 Task: Send an email with the signature Isabella Collins with the subject Request for feedback on a thesis or dissertation and the message Could you please provide a breakdown of the pricing structure? from softage.2@softage.net to softage.1@softage.net with an attached image file Google_Adwords_image.jpg and move the email from Sent Items to the folder Games
Action: Mouse moved to (1096, 552)
Screenshot: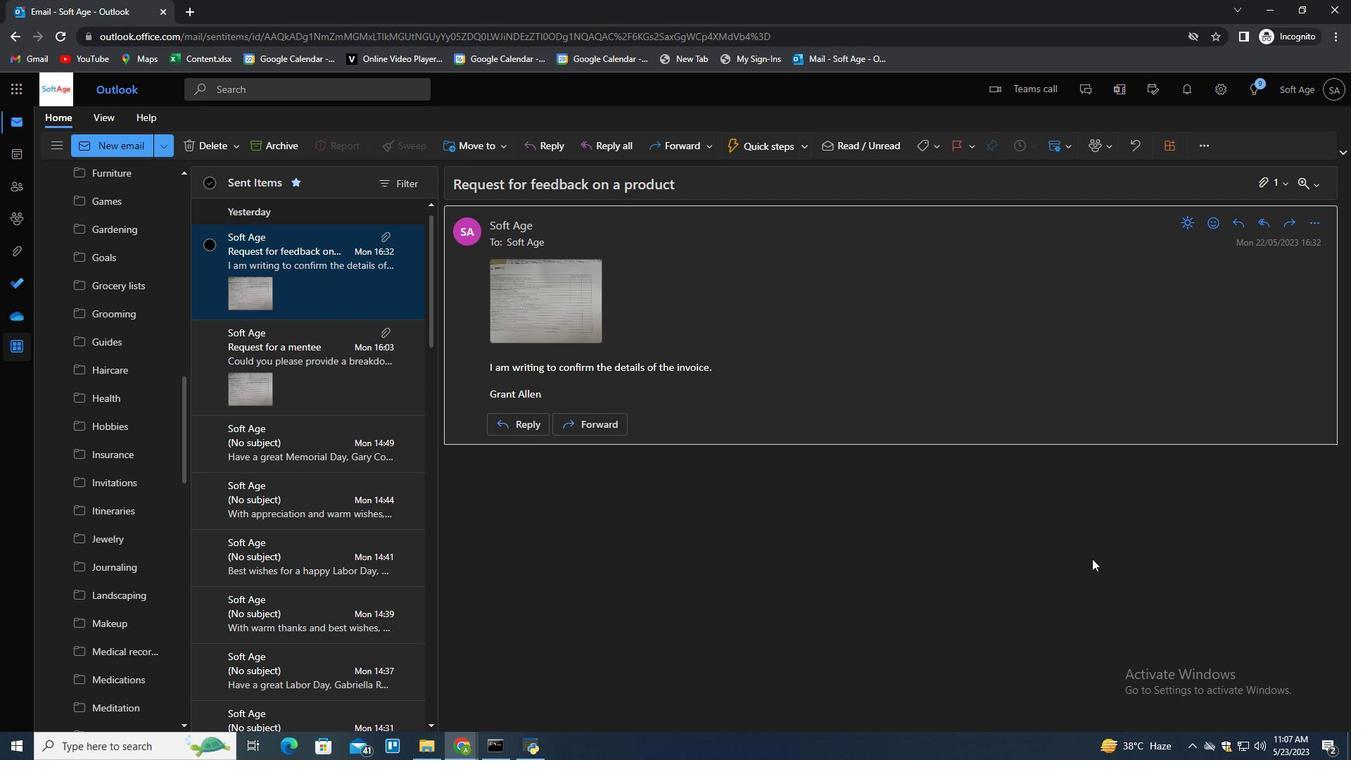 
Action: Mouse pressed left at (1096, 552)
Screenshot: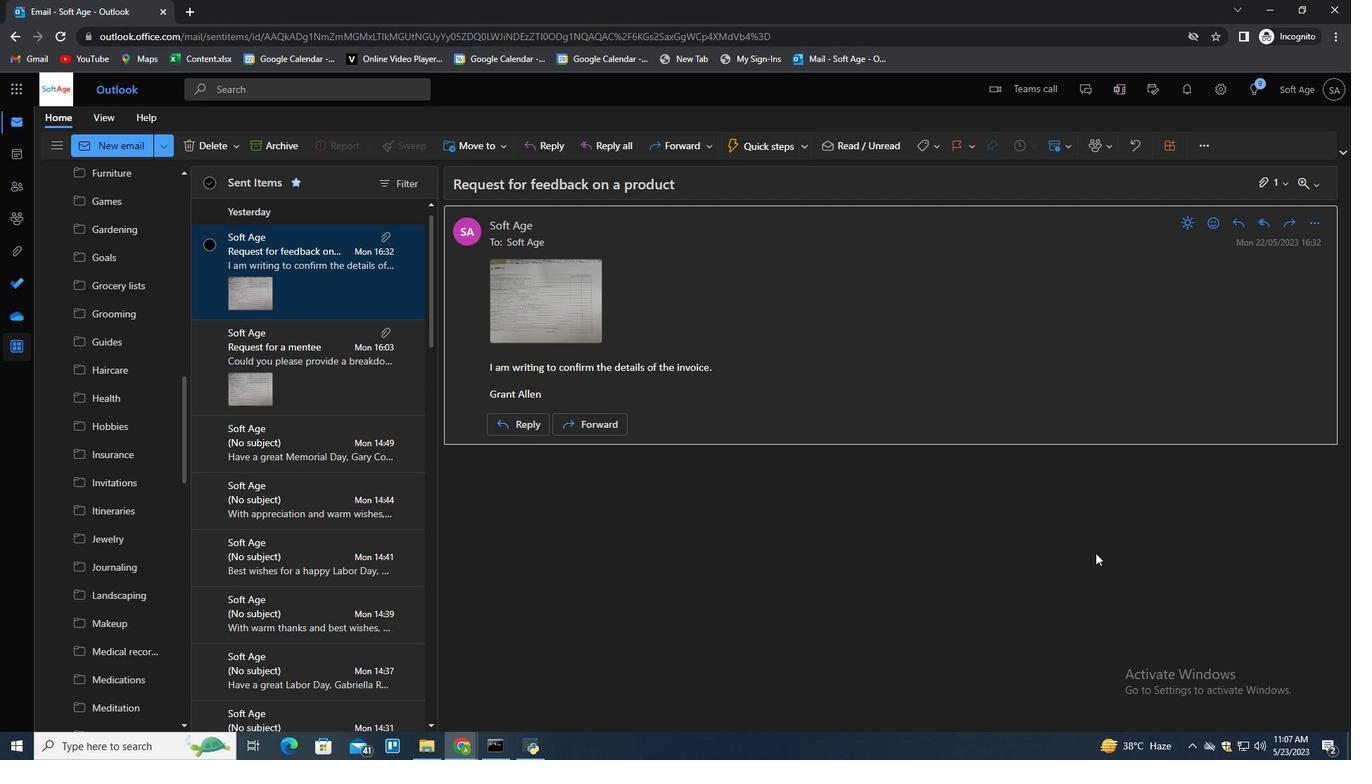 
Action: Mouse moved to (1004, 470)
Screenshot: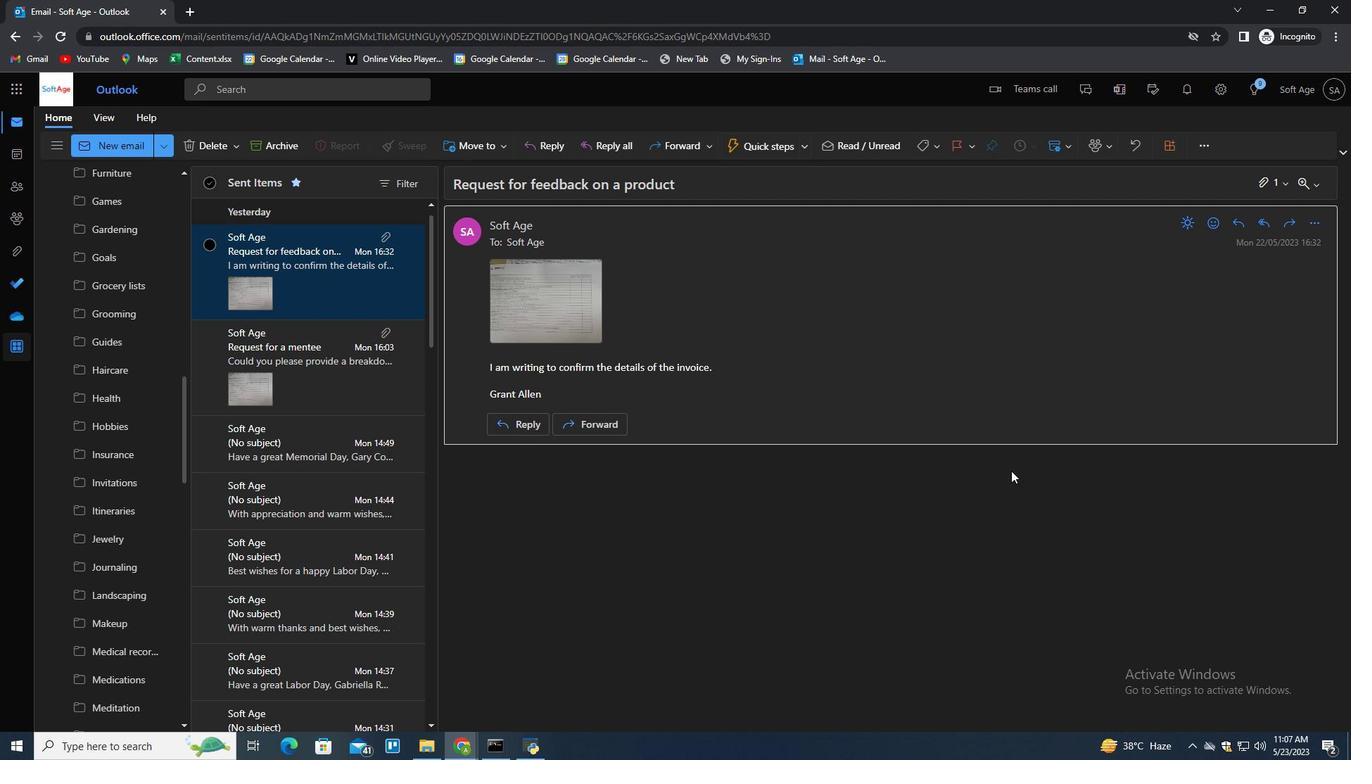 
Action: Key pressed n
Screenshot: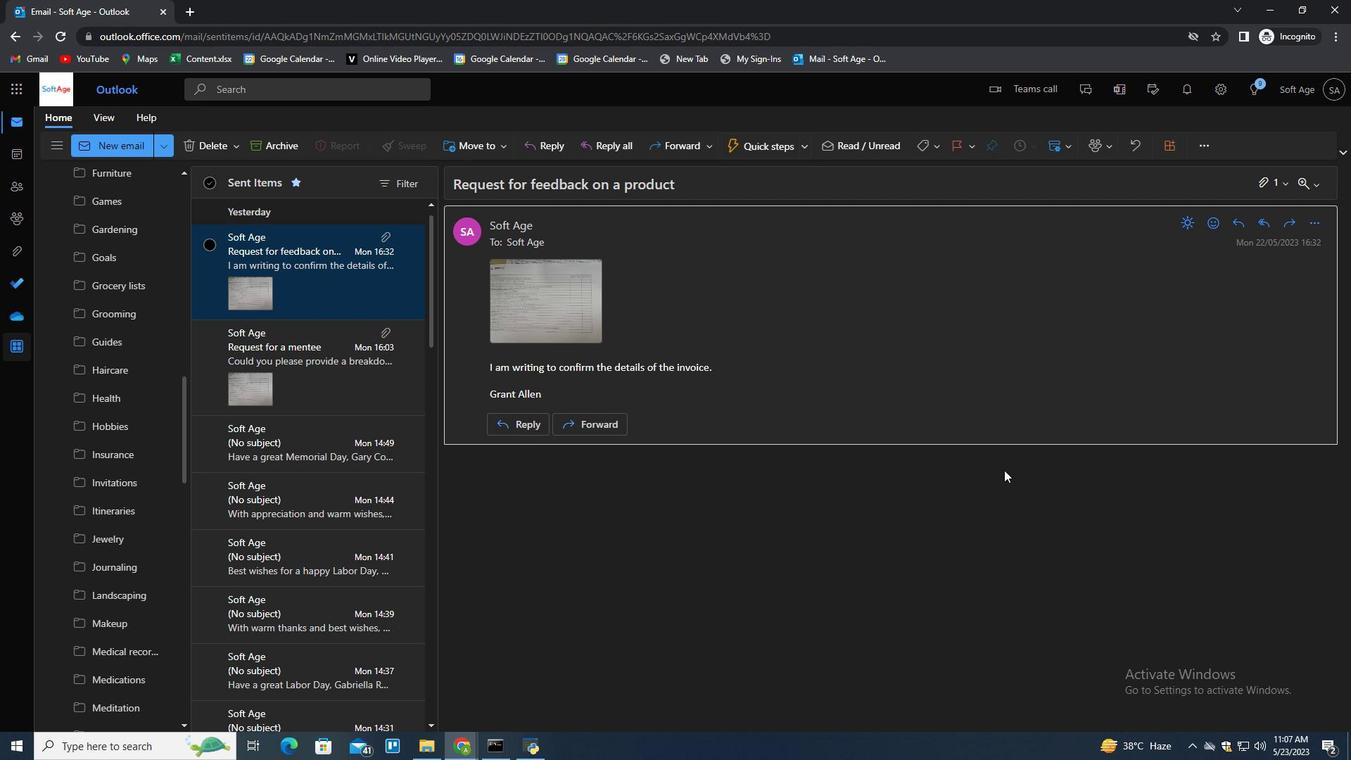 
Action: Mouse moved to (947, 149)
Screenshot: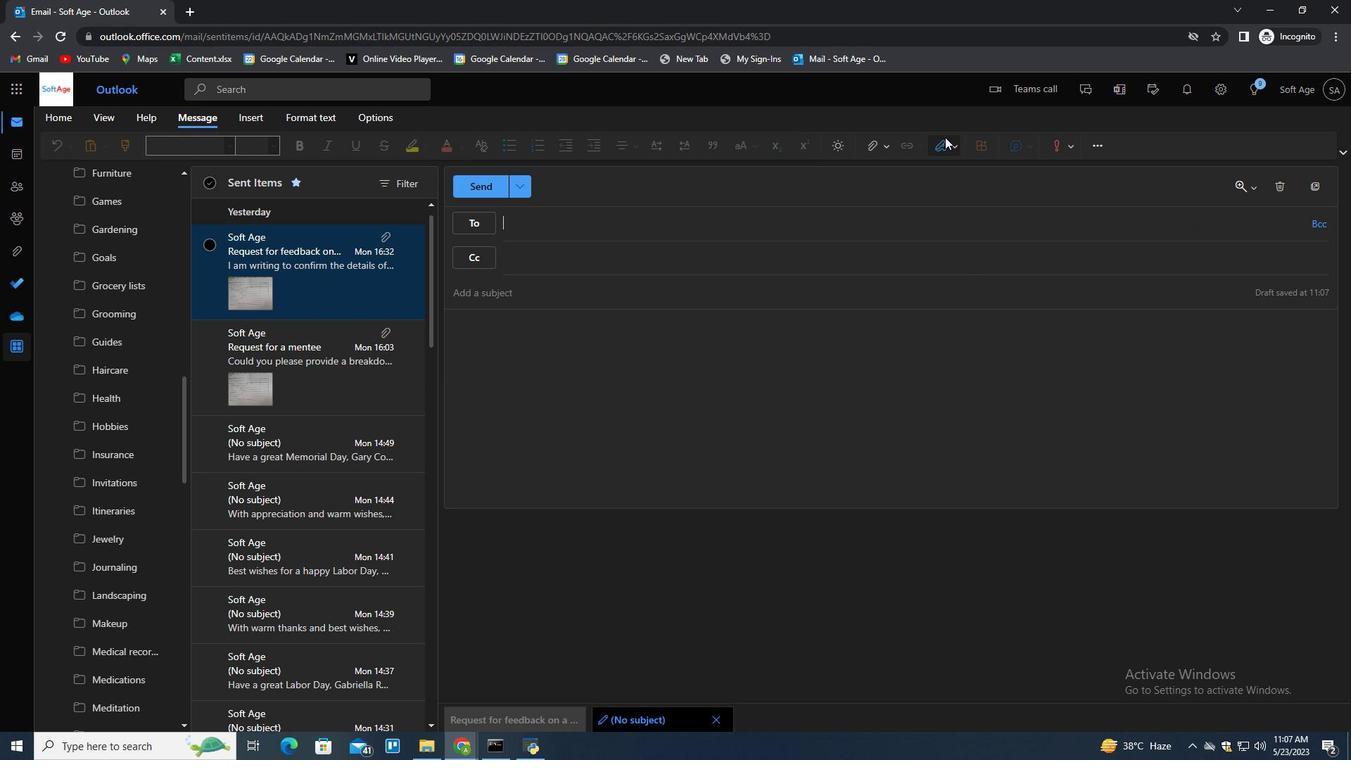 
Action: Mouse pressed left at (947, 149)
Screenshot: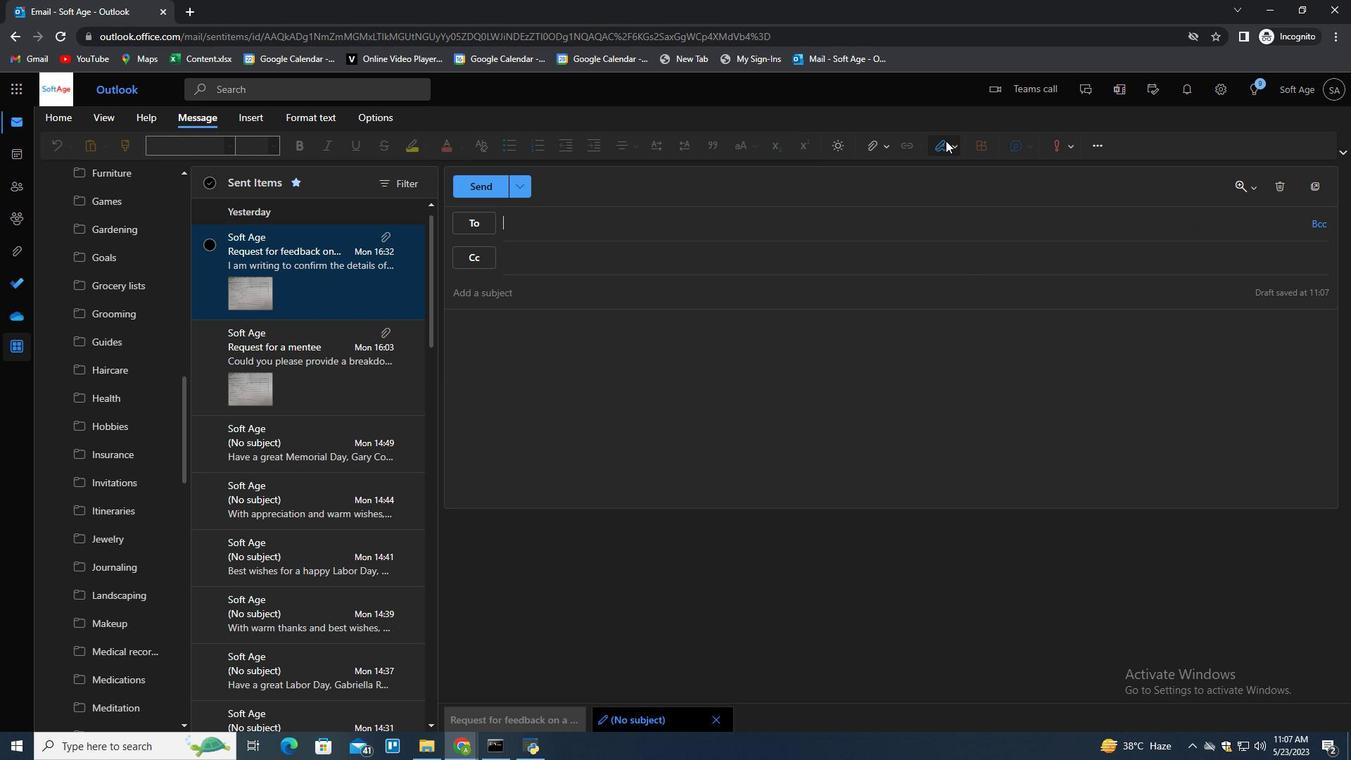 
Action: Mouse moved to (922, 199)
Screenshot: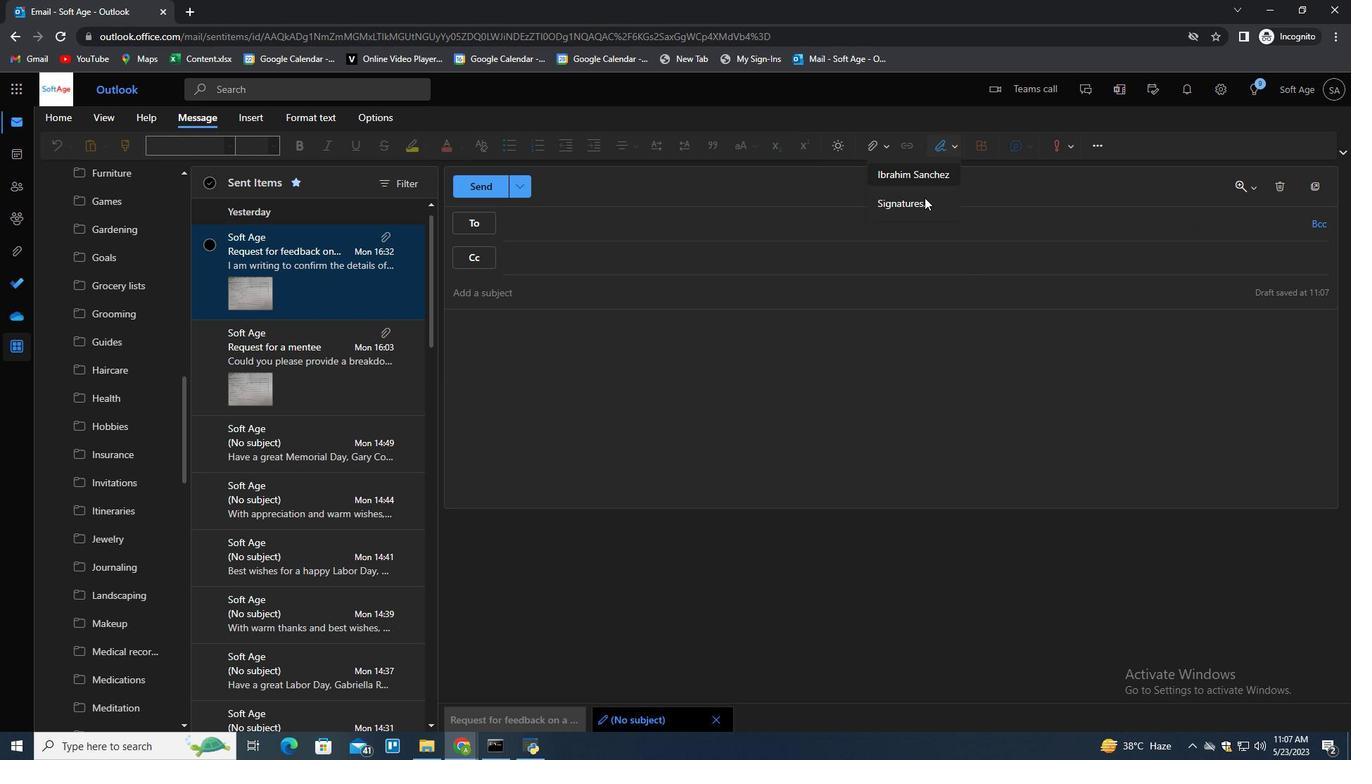 
Action: Mouse pressed left at (922, 199)
Screenshot: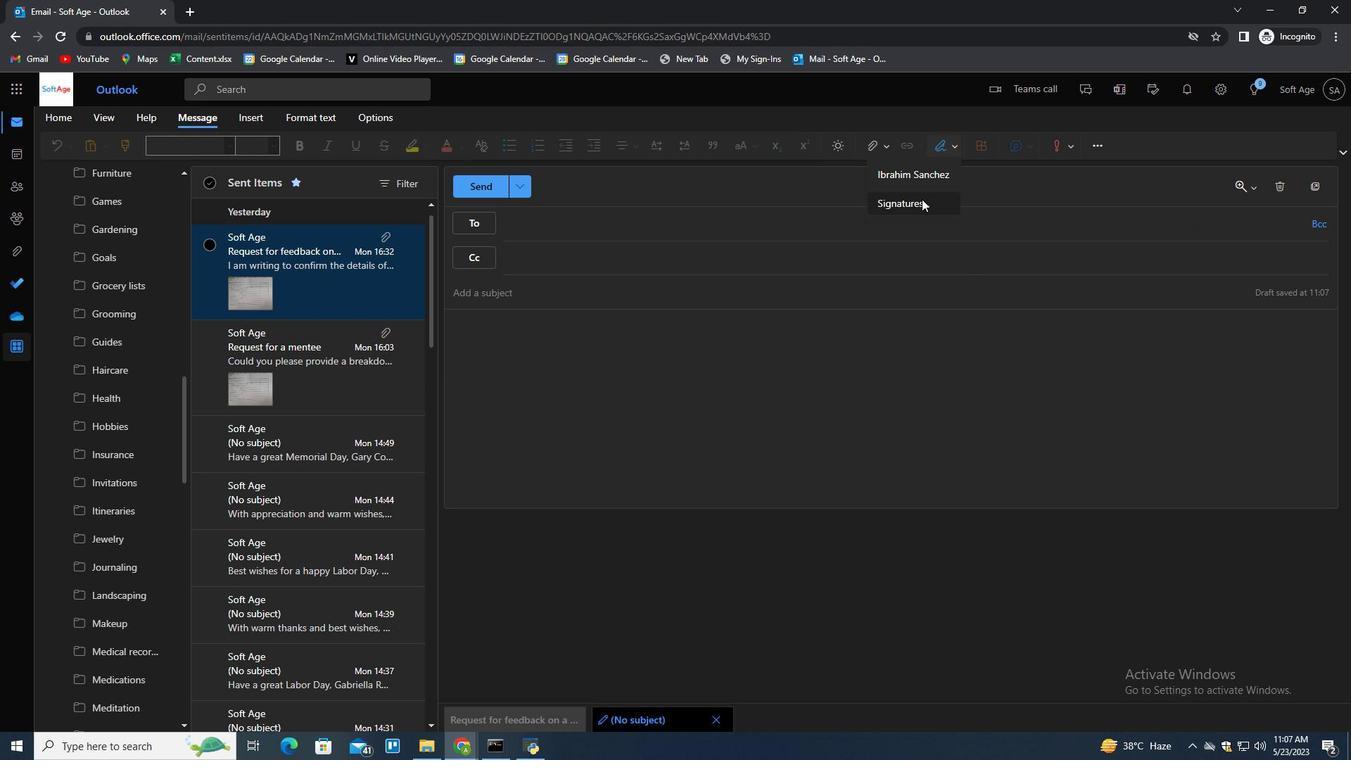 
Action: Mouse moved to (964, 257)
Screenshot: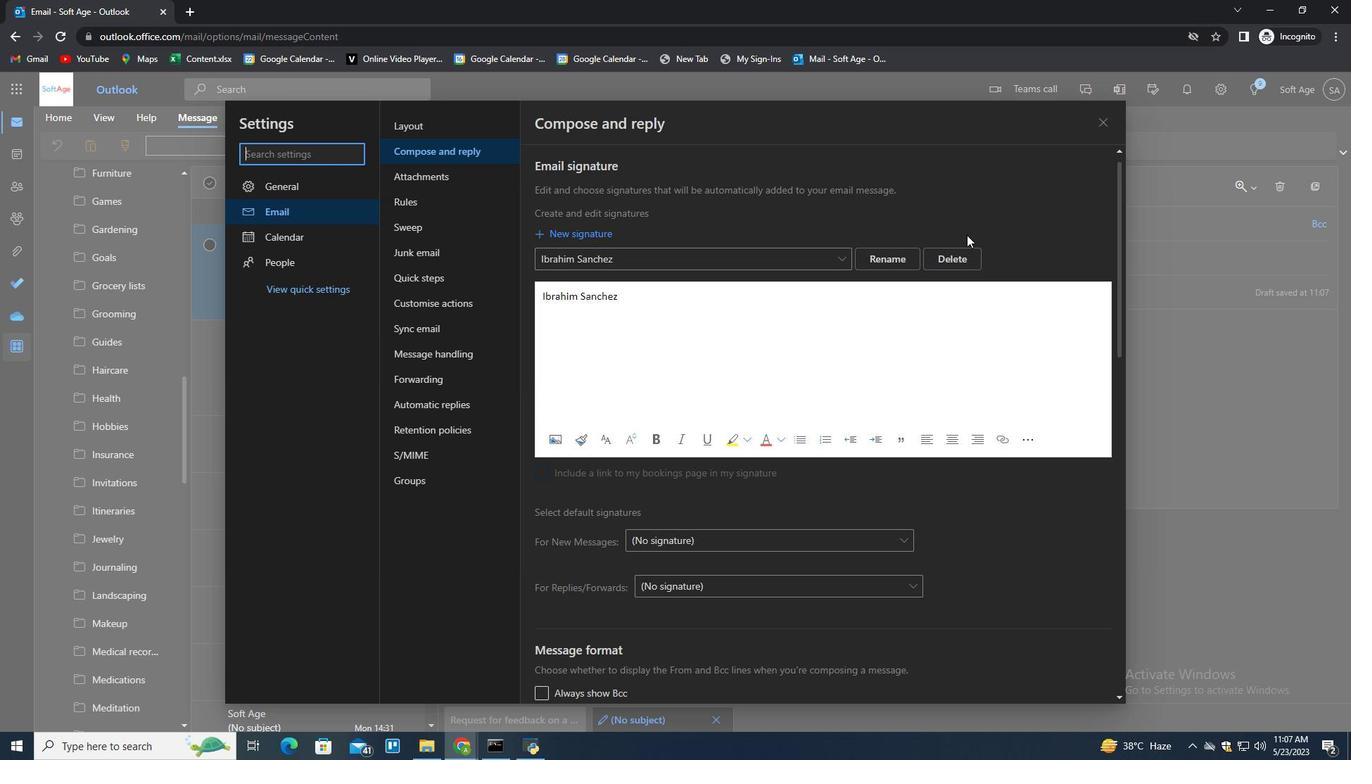 
Action: Mouse pressed left at (964, 257)
Screenshot: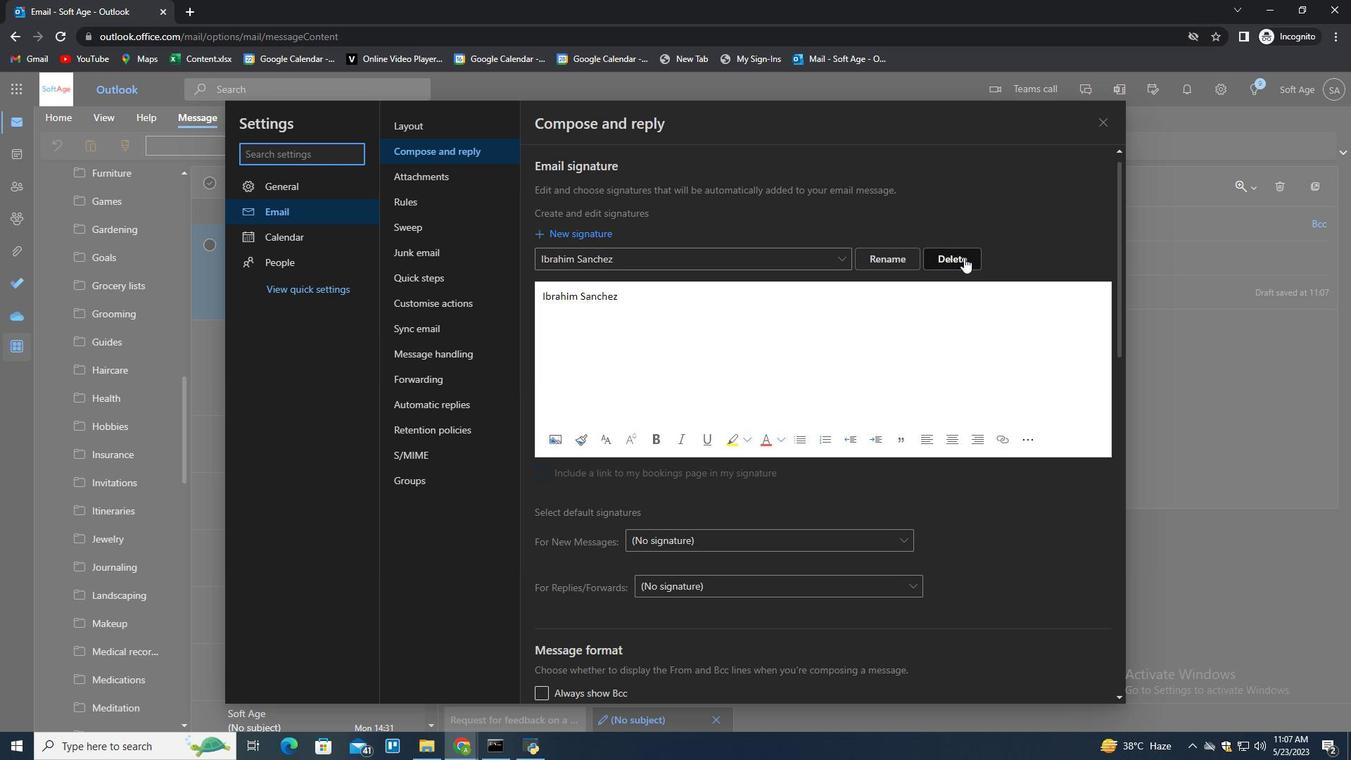 
Action: Mouse moved to (956, 259)
Screenshot: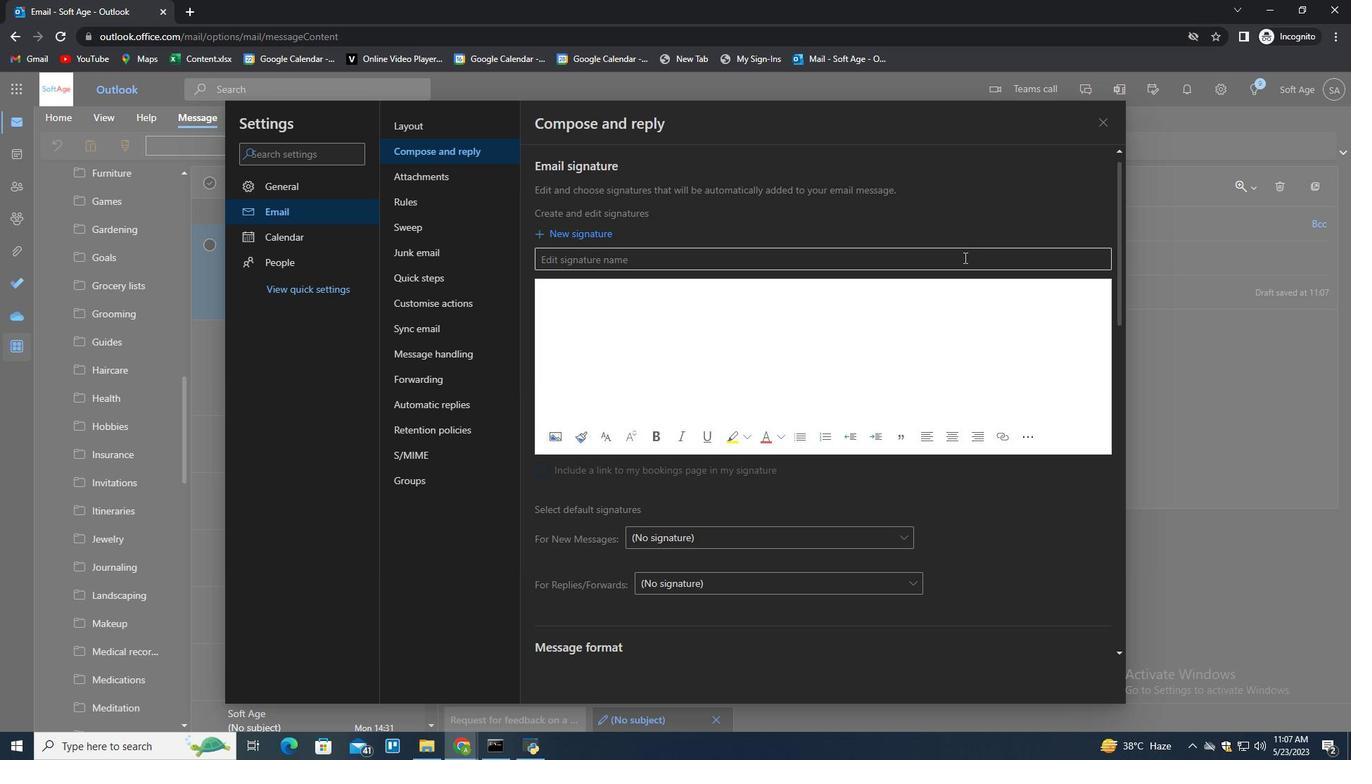 
Action: Mouse pressed left at (956, 259)
Screenshot: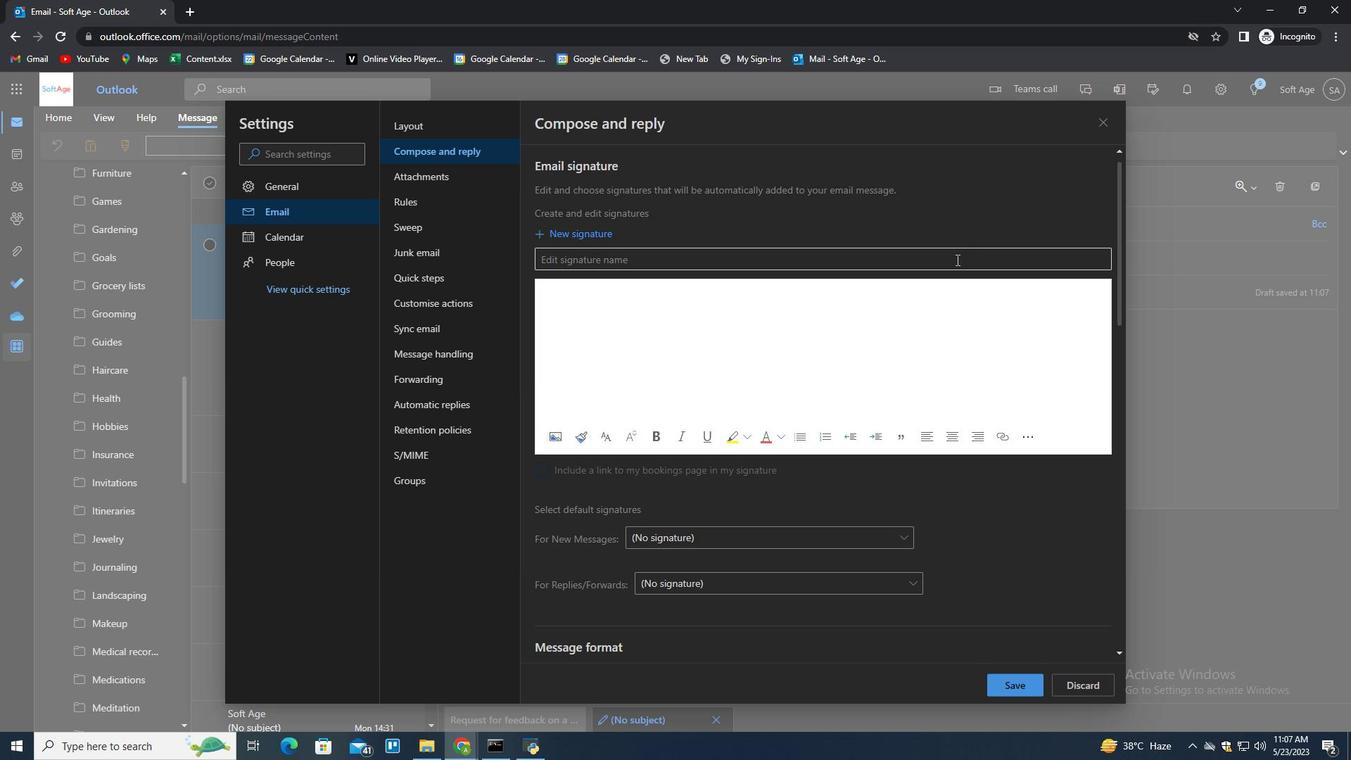 
Action: Key pressed <Key.shift>Isabella<Key.space><Key.shift>V<Key.backspace>Collins<Key.tab><Key.shift>Isabella<Key.space><Key.shift>COlli<Key.backspace><Key.backspace><Key.backspace><Key.backspace>ollings<Key.backspace><Key.backspace>s
Screenshot: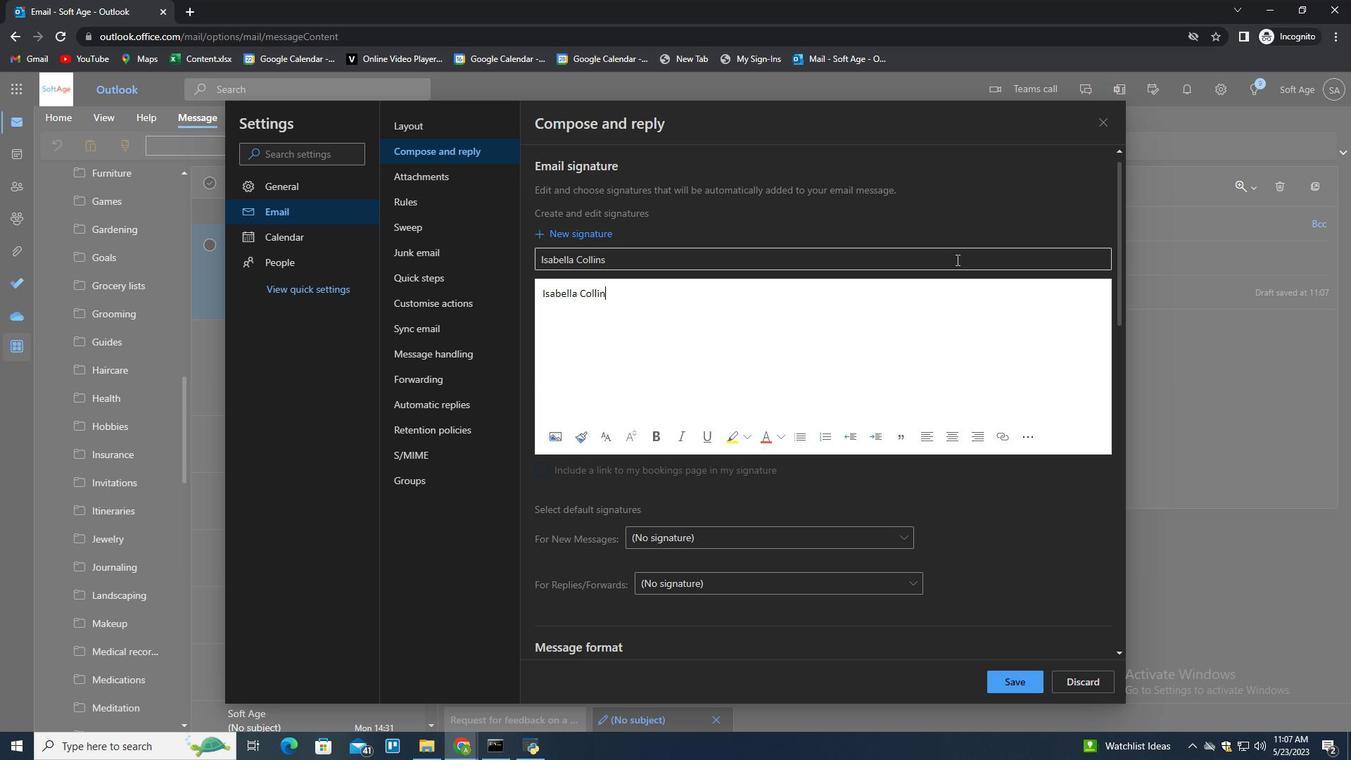 
Action: Mouse moved to (1039, 671)
Screenshot: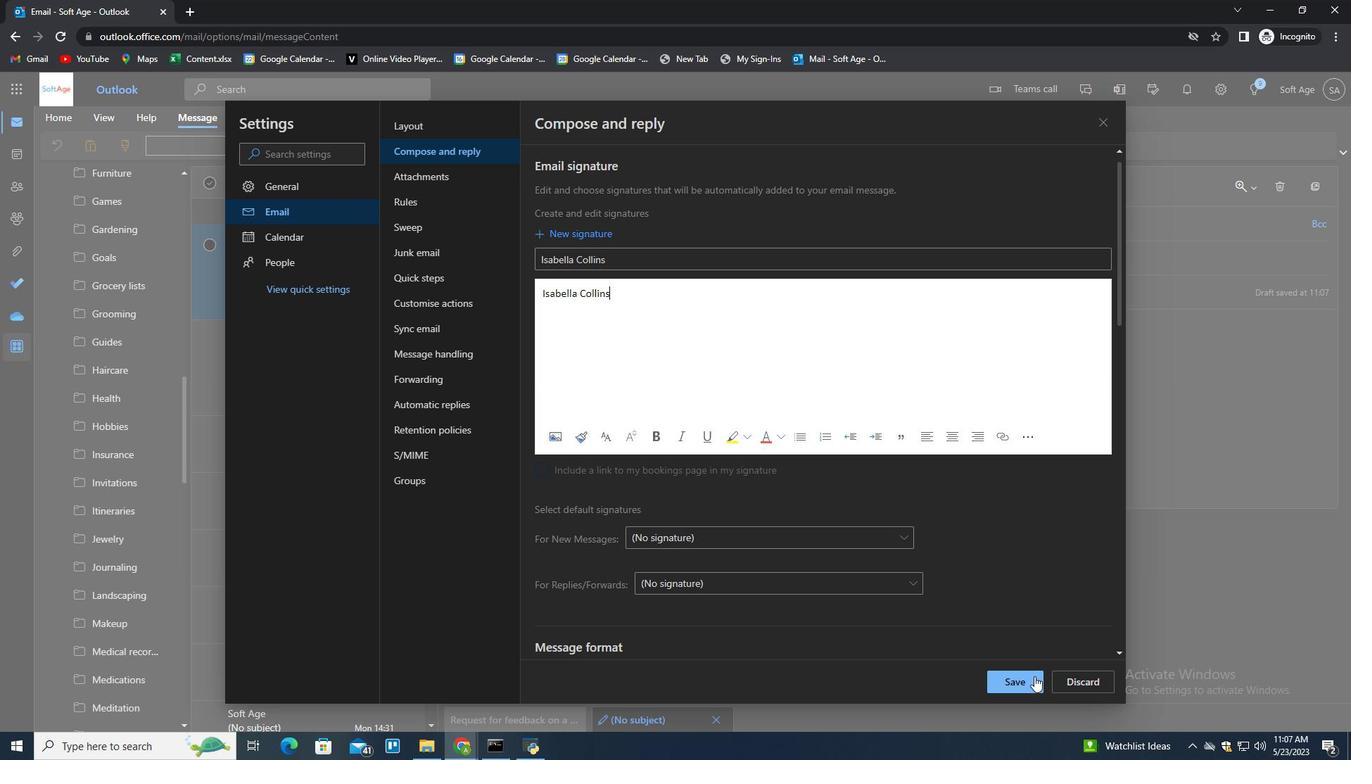 
Action: Mouse pressed left at (1039, 671)
Screenshot: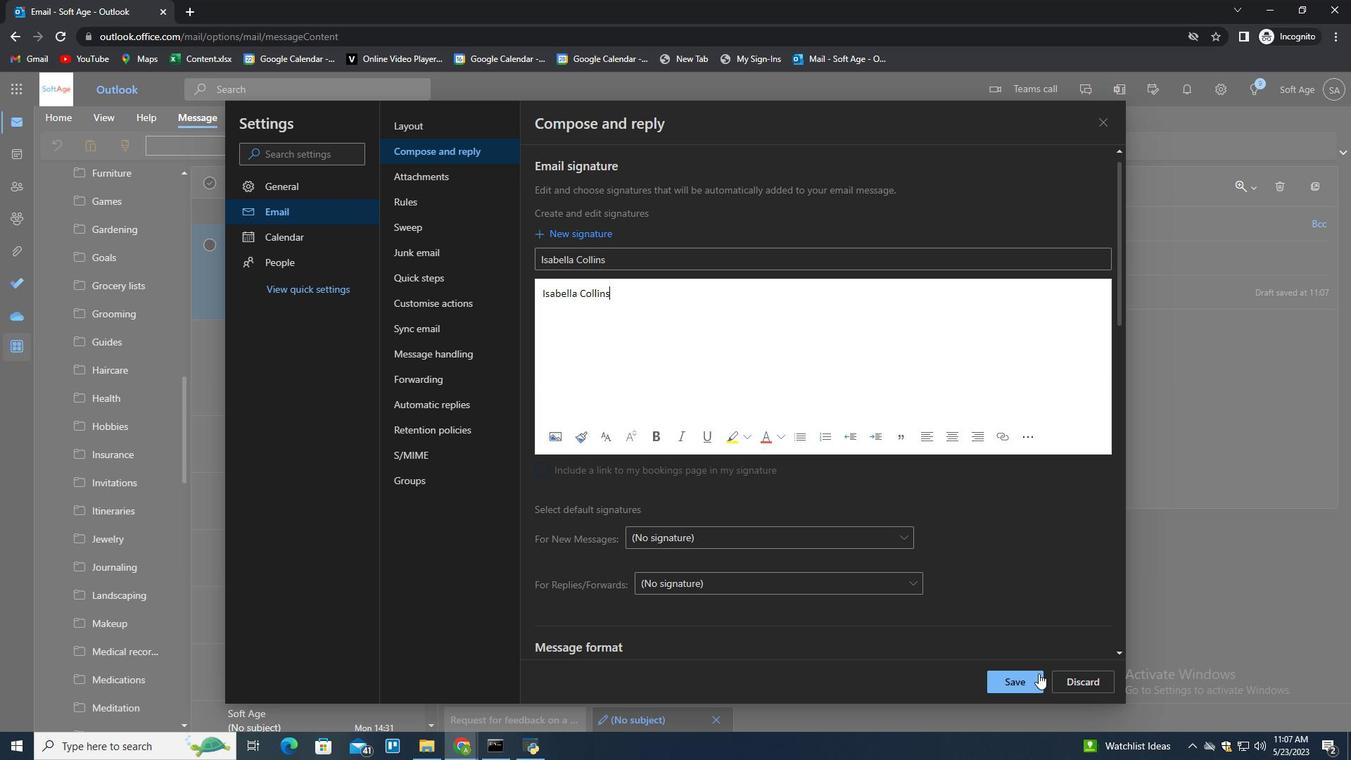 
Action: Mouse moved to (1241, 347)
Screenshot: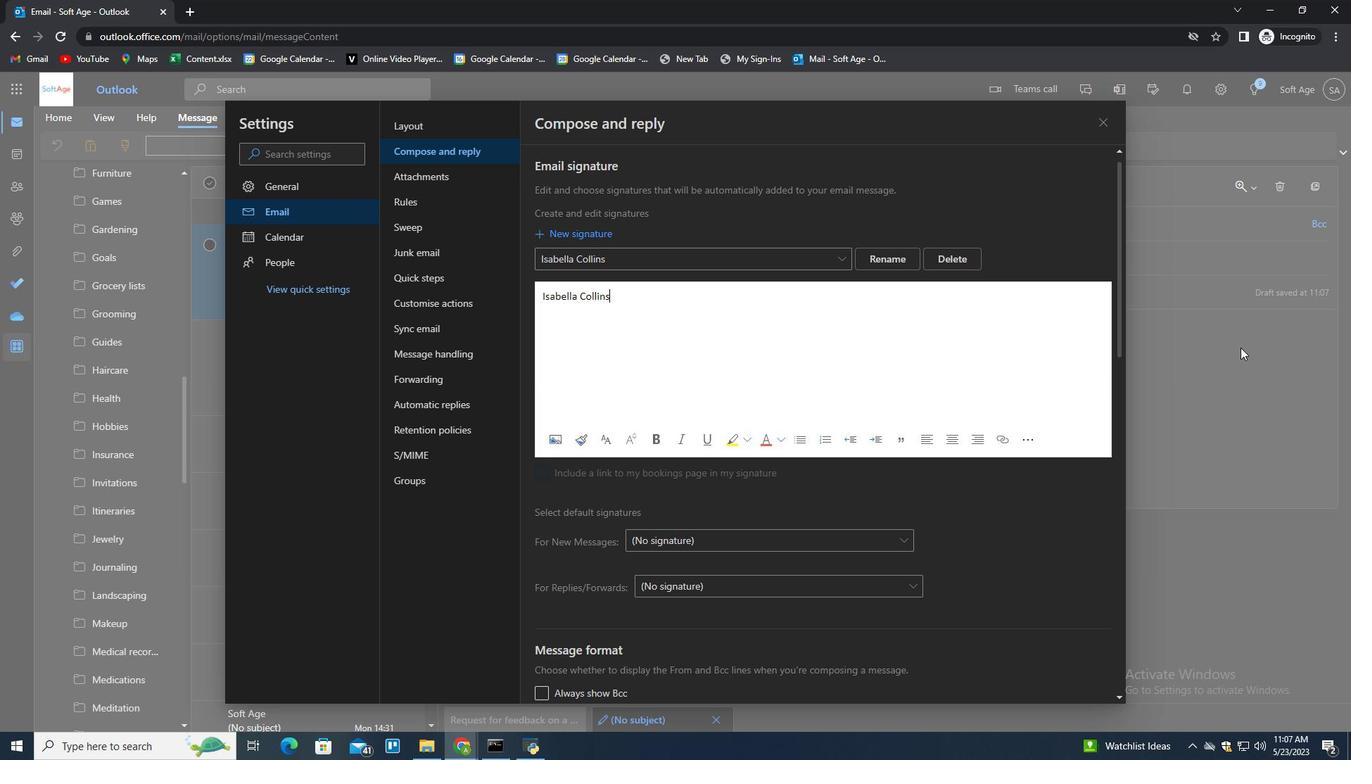 
Action: Mouse pressed left at (1241, 347)
Screenshot: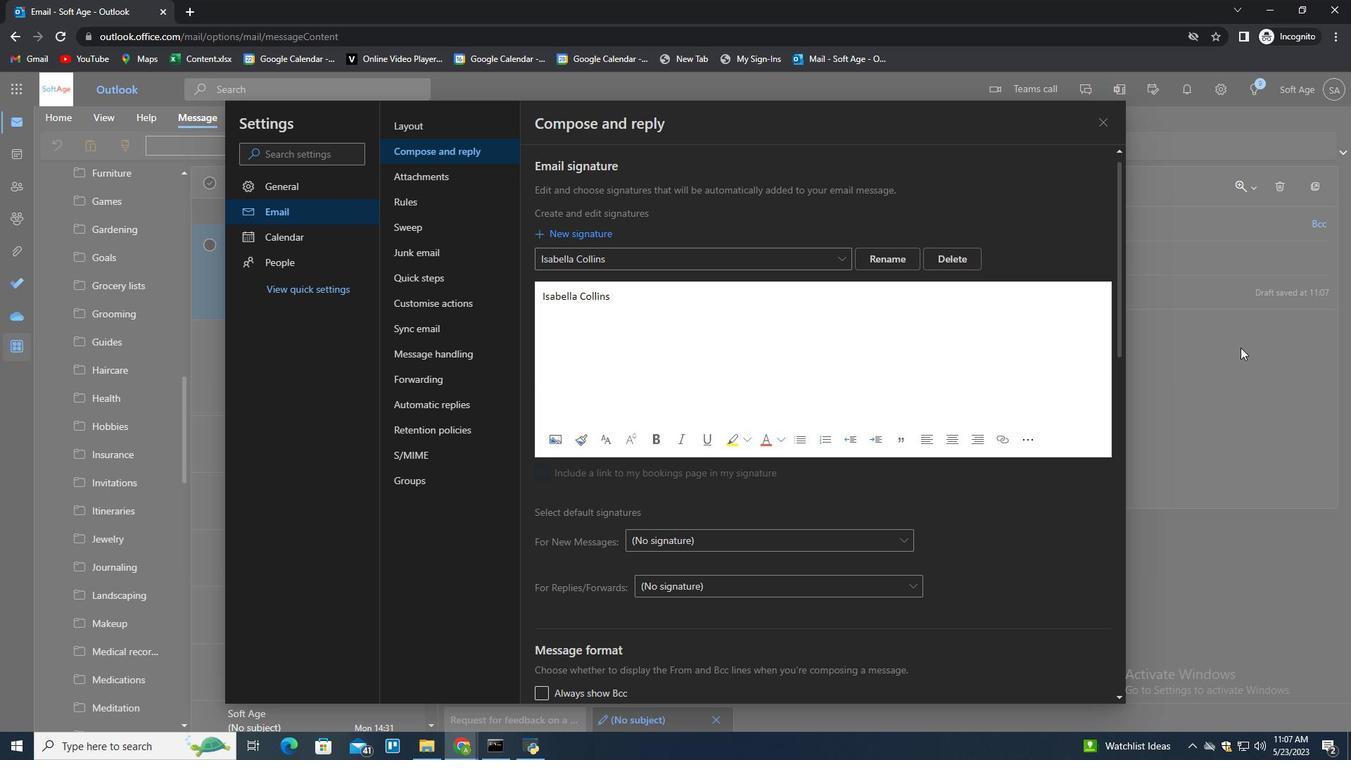 
Action: Mouse moved to (946, 152)
Screenshot: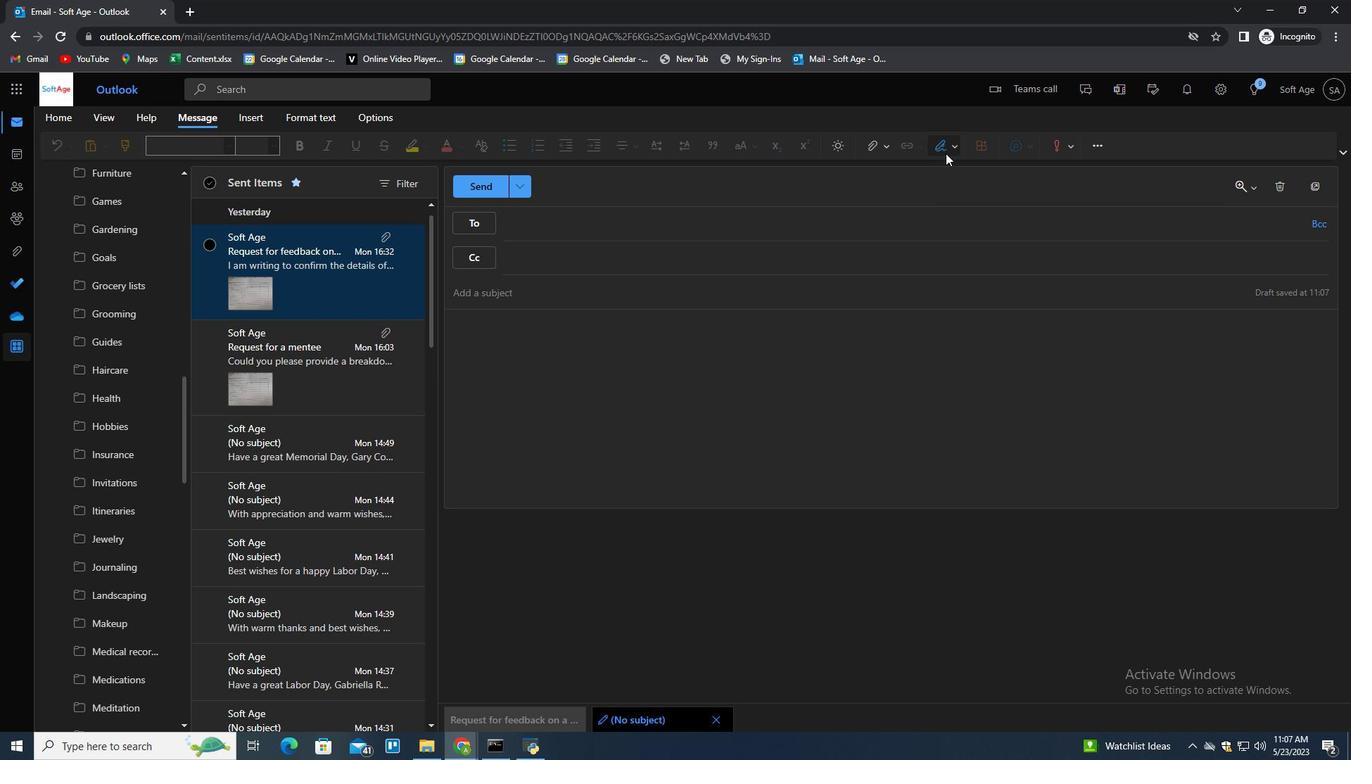 
Action: Mouse pressed left at (946, 152)
Screenshot: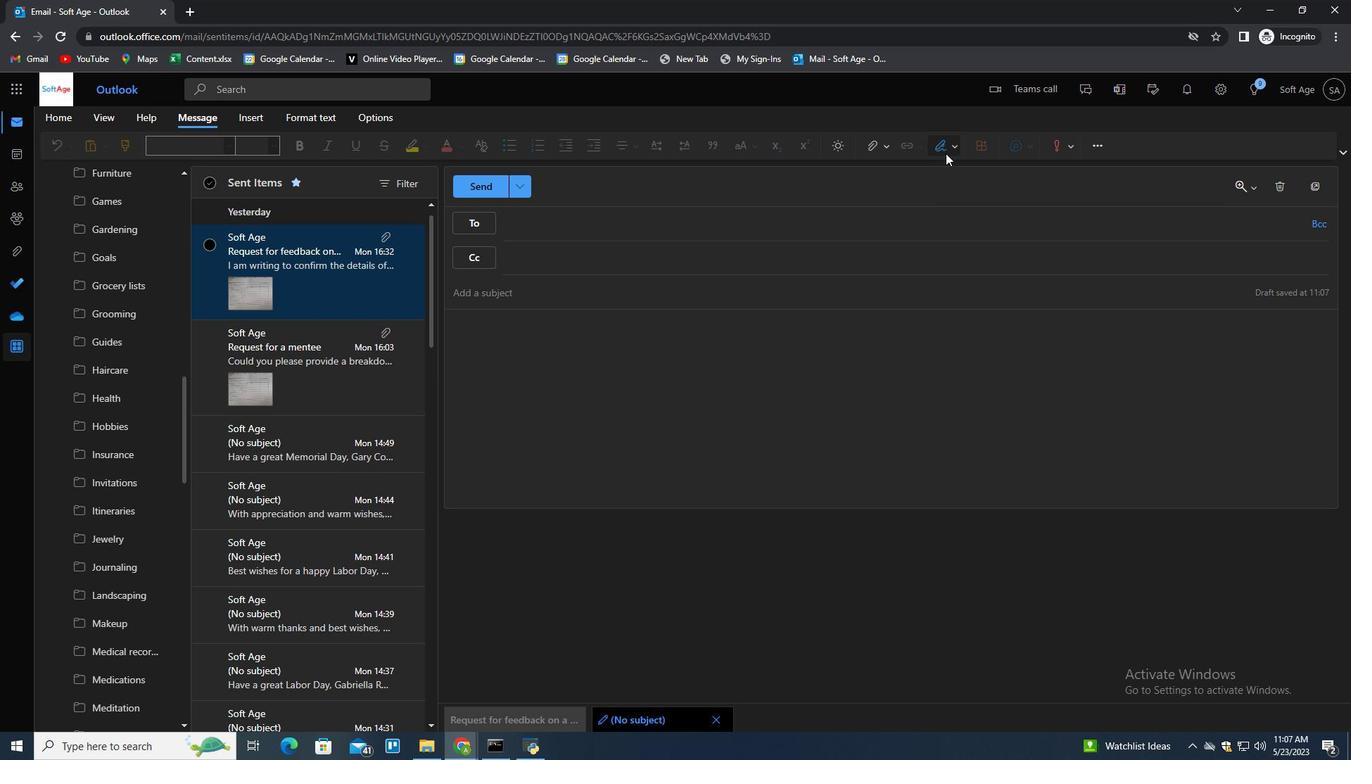 
Action: Mouse moved to (918, 171)
Screenshot: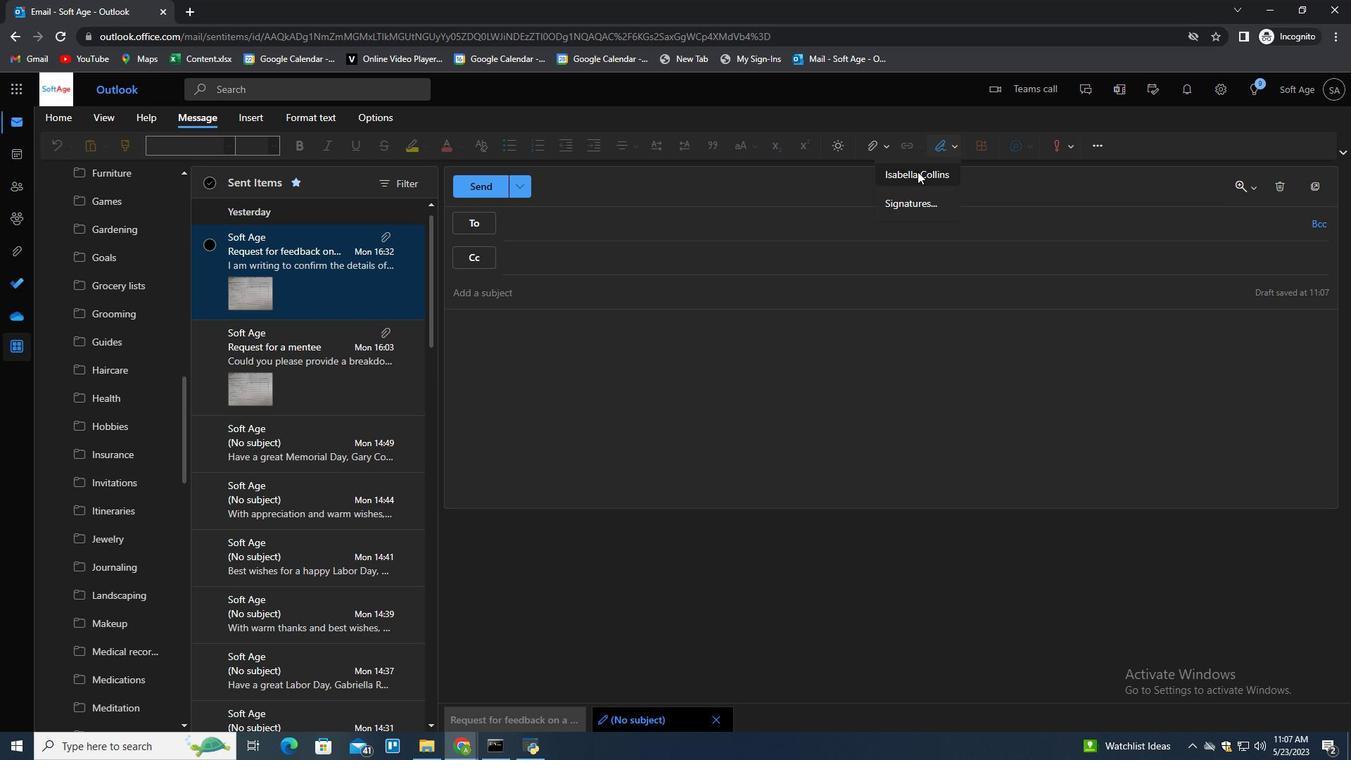 
Action: Mouse pressed left at (918, 171)
Screenshot: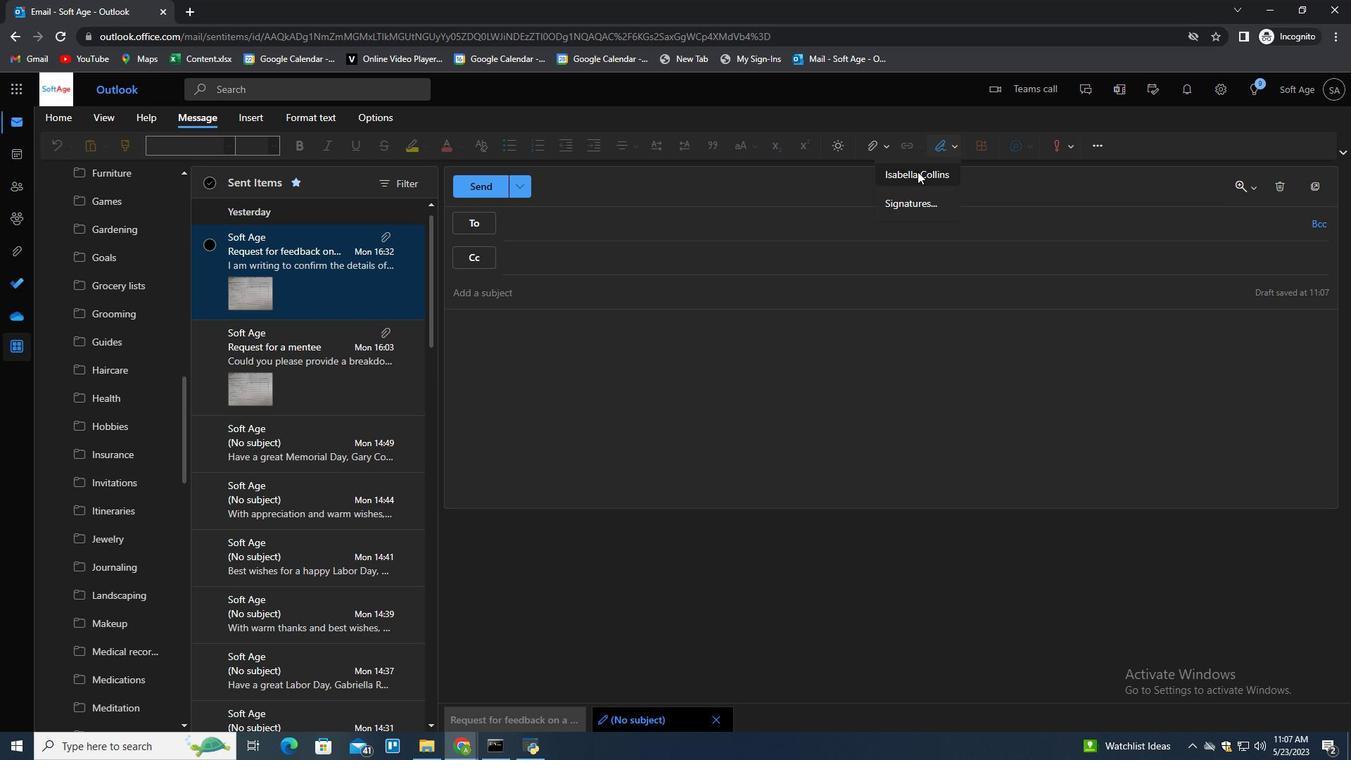 
Action: Mouse moved to (511, 299)
Screenshot: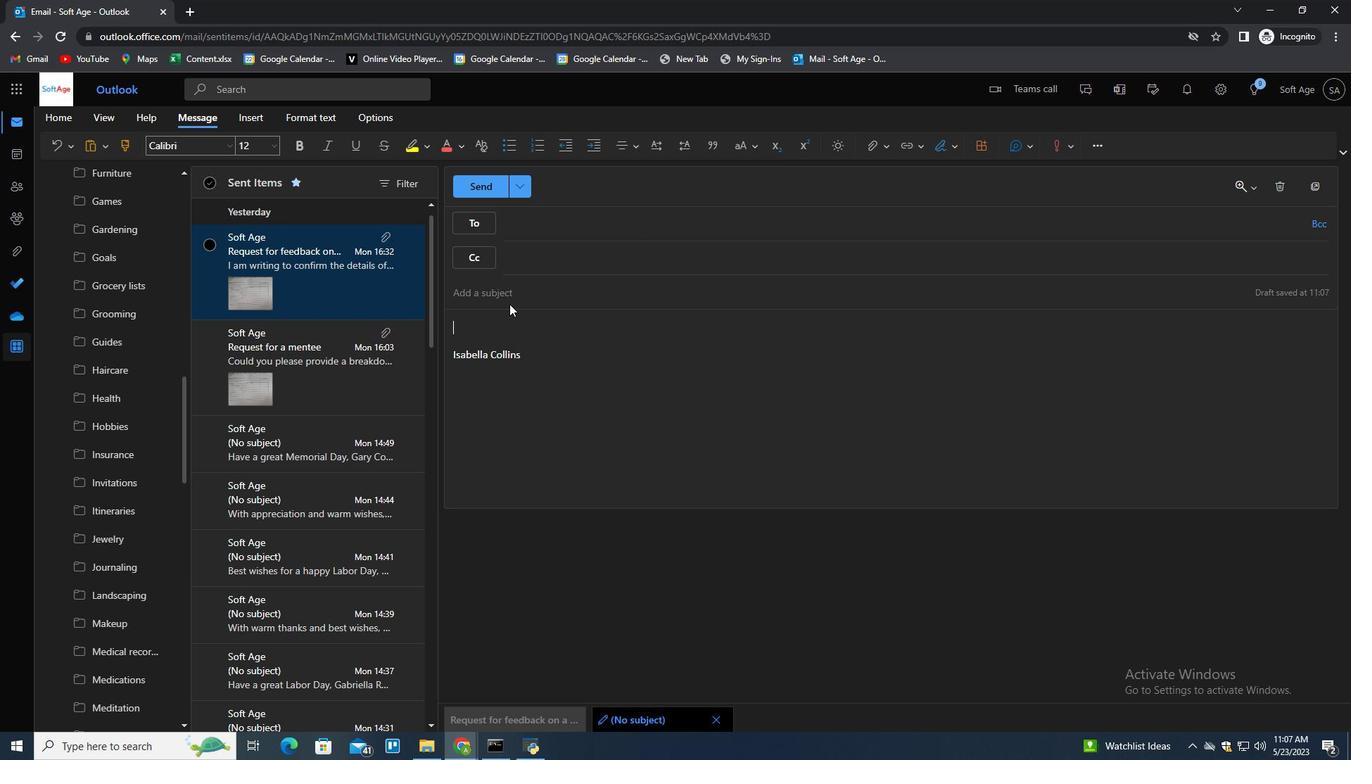 
Action: Mouse pressed left at (511, 299)
Screenshot: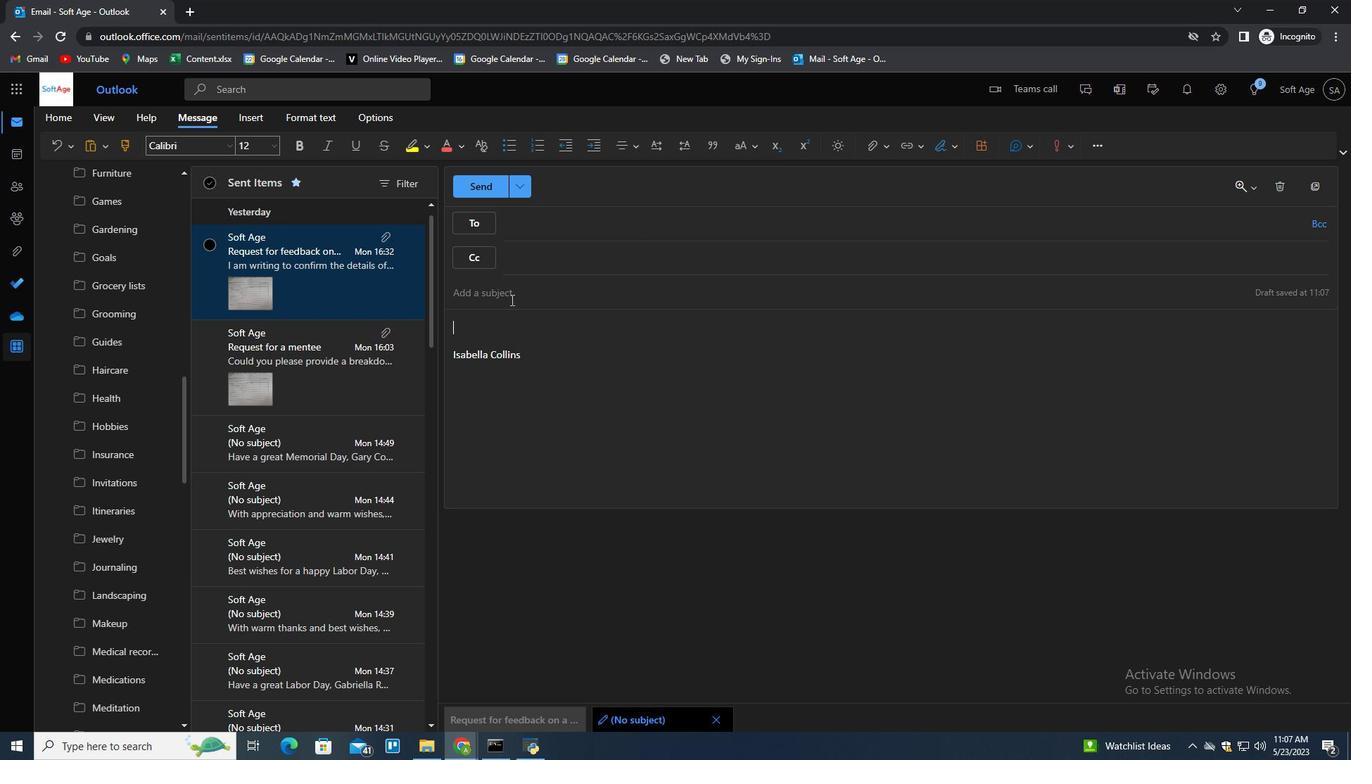 
Action: Key pressed <Key.shift>Request<Key.space>for<Key.space>feedback<Key.space>on<Key.space>a<Key.space>thess<Key.backspace>is<Key.space>or<Key.space>dissera<Key.backspace>tation<Key.space><Key.tab><Key.shift>Could<Key.space>uou<Key.backspace><Key.backspace><Key.backspace>you<Key.space>please<Key.space>provide<Key.space>a<Key.space>d<Key.backspace>bread<Key.backspace>kdoen<Key.backspace><Key.backspace>wn<Key.space>an<Key.backspace><Key.backspace>of<Key.space>the<Key.space>pricing<Key.space><Key.backspace><Key.space>stt<Key.backspace>ructure<Key.shift>?
Screenshot: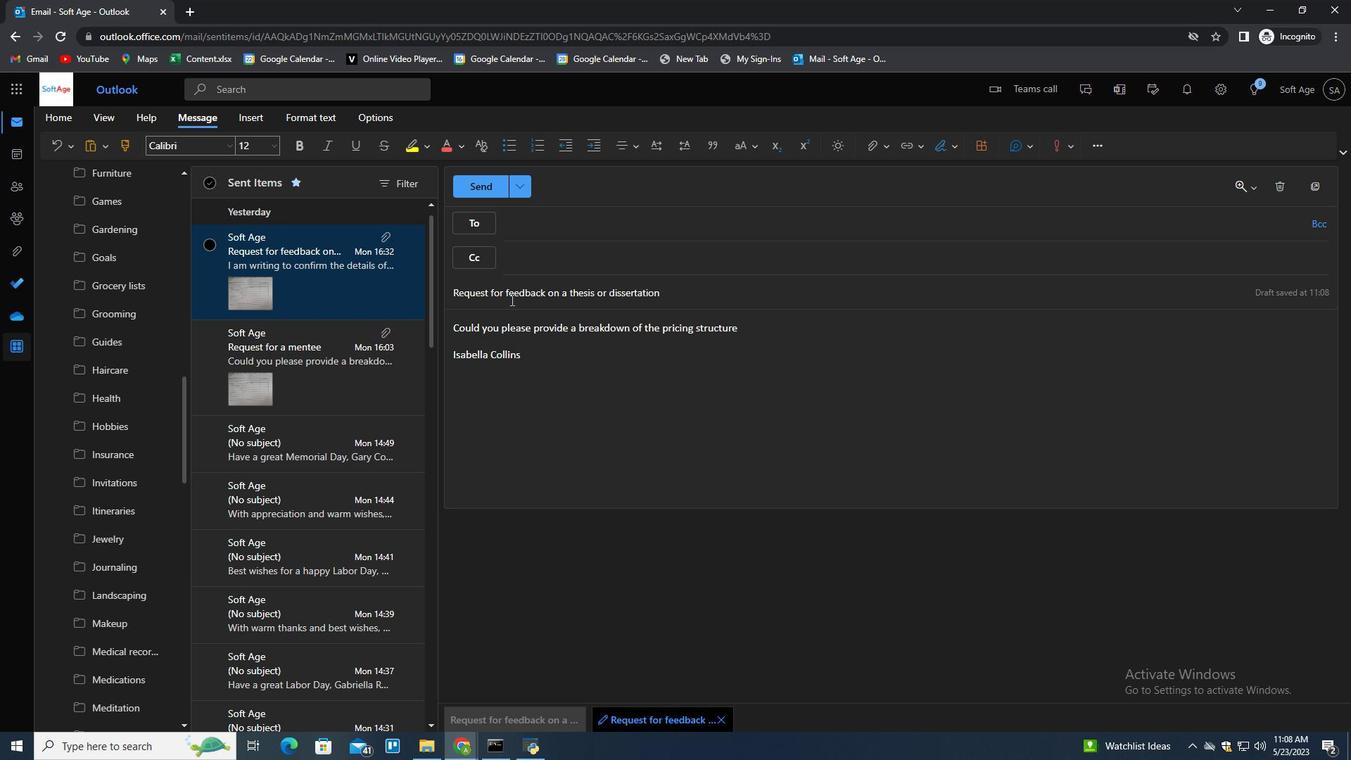
Action: Mouse moved to (579, 211)
Screenshot: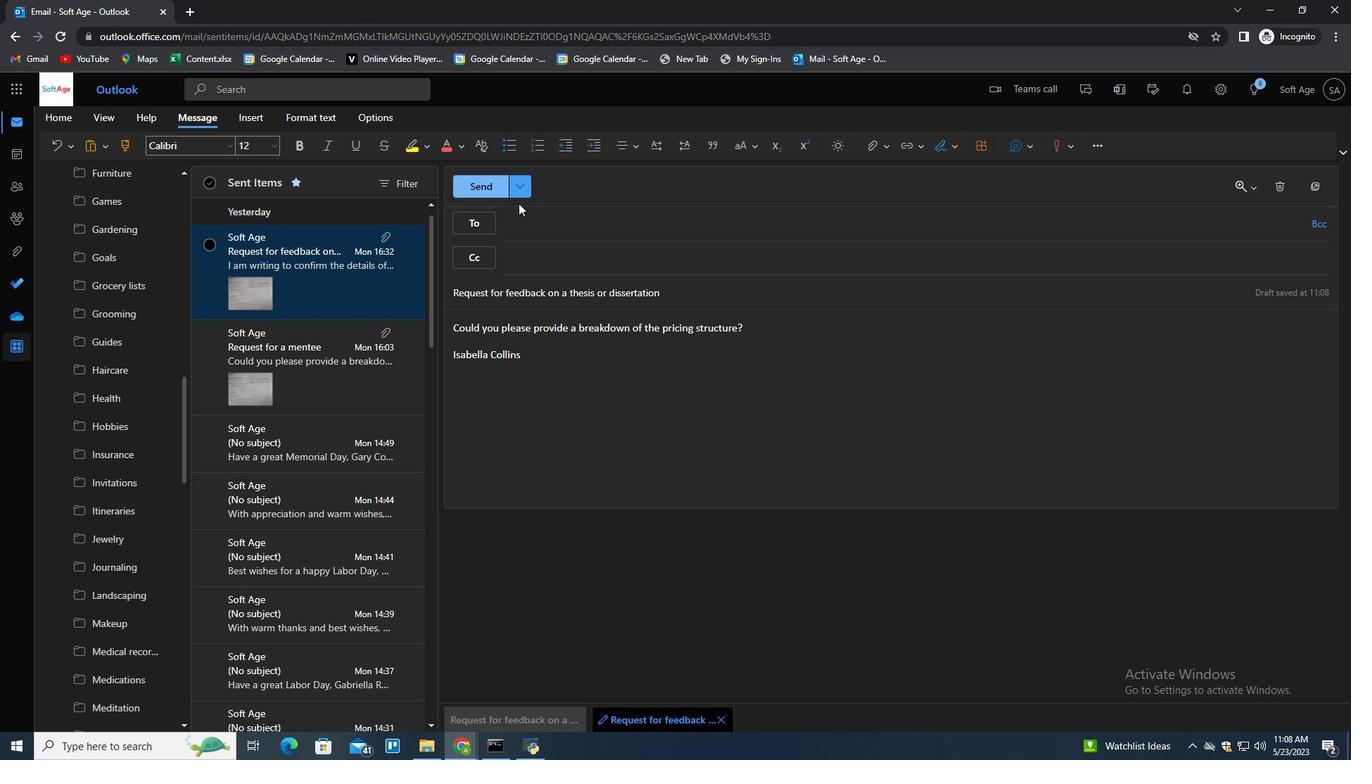 
Action: Mouse pressed left at (579, 211)
Screenshot: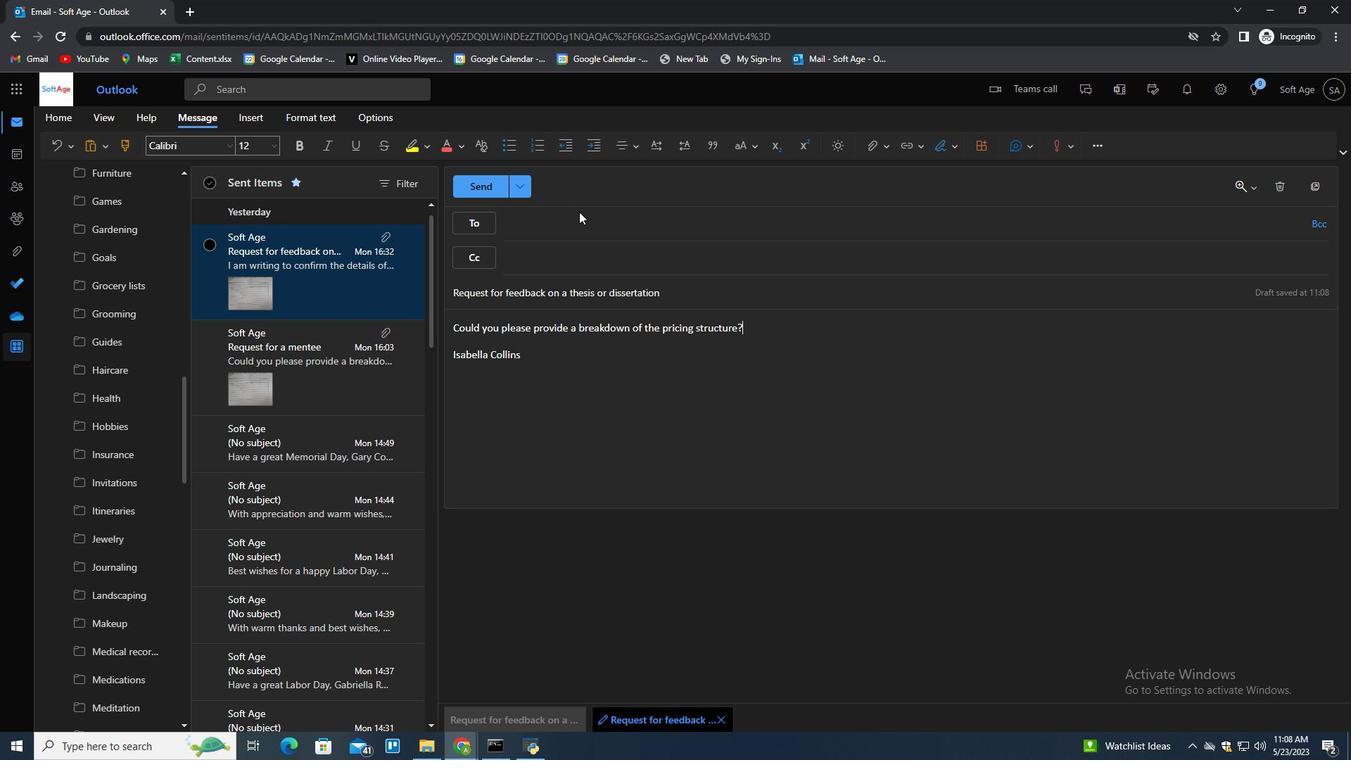 
Action: Mouse moved to (584, 229)
Screenshot: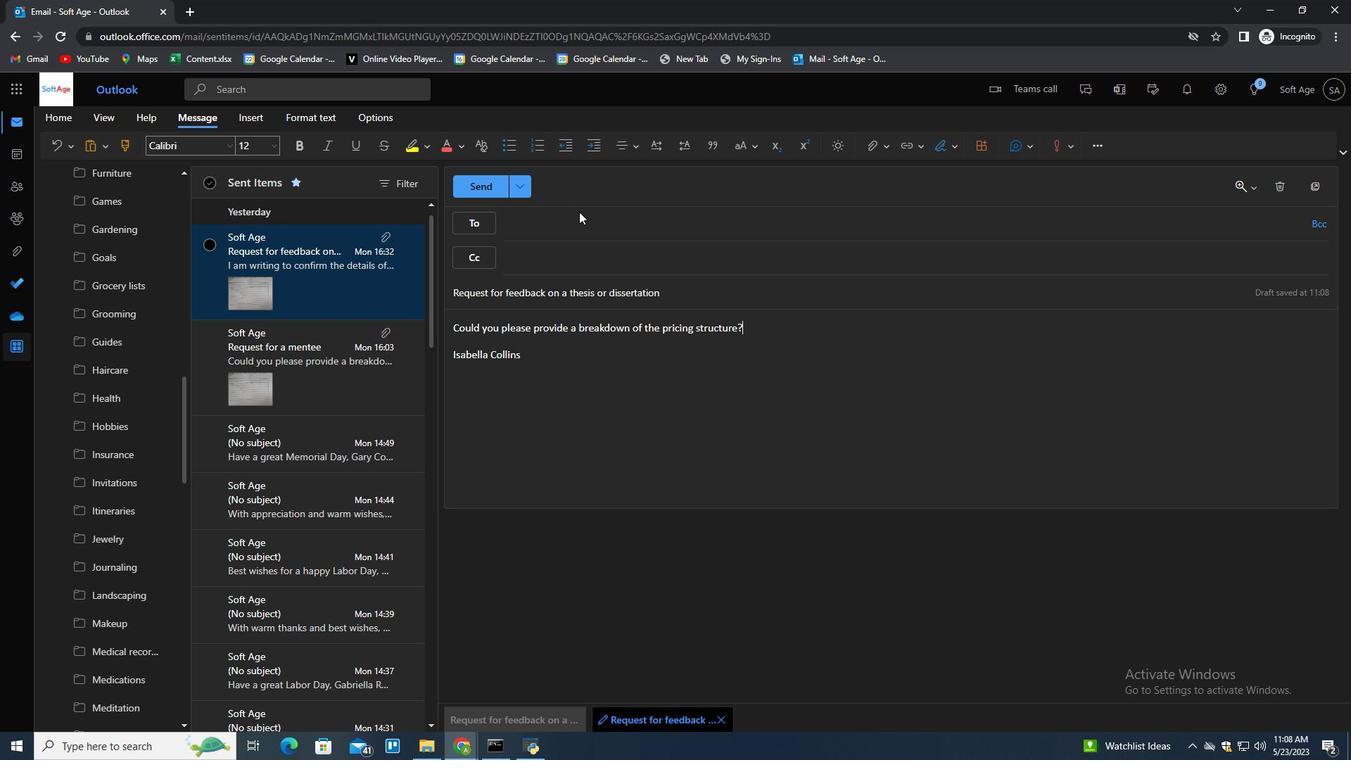 
Action: Mouse pressed left at (584, 229)
Screenshot: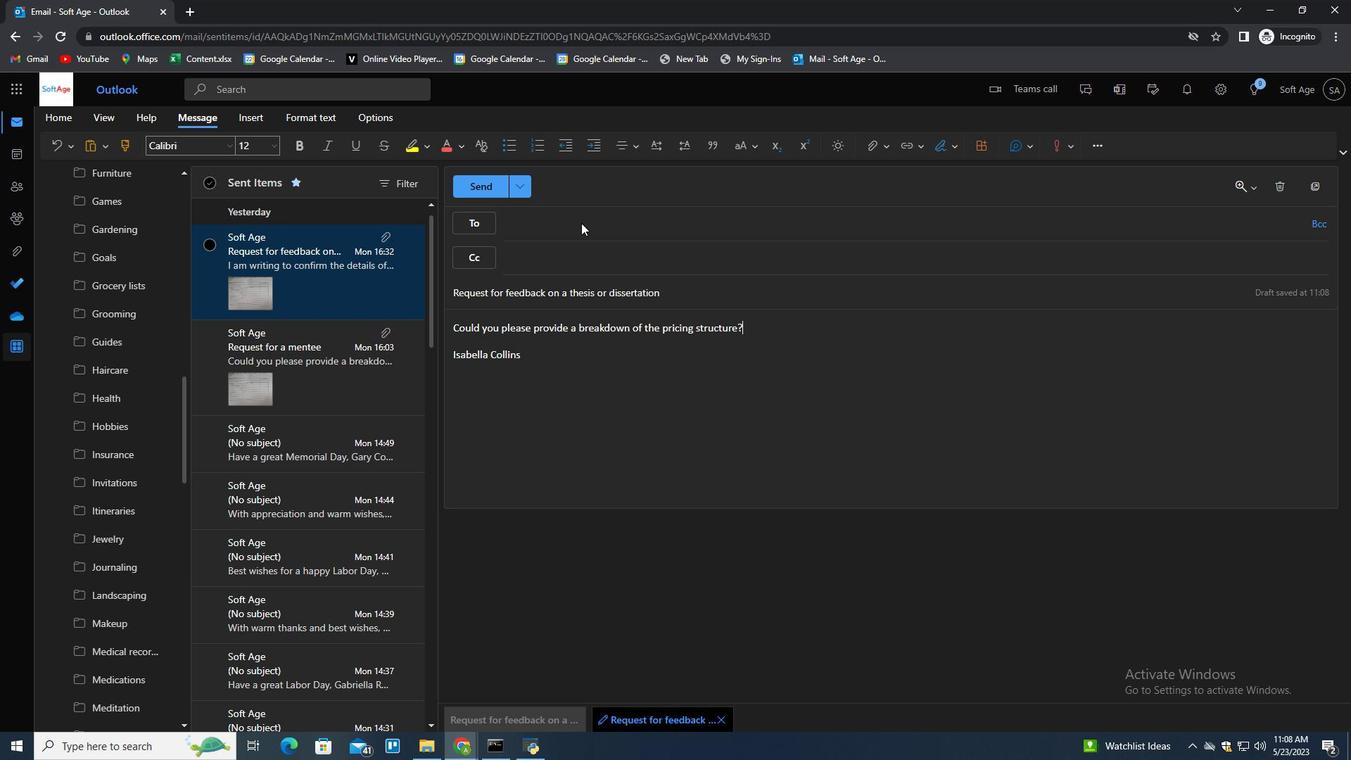
Action: Key pressed softage.1<Key.shift>@softage.net<Key.enter>
Screenshot: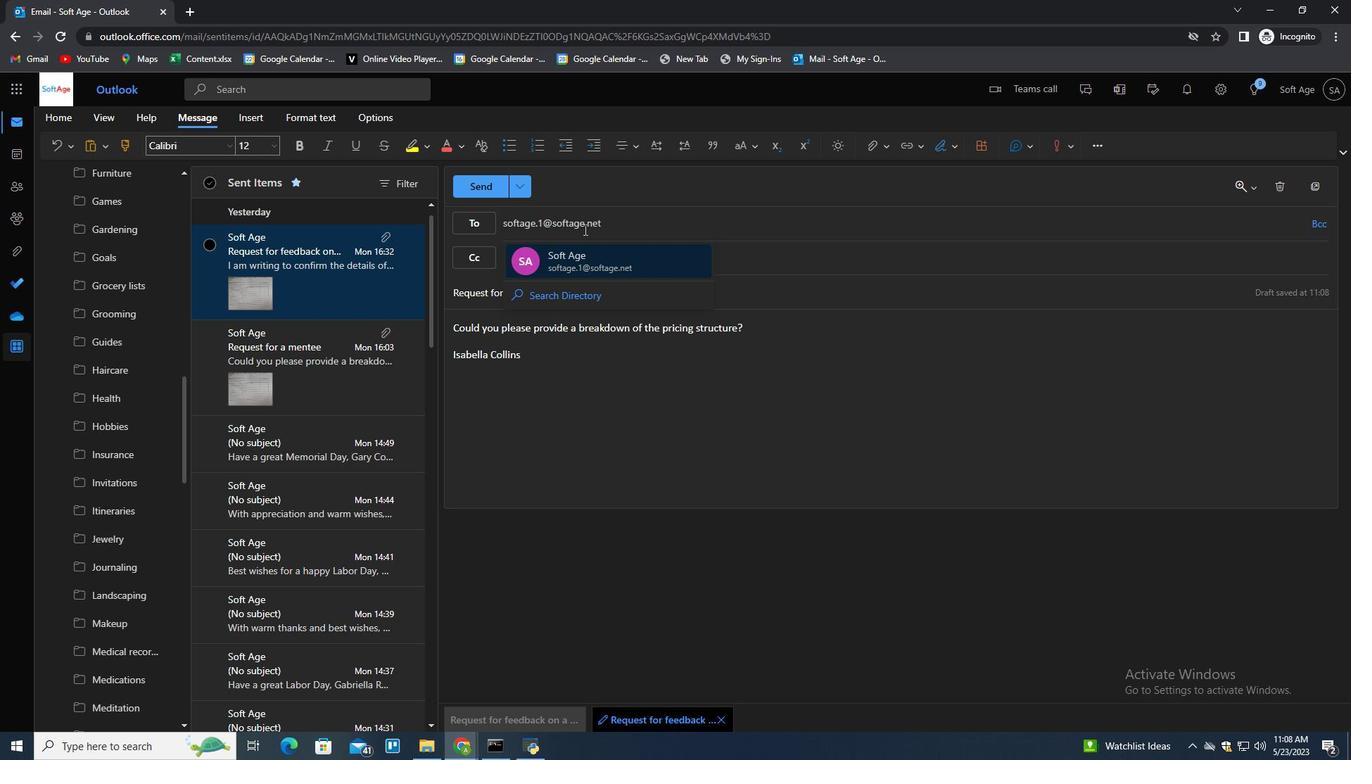 
Action: Mouse moved to (871, 143)
Screenshot: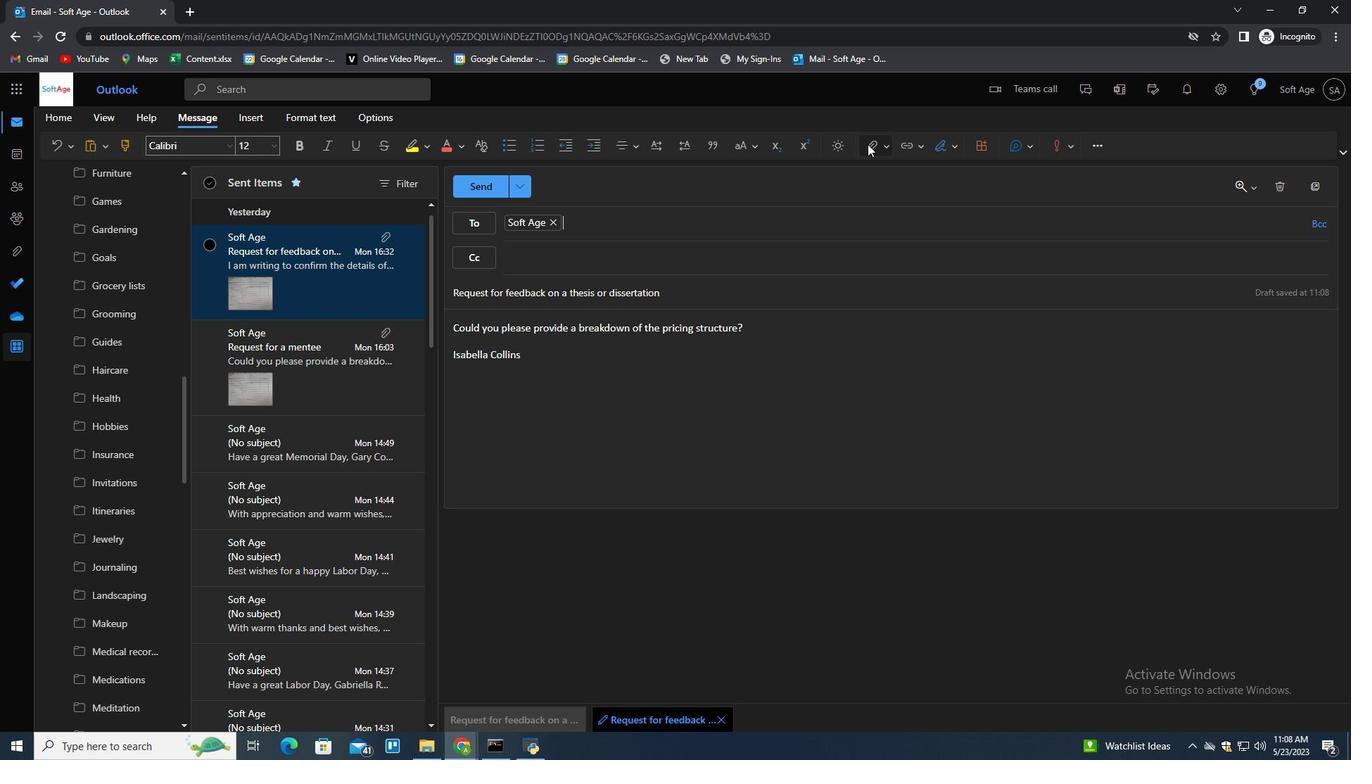 
Action: Mouse pressed left at (871, 143)
Screenshot: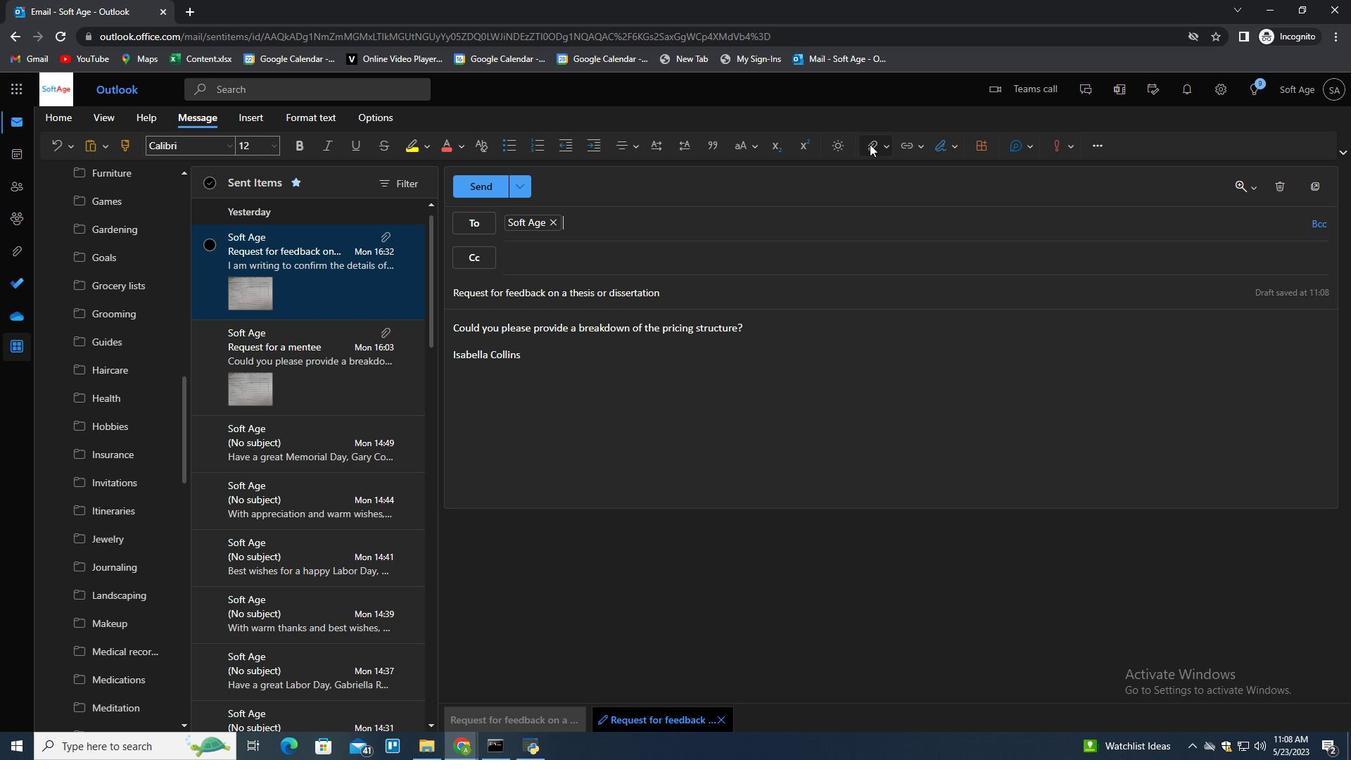 
Action: Mouse moved to (830, 171)
Screenshot: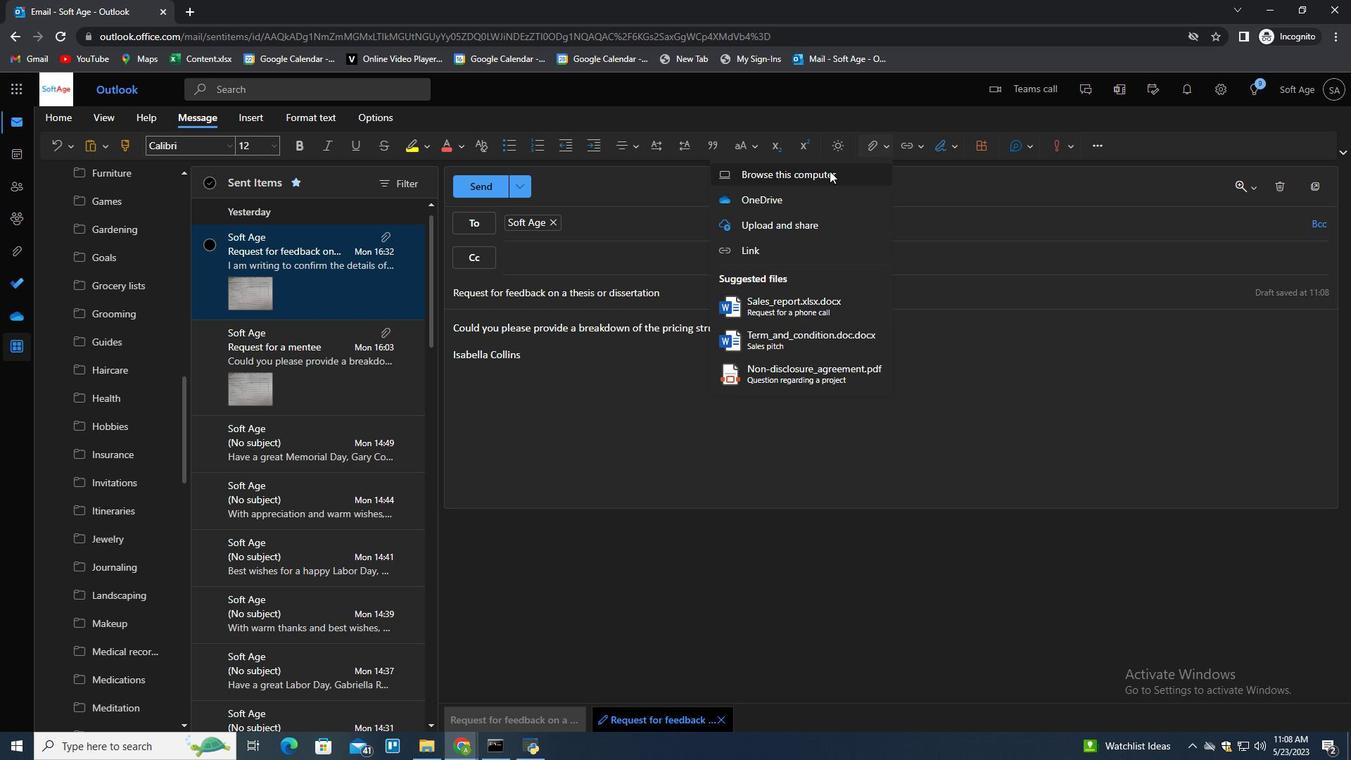 
Action: Mouse pressed left at (830, 171)
Screenshot: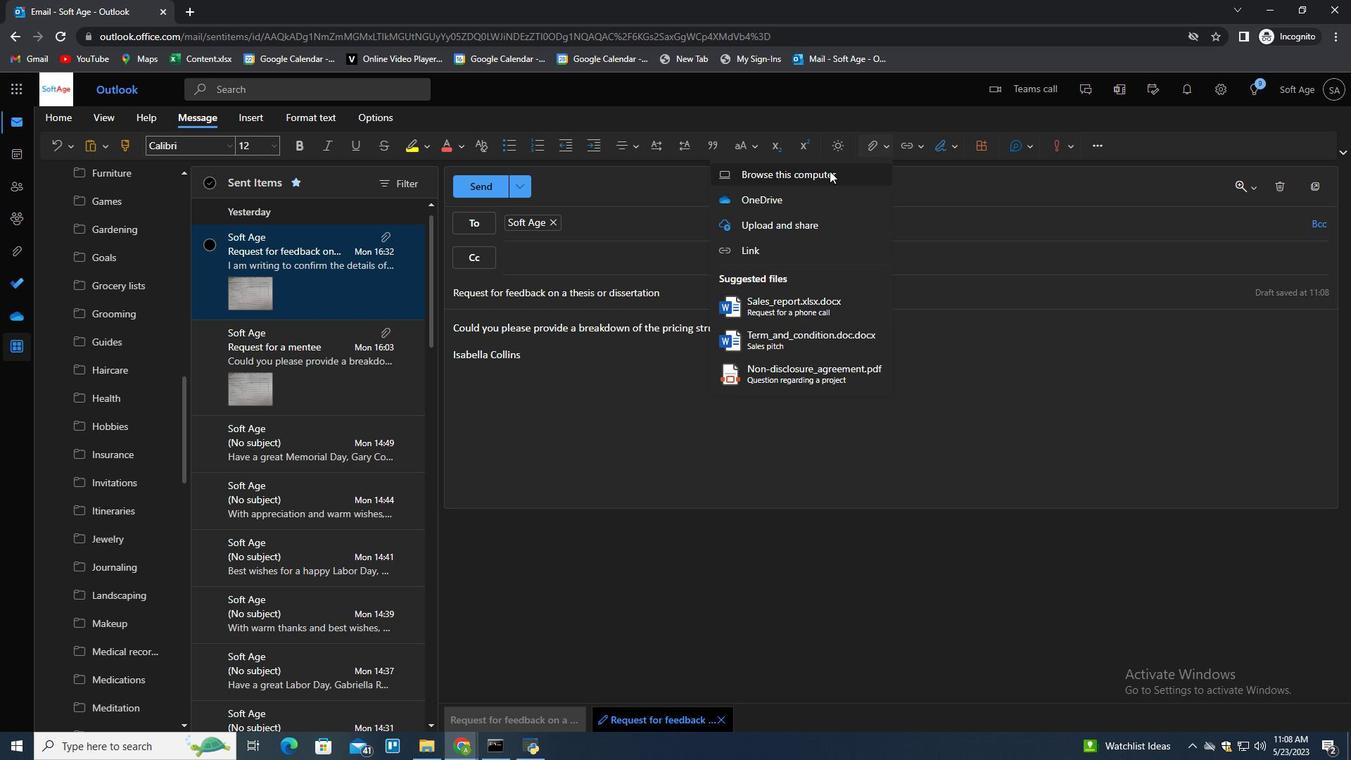 
Action: Mouse moved to (309, 209)
Screenshot: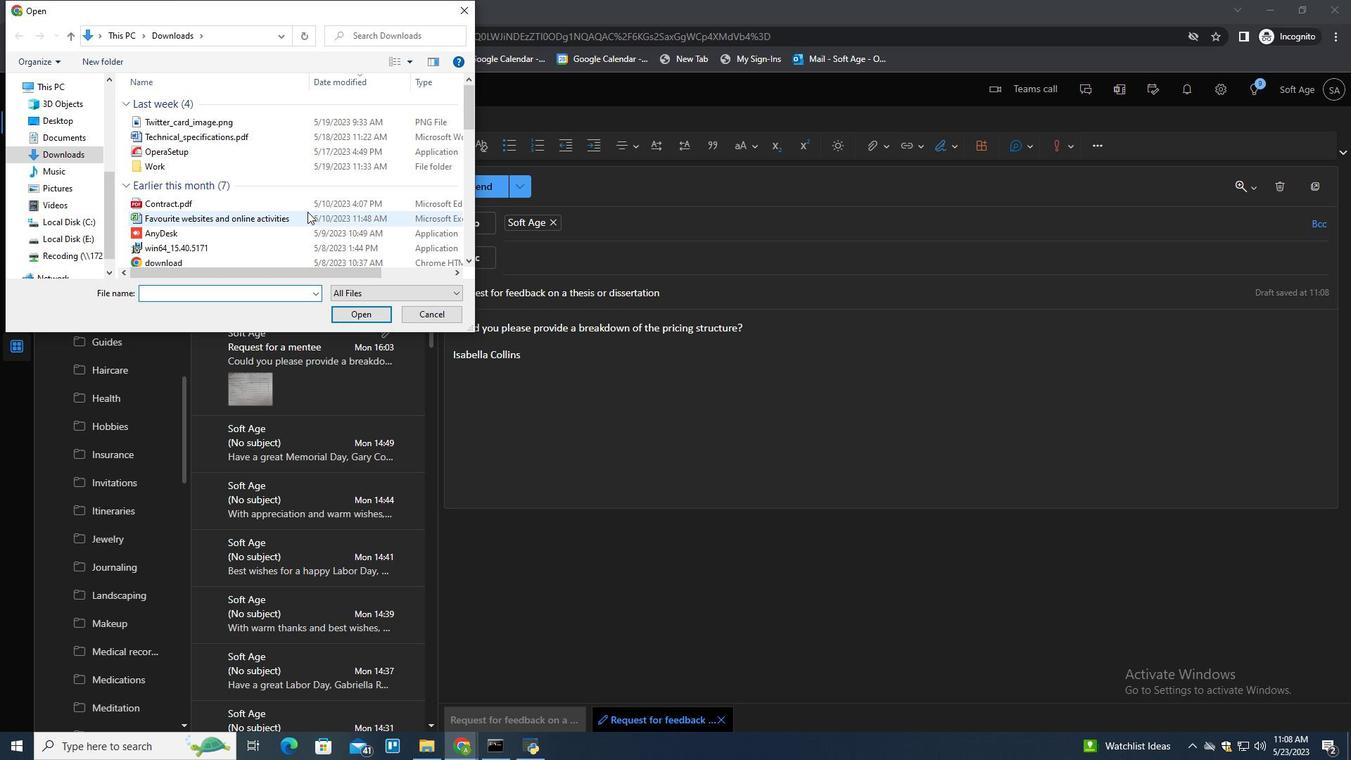 
Action: Mouse scrolled (307, 209) with delta (0, 0)
Screenshot: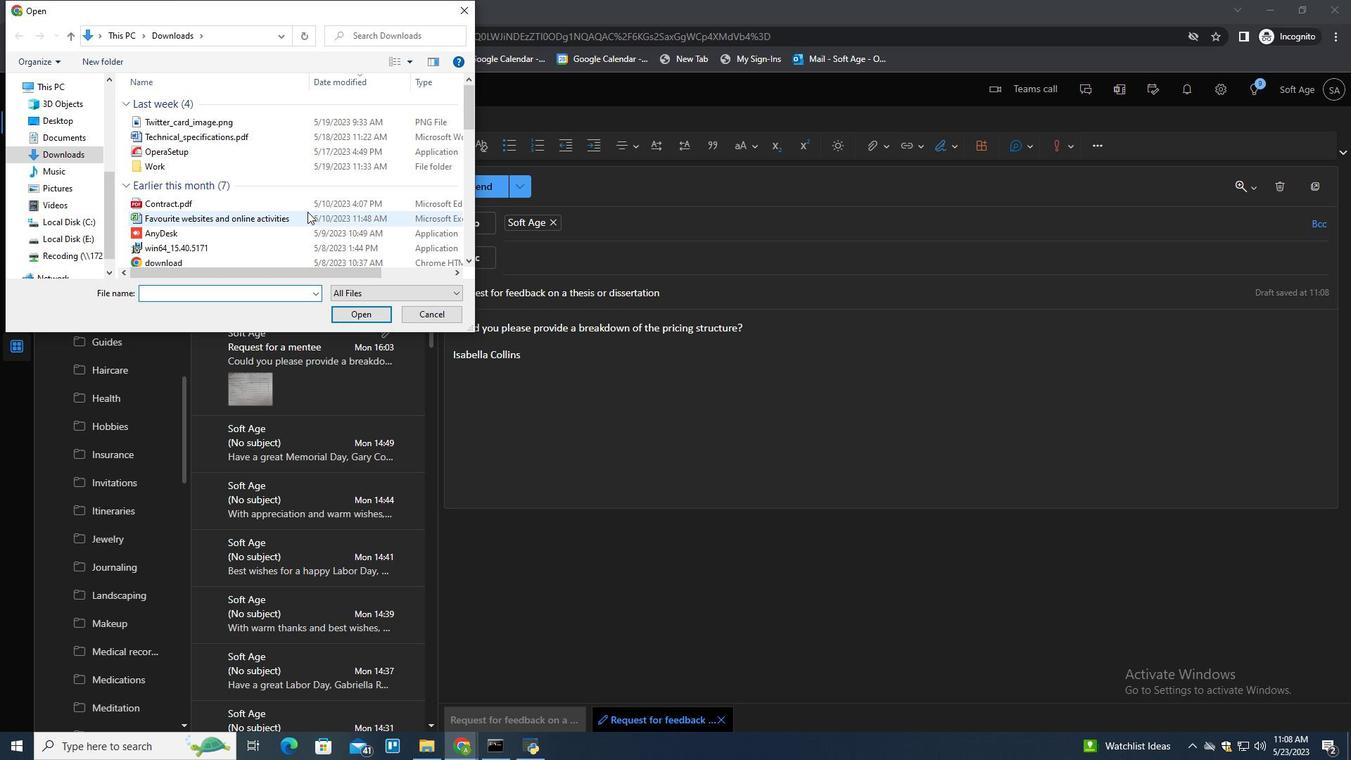 
Action: Mouse scrolled (307, 209) with delta (0, 0)
Screenshot: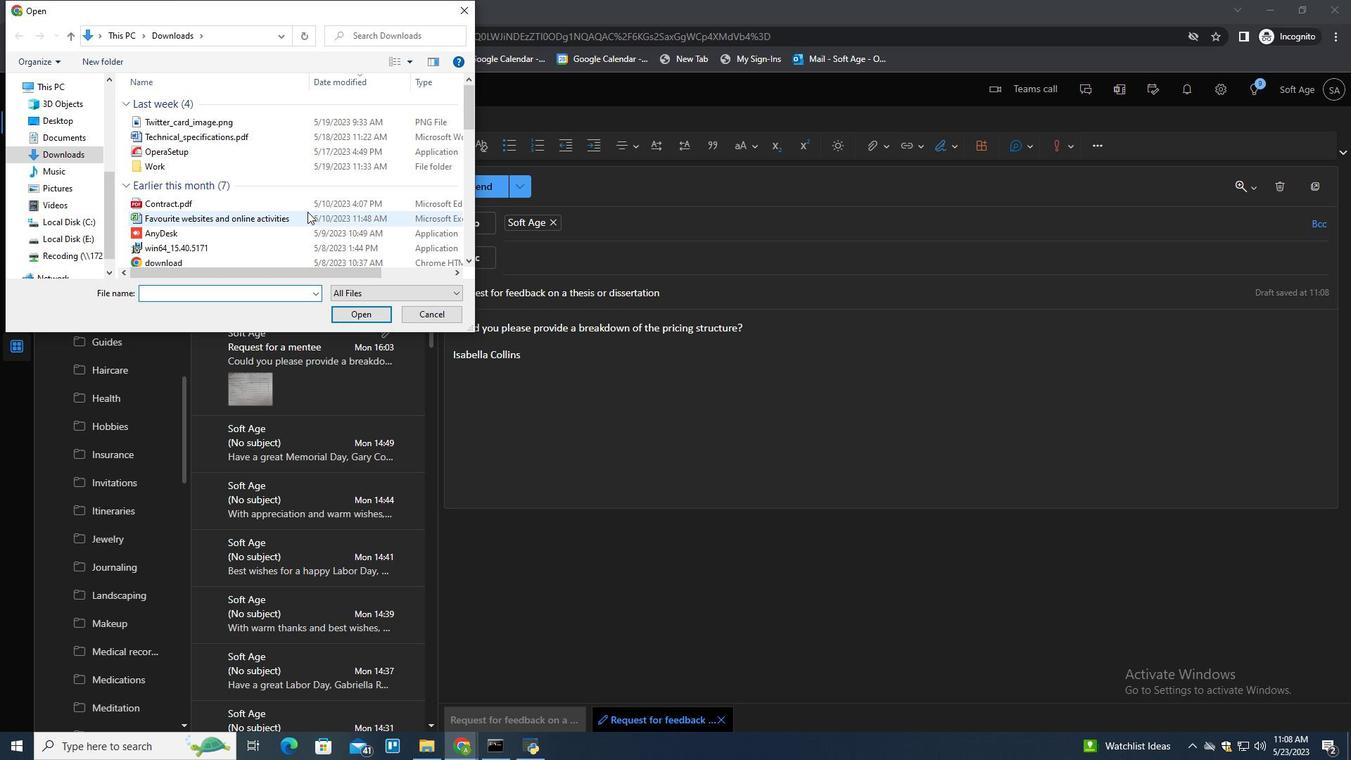 
Action: Mouse scrolled (307, 209) with delta (0, 0)
Screenshot: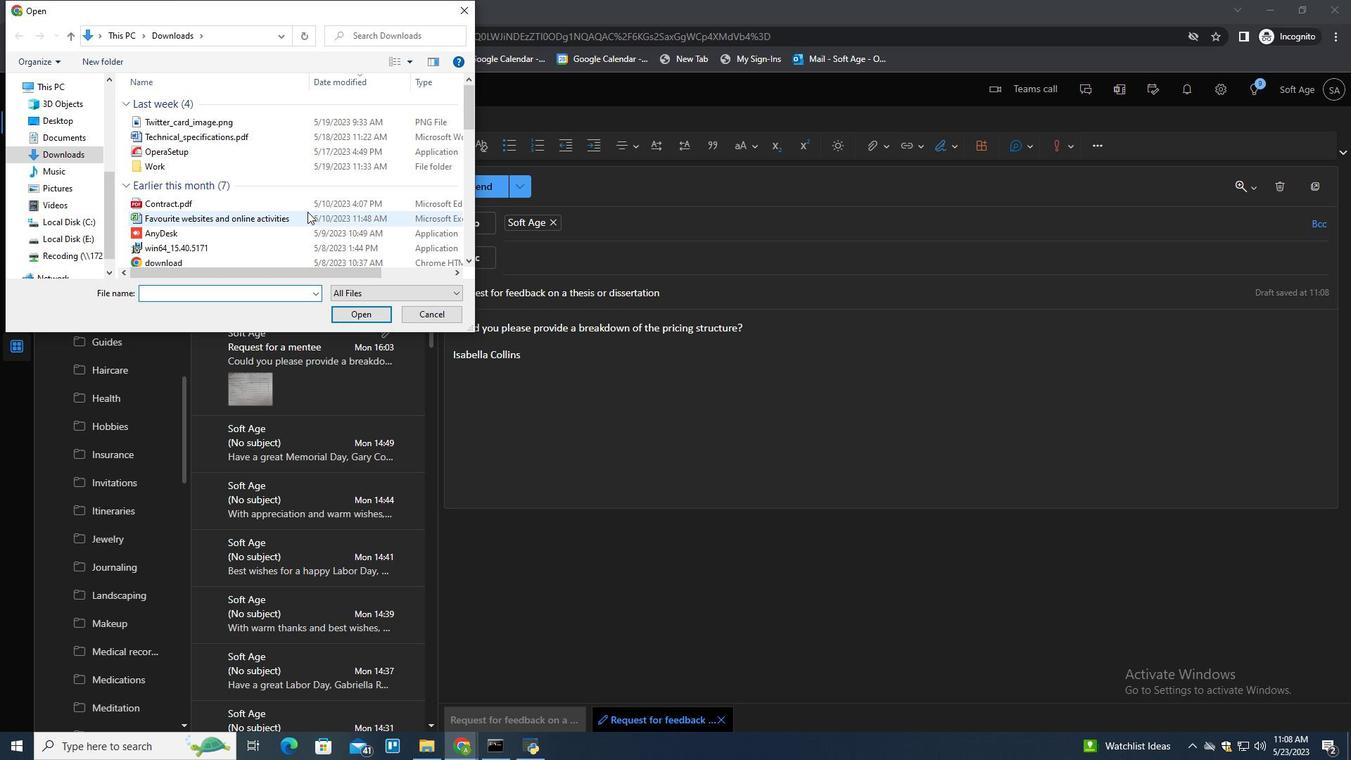 
Action: Mouse scrolled (308, 209) with delta (0, 0)
Screenshot: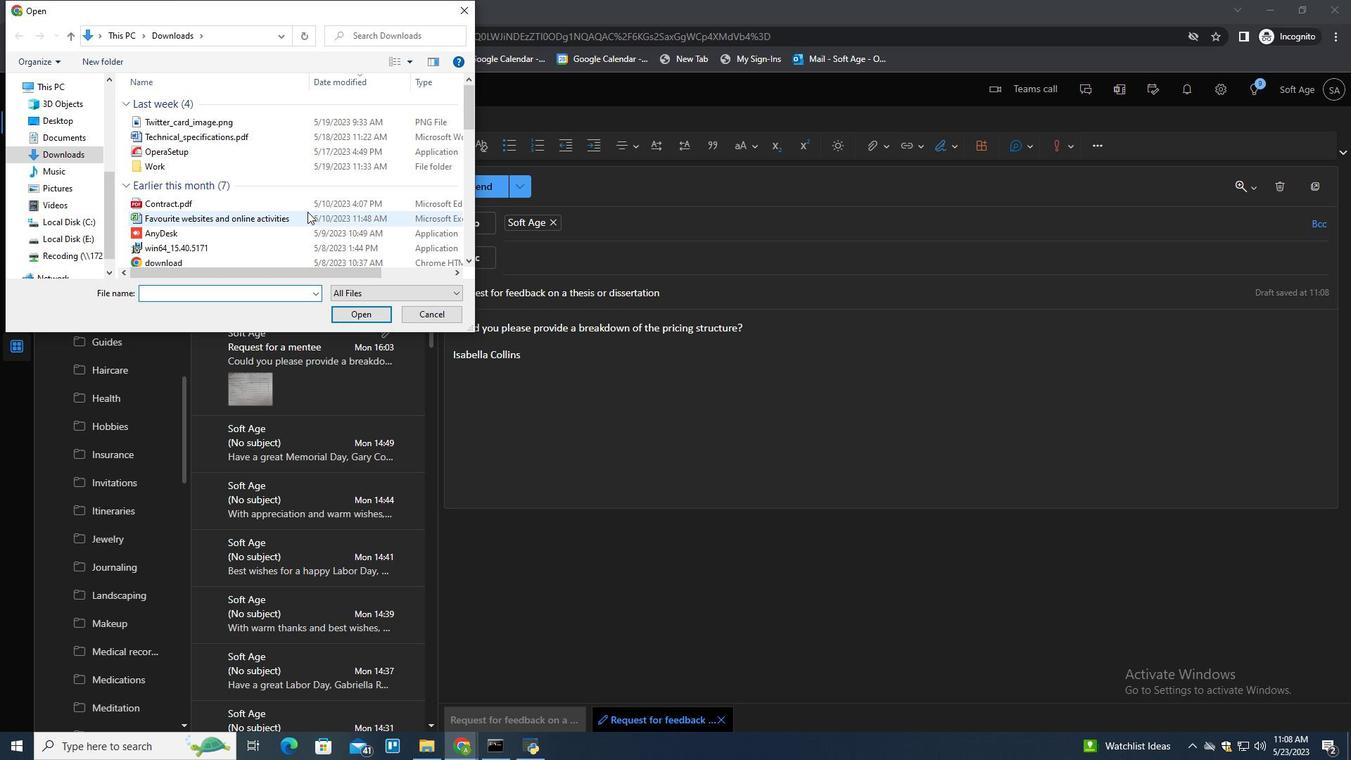 
Action: Mouse scrolled (309, 208) with delta (0, 0)
Screenshot: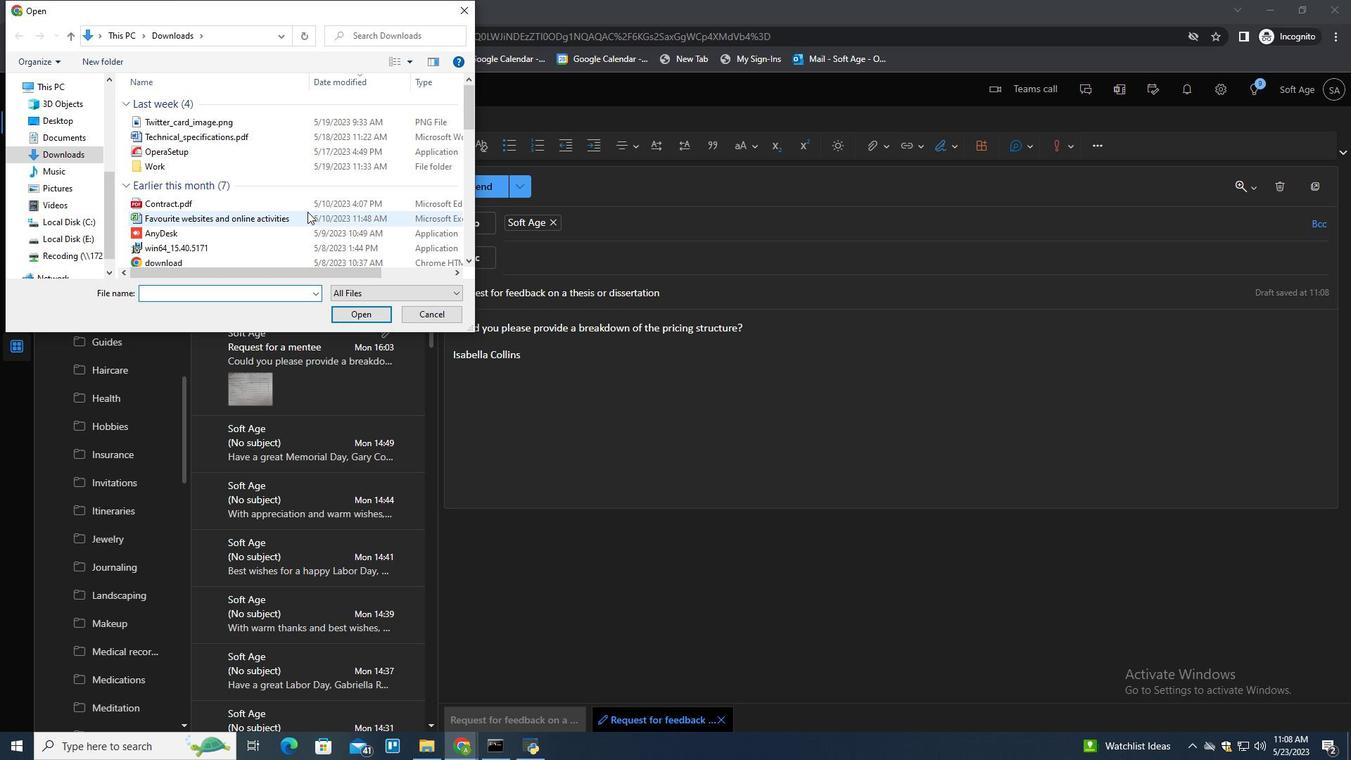 
Action: Mouse scrolled (309, 208) with delta (0, 0)
Screenshot: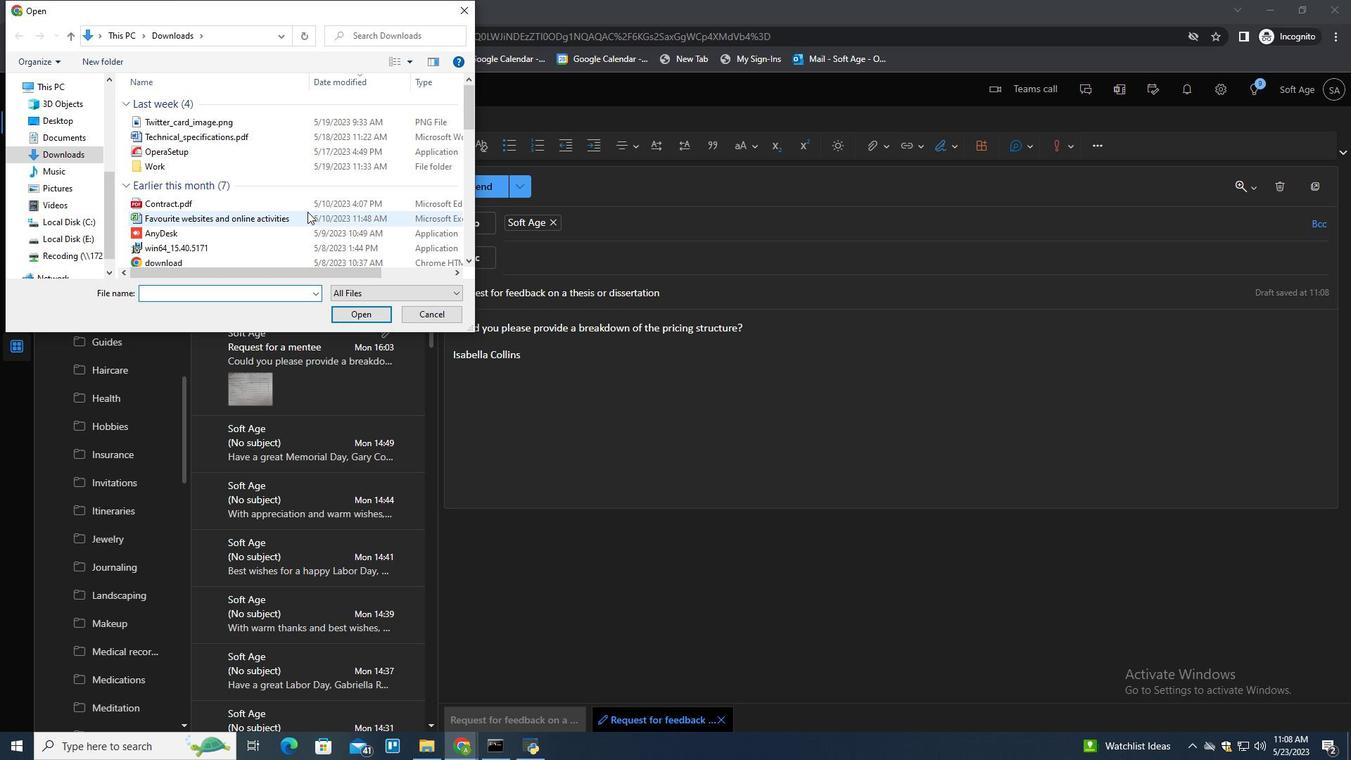 
Action: Mouse scrolled (309, 208) with delta (0, 0)
Screenshot: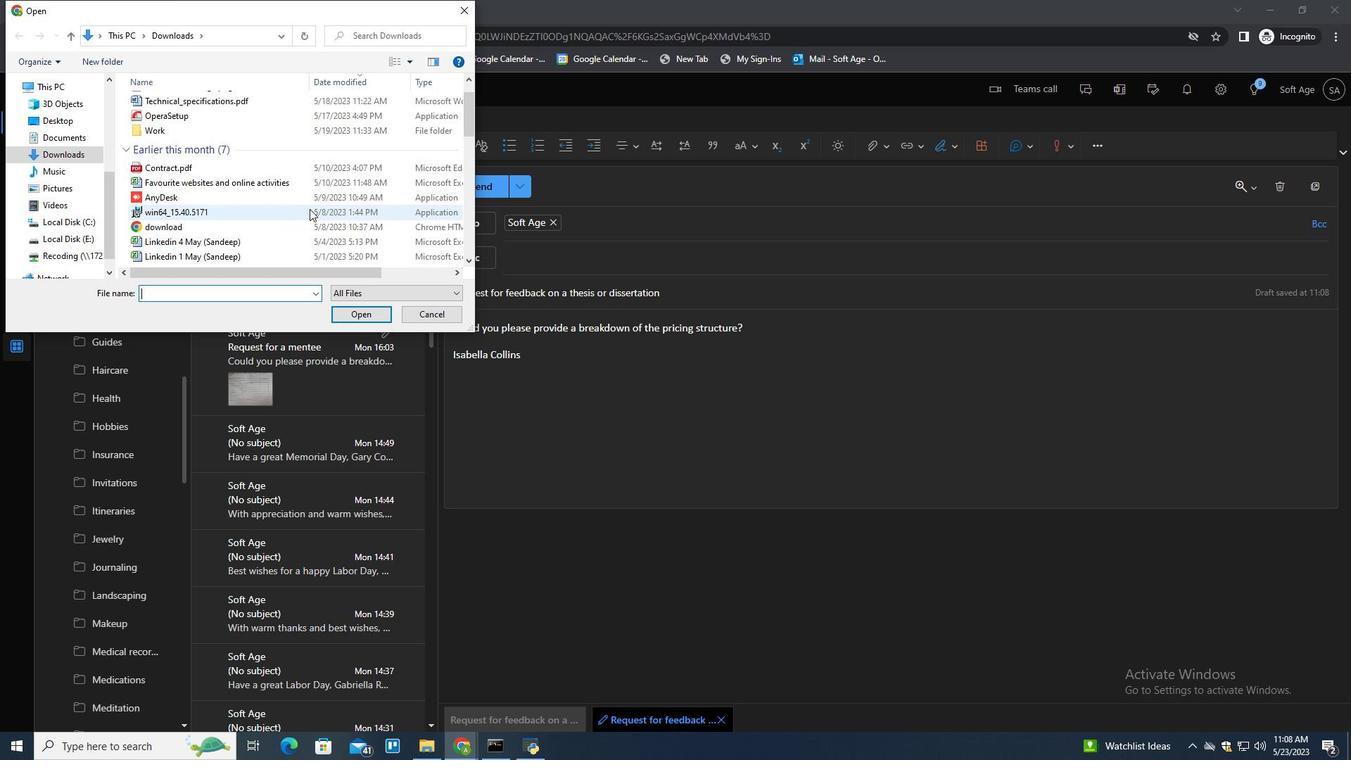 
Action: Mouse scrolled (309, 208) with delta (0, 0)
Screenshot: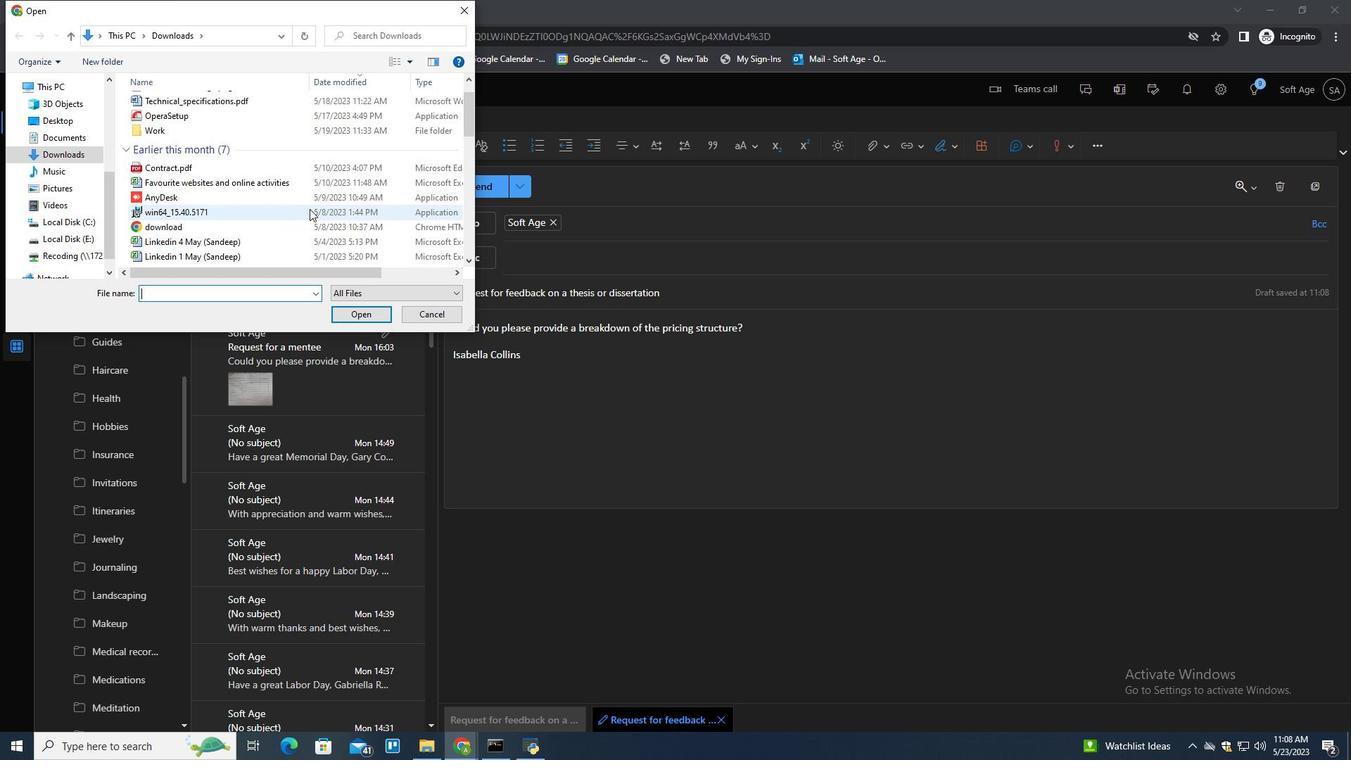 
Action: Mouse scrolled (309, 208) with delta (0, 0)
Screenshot: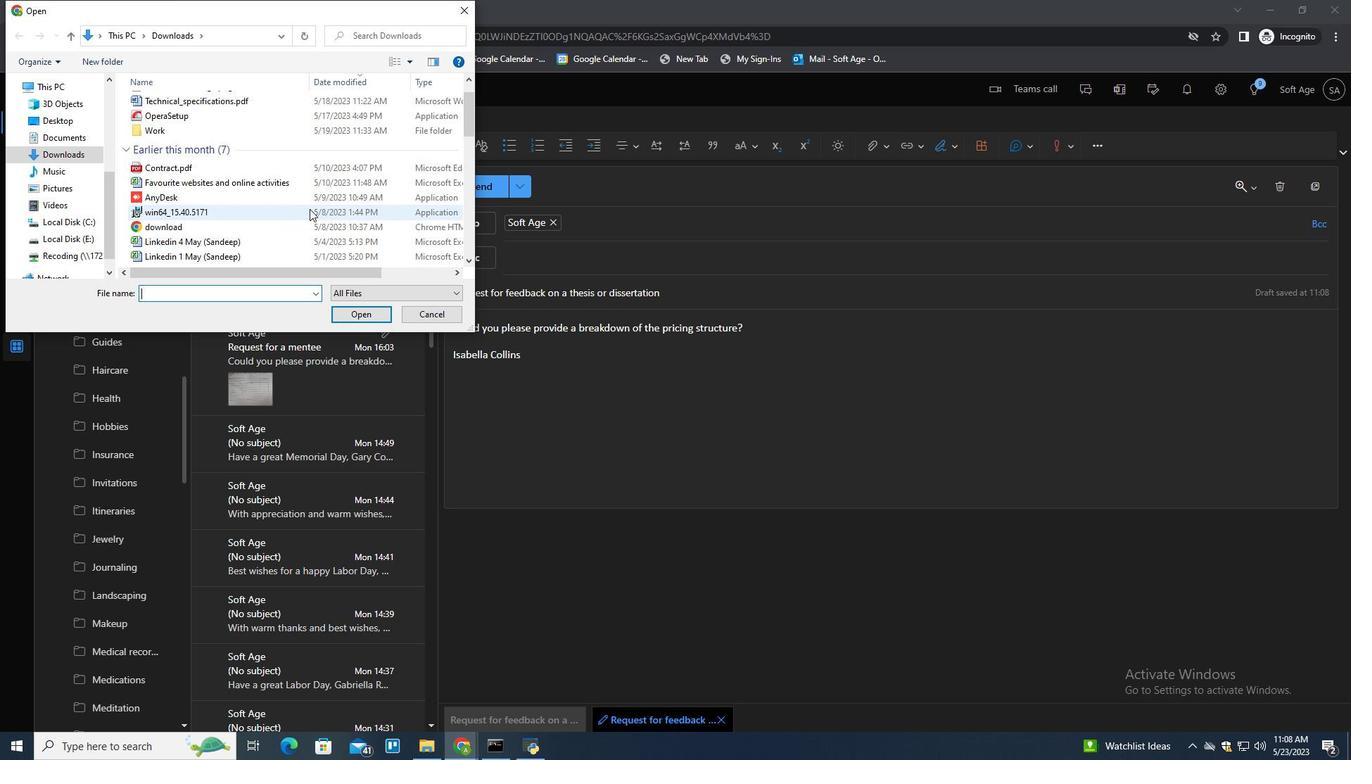 
Action: Mouse scrolled (309, 207) with delta (0, -1)
Screenshot: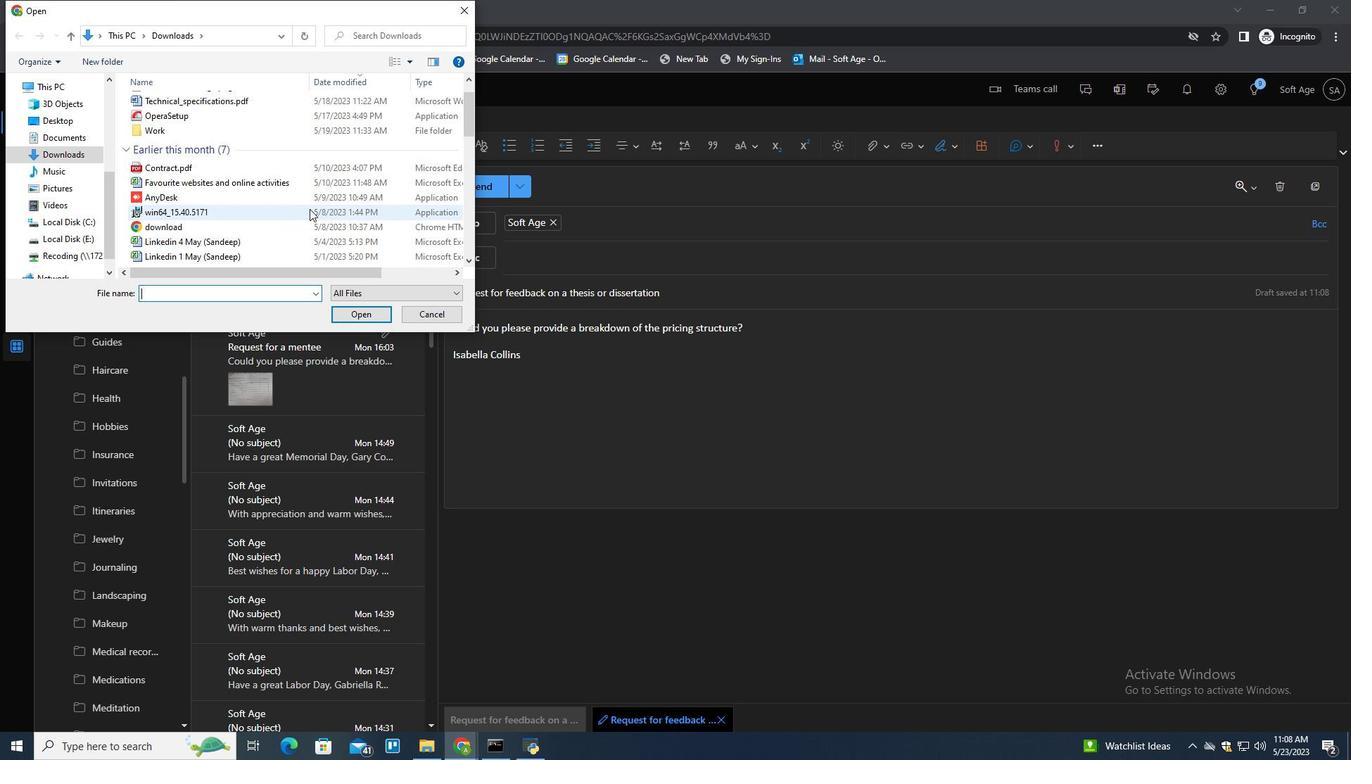 
Action: Mouse scrolled (309, 208) with delta (0, 0)
Screenshot: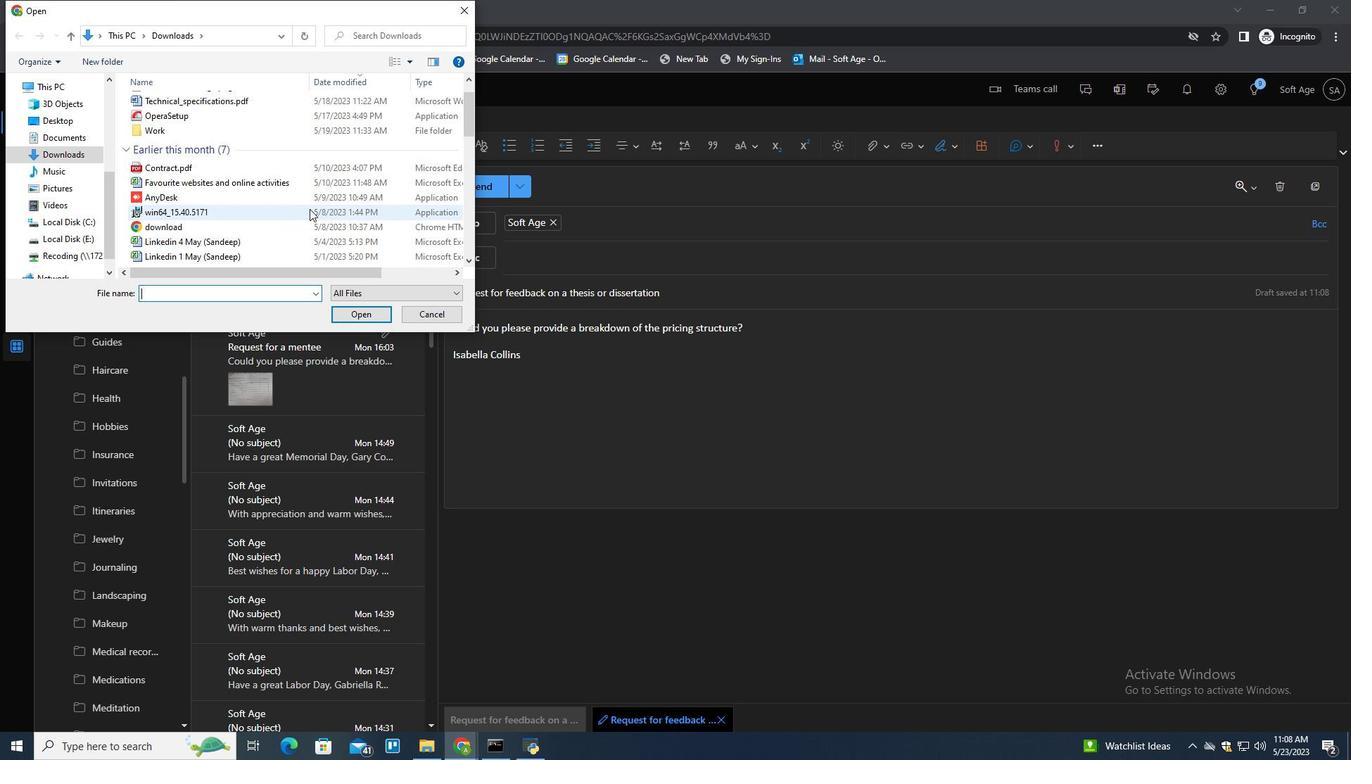 
Action: Mouse moved to (259, 205)
Screenshot: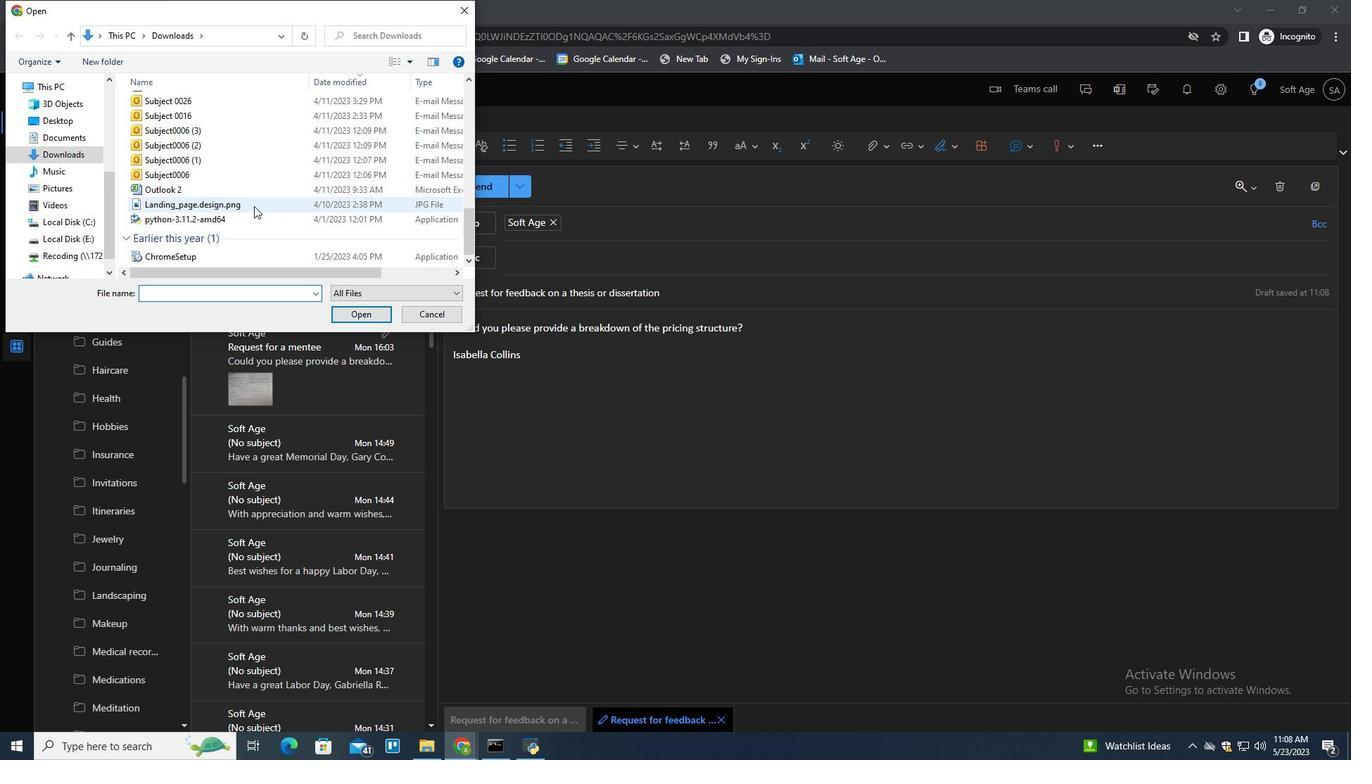 
Action: Mouse pressed left at (259, 205)
Screenshot: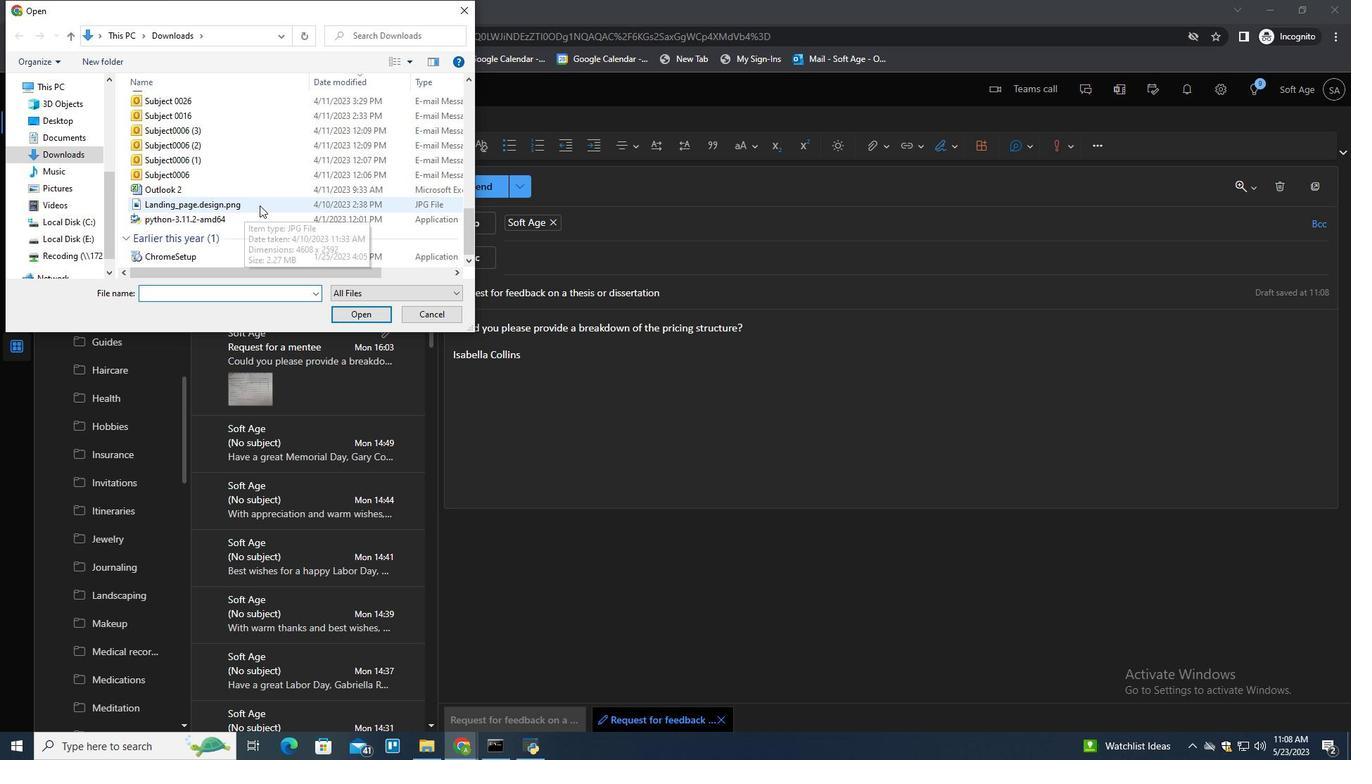 
Action: Key pressed <Key.f2><Key.shift>Google<Key.shift>_<Key.shift>Adwords<Key.shift>_imaghe<Key.backspace><Key.backspace>e.p<Key.backspace>jpg
Screenshot: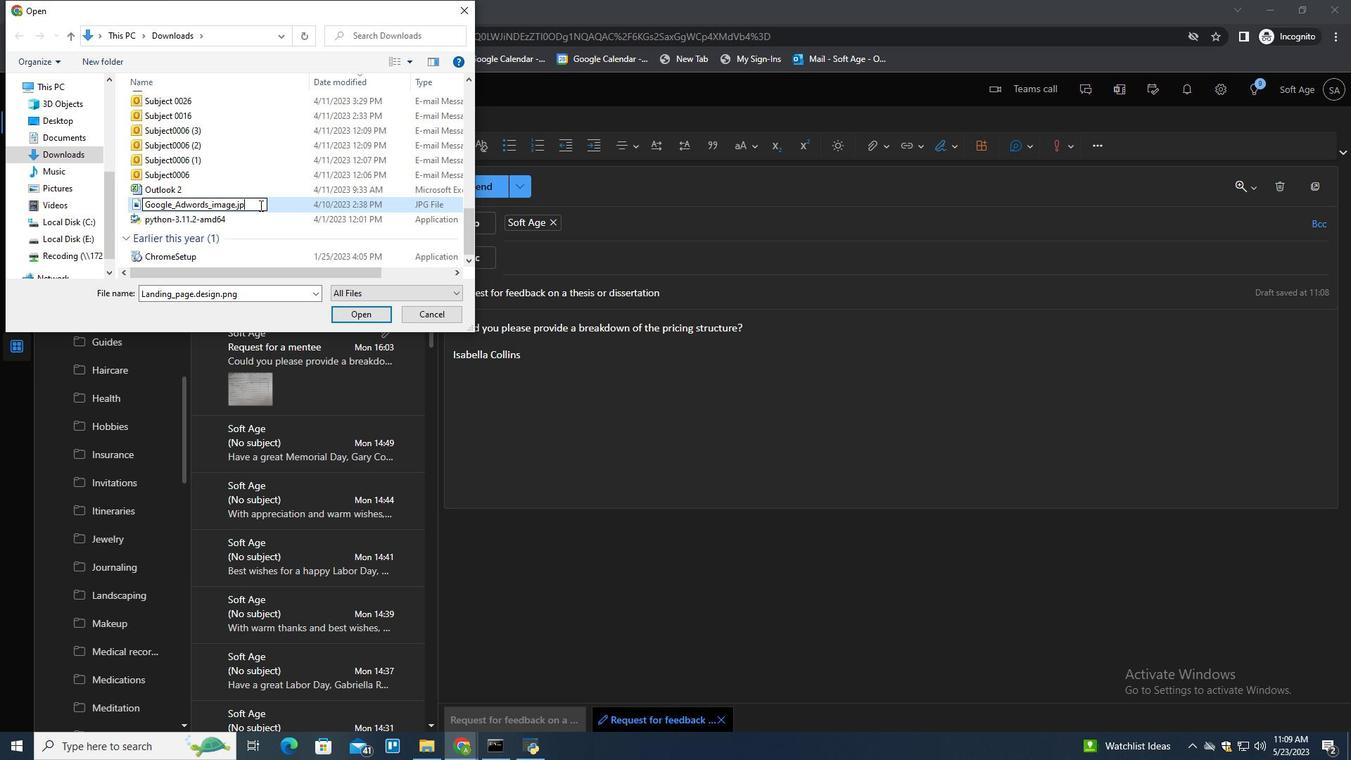 
Action: Mouse moved to (302, 204)
Screenshot: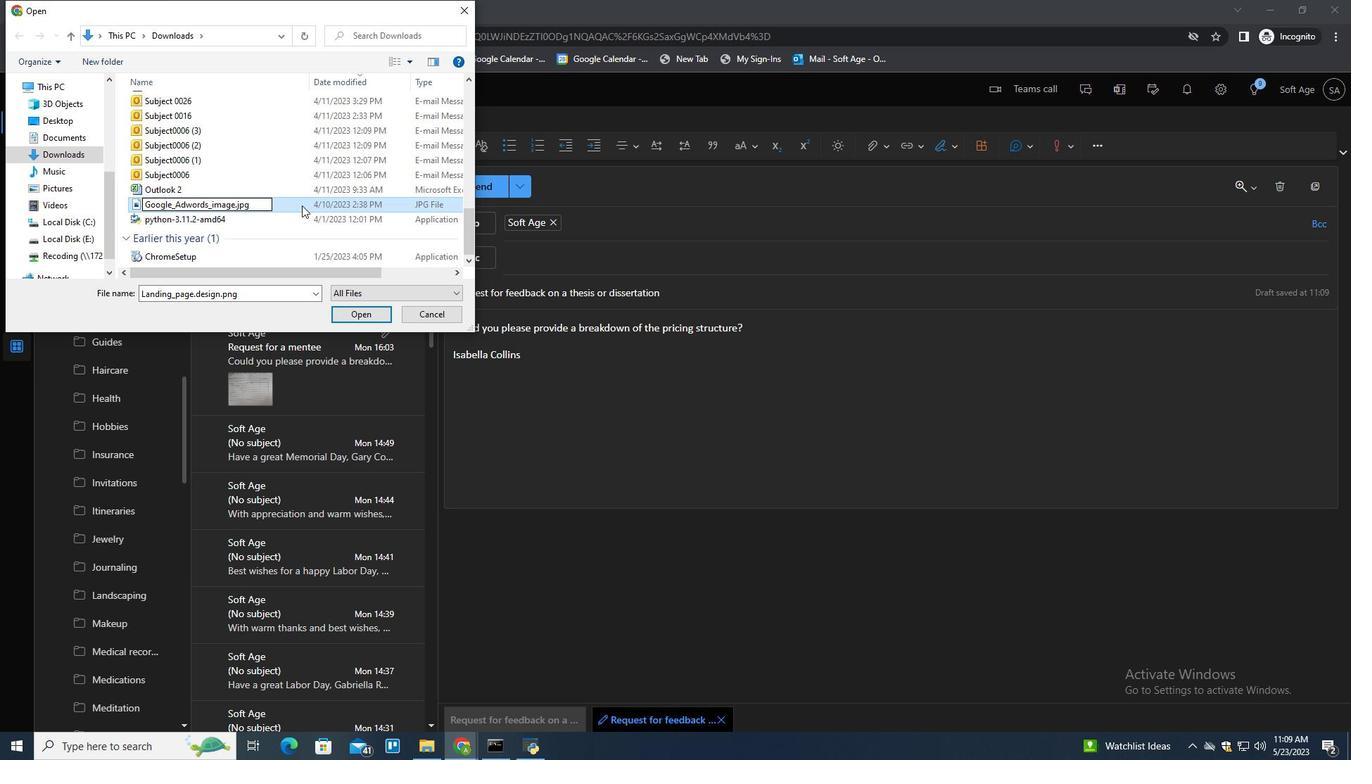 
Action: Mouse pressed left at (302, 204)
Screenshot: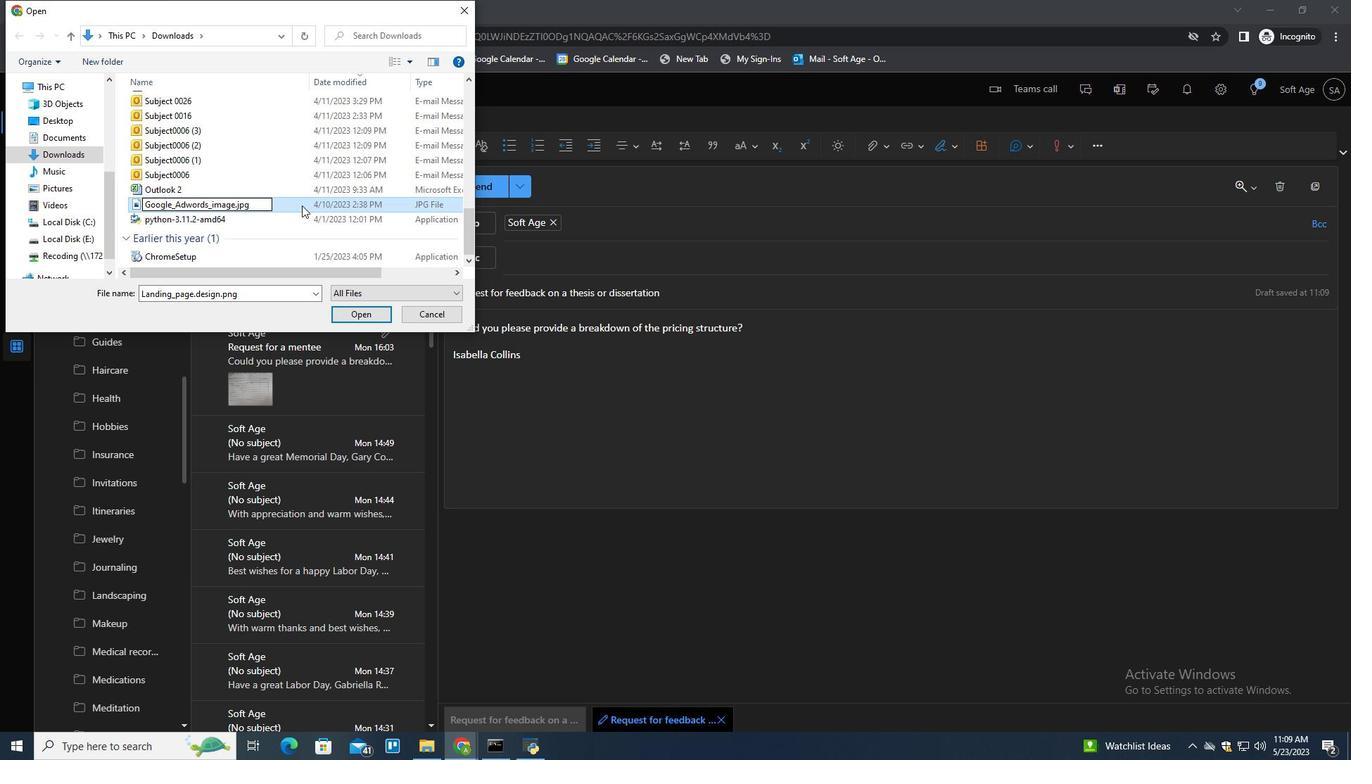 
Action: Mouse moved to (363, 310)
Screenshot: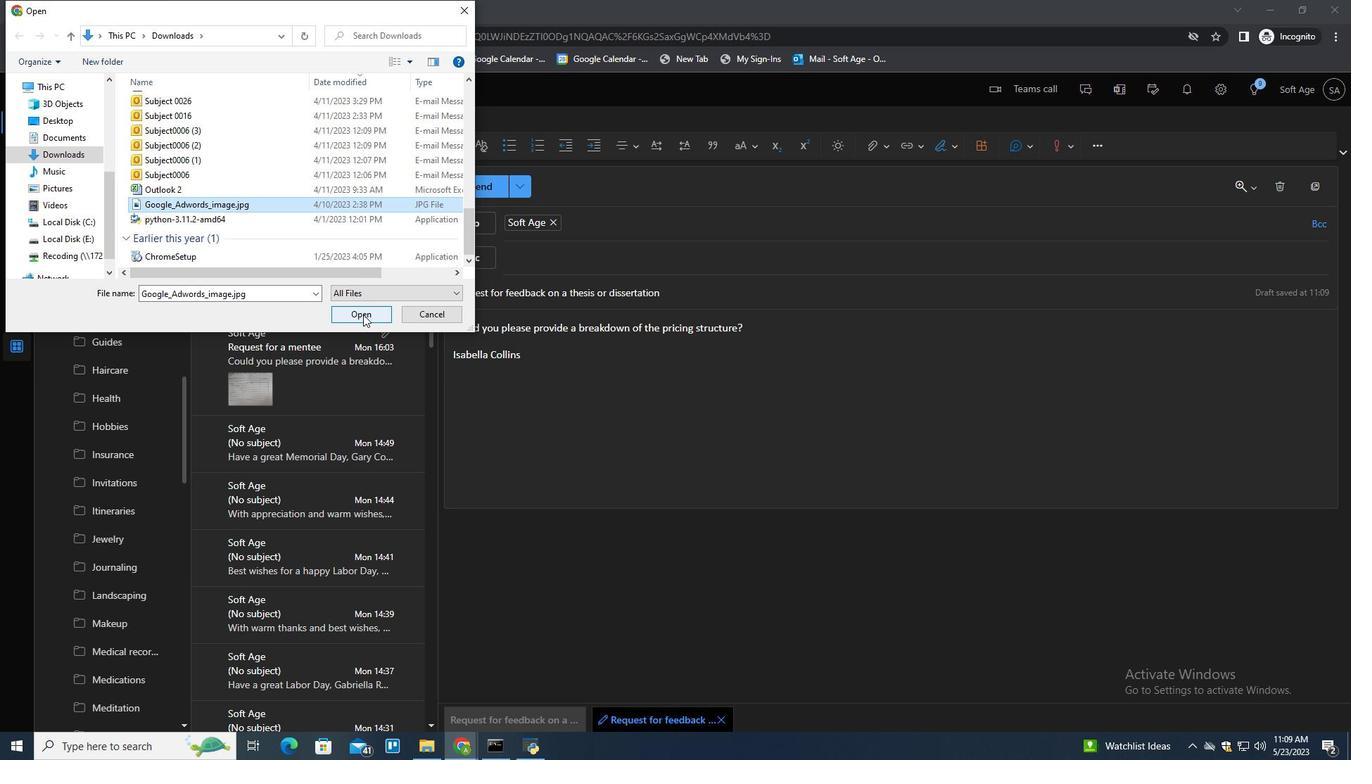 
Action: Mouse pressed left at (363, 310)
Screenshot: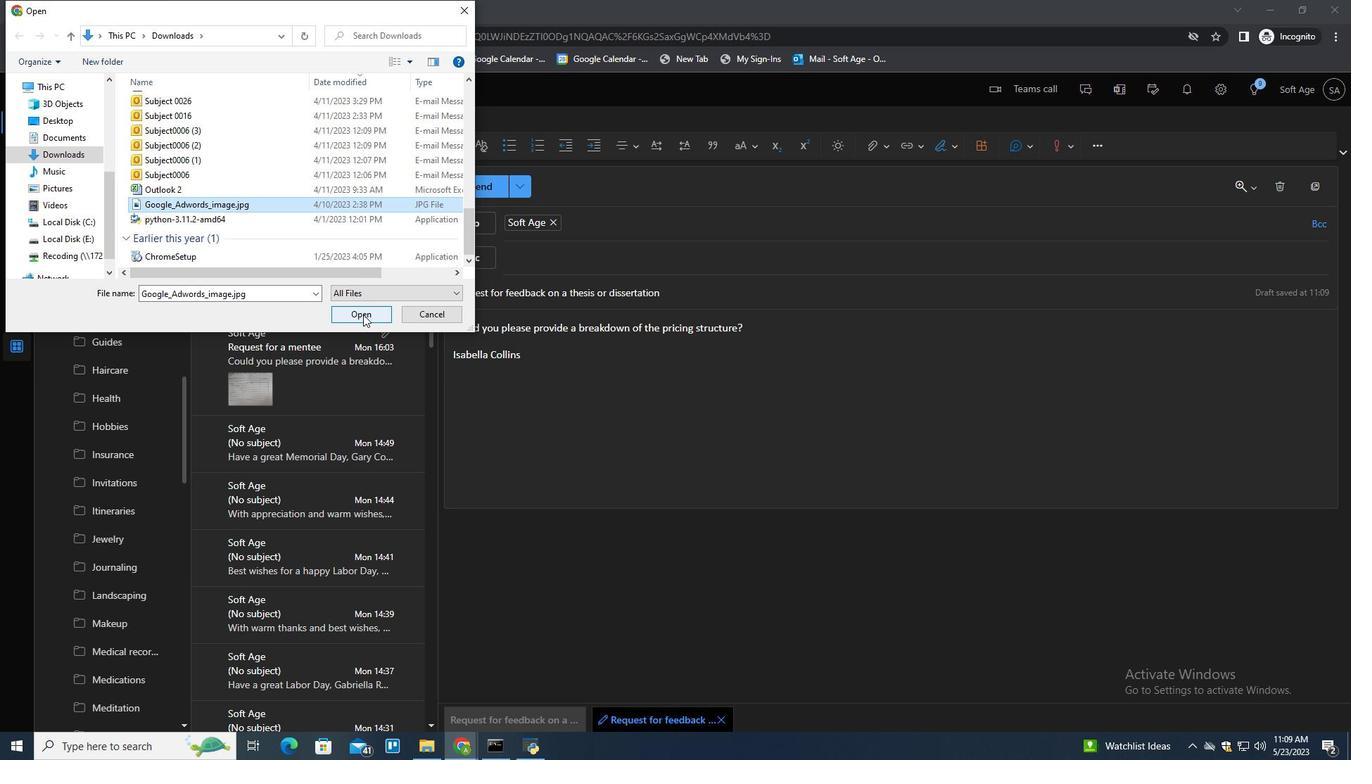 
Action: Mouse moved to (498, 191)
Screenshot: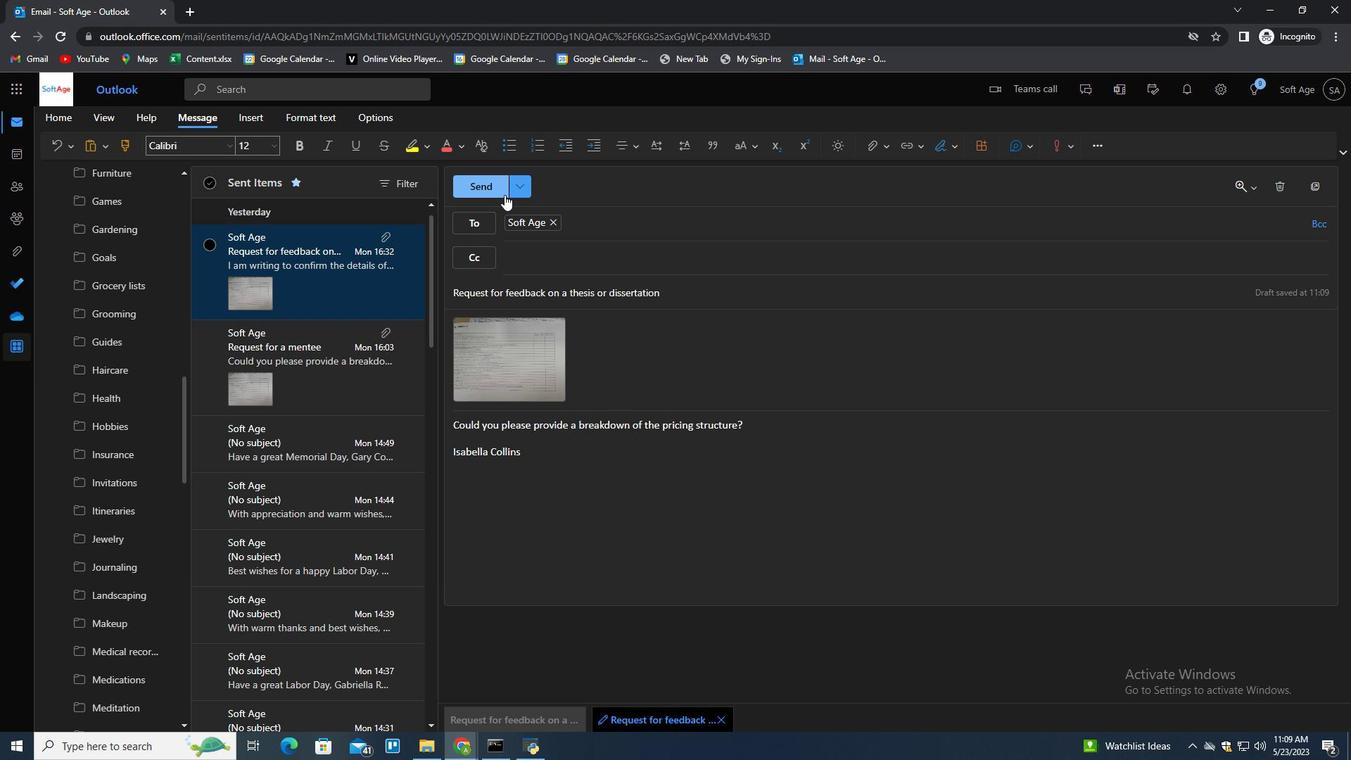 
Action: Mouse pressed left at (498, 191)
Screenshot: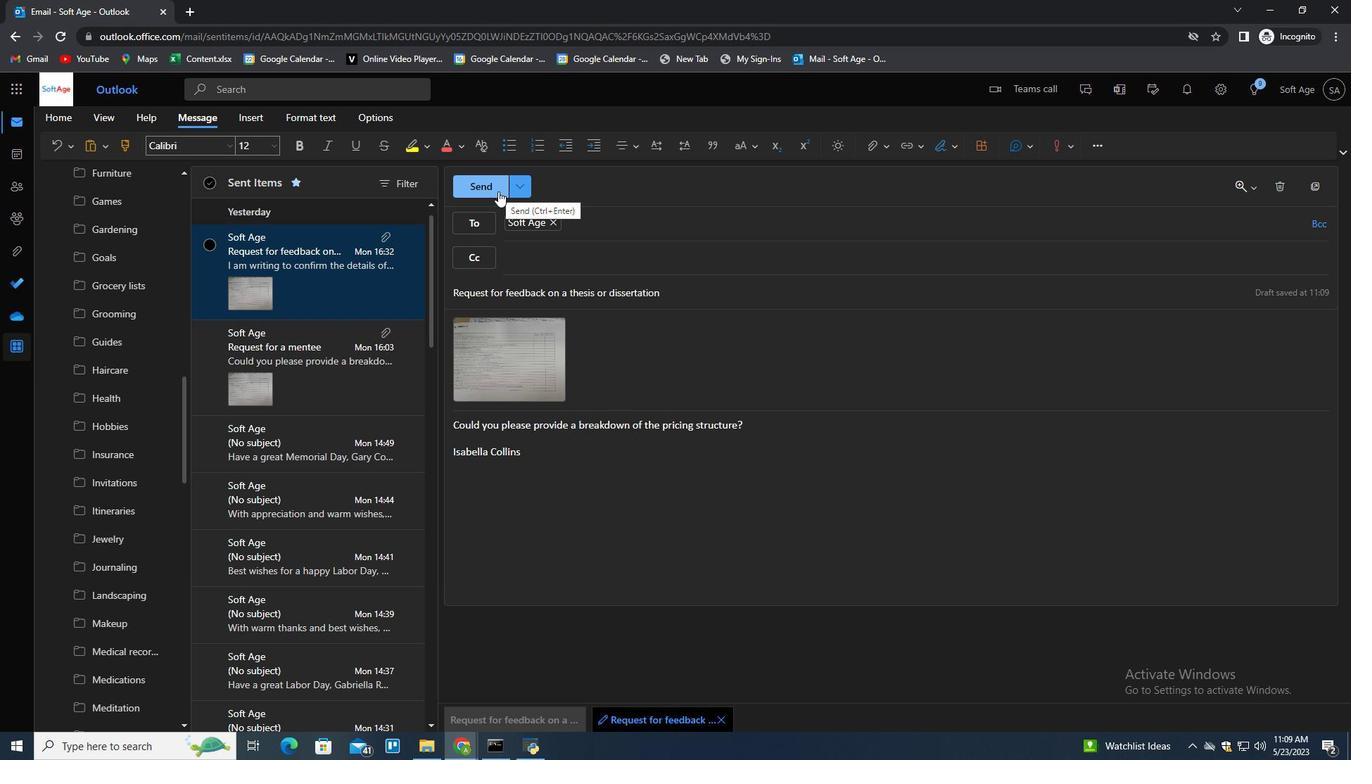 
Action: Mouse moved to (112, 531)
Screenshot: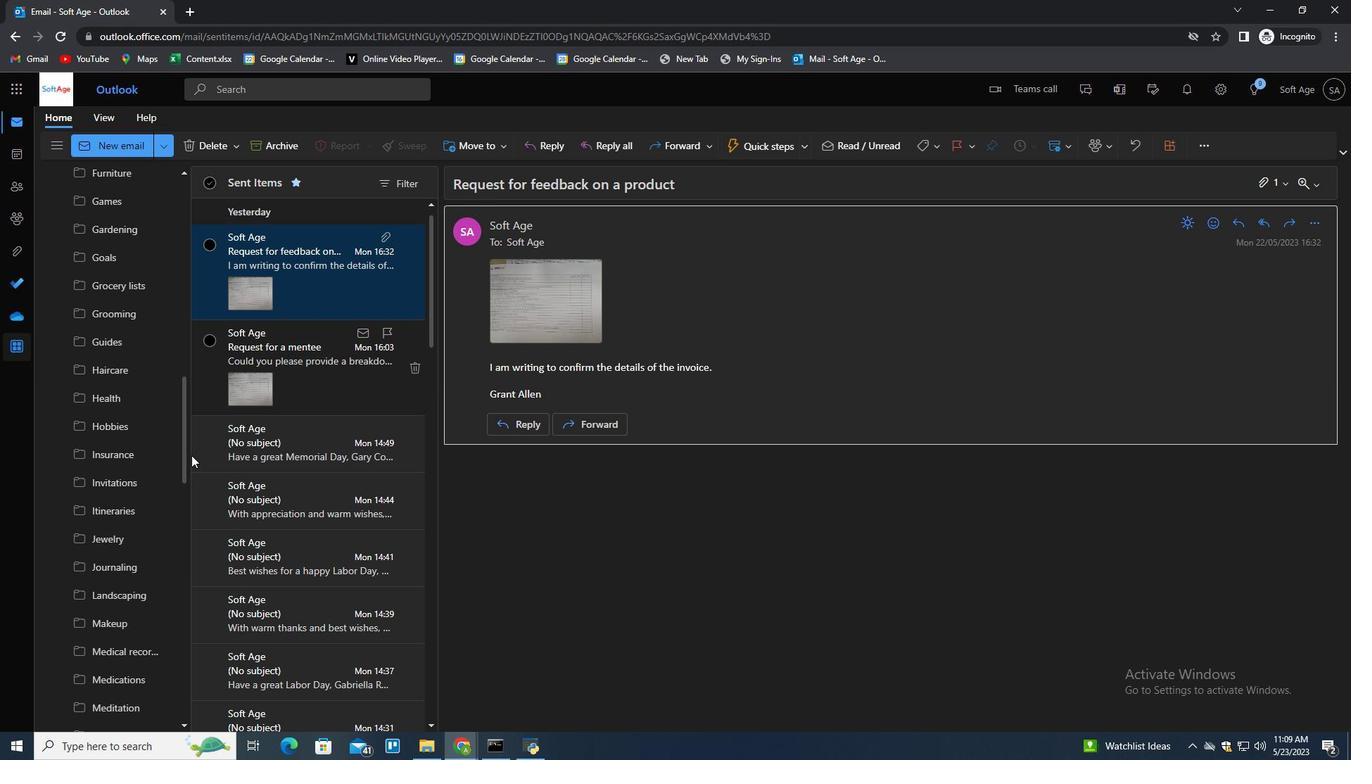 
Action: Mouse scrolled (112, 530) with delta (0, 0)
Screenshot: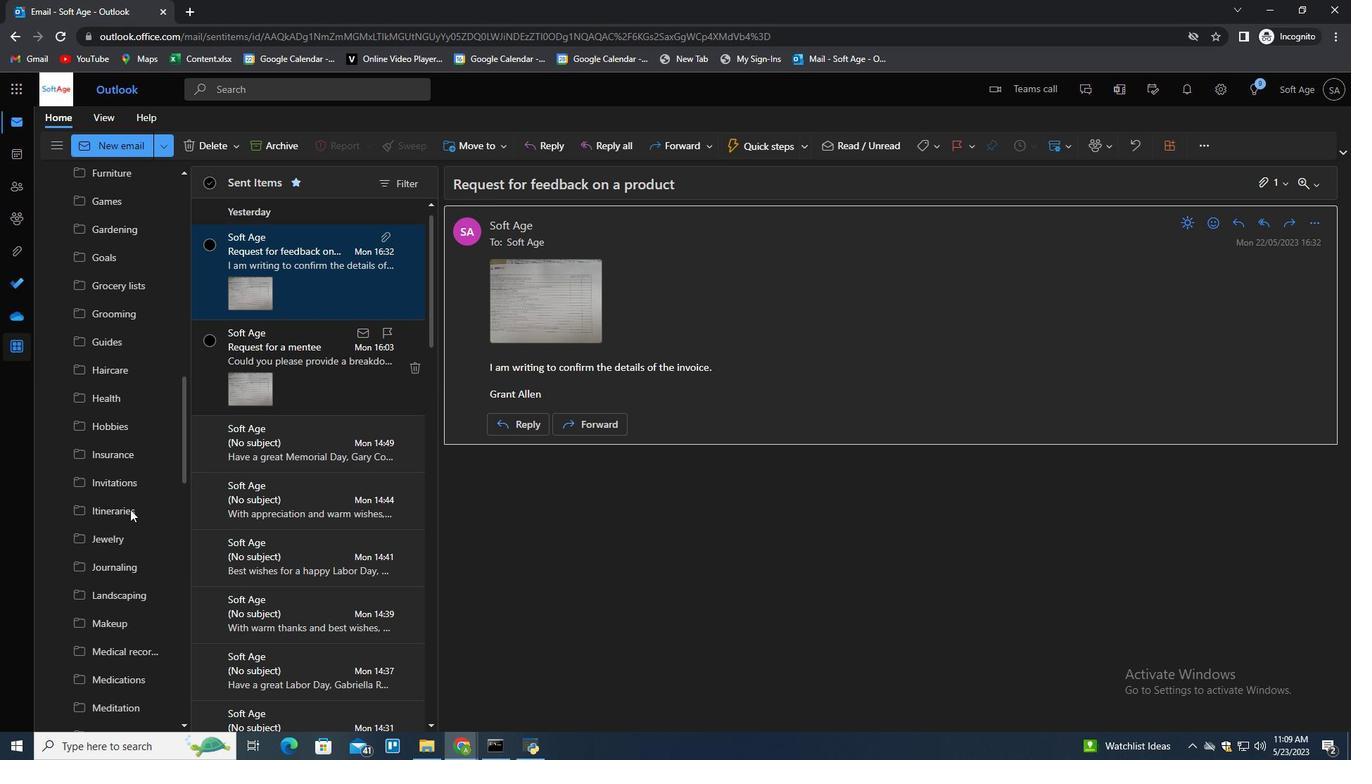 
Action: Mouse scrolled (112, 530) with delta (0, 0)
Screenshot: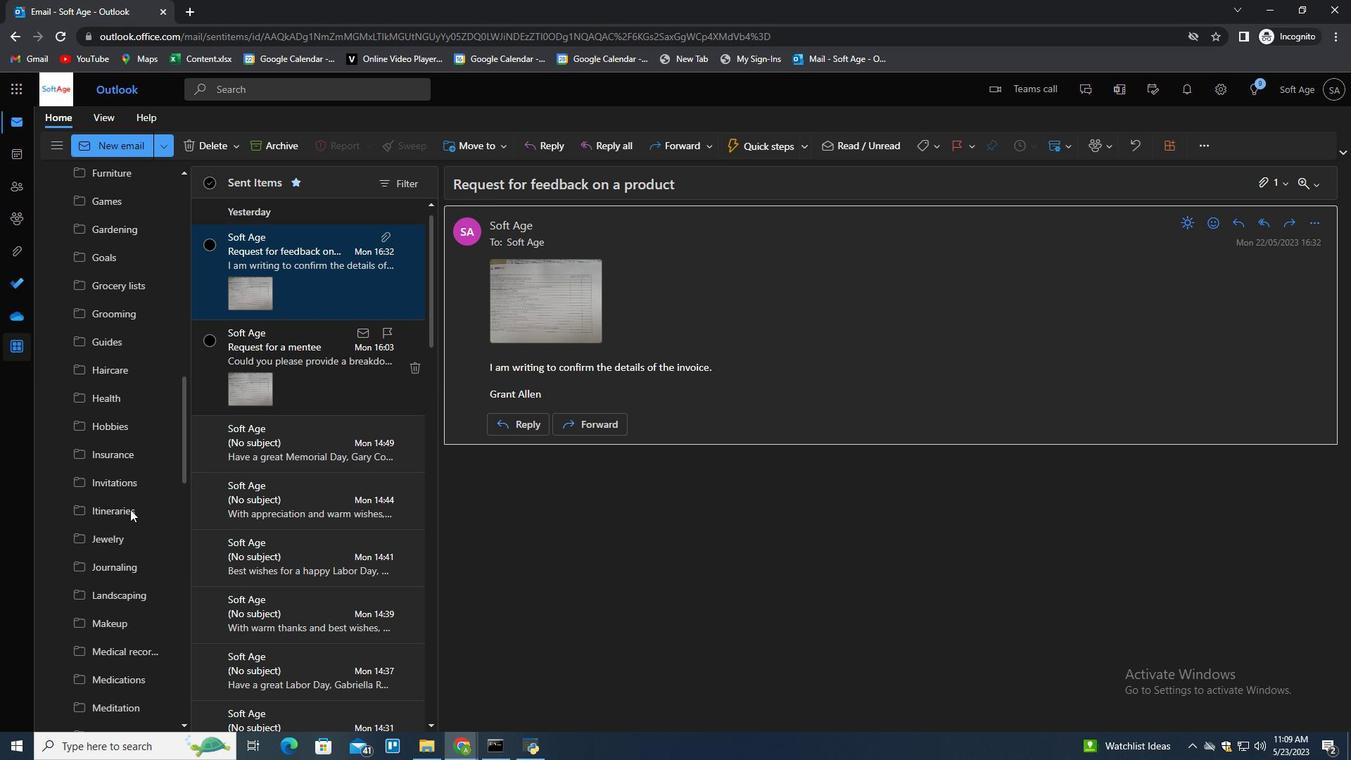 
Action: Mouse scrolled (112, 530) with delta (0, 0)
Screenshot: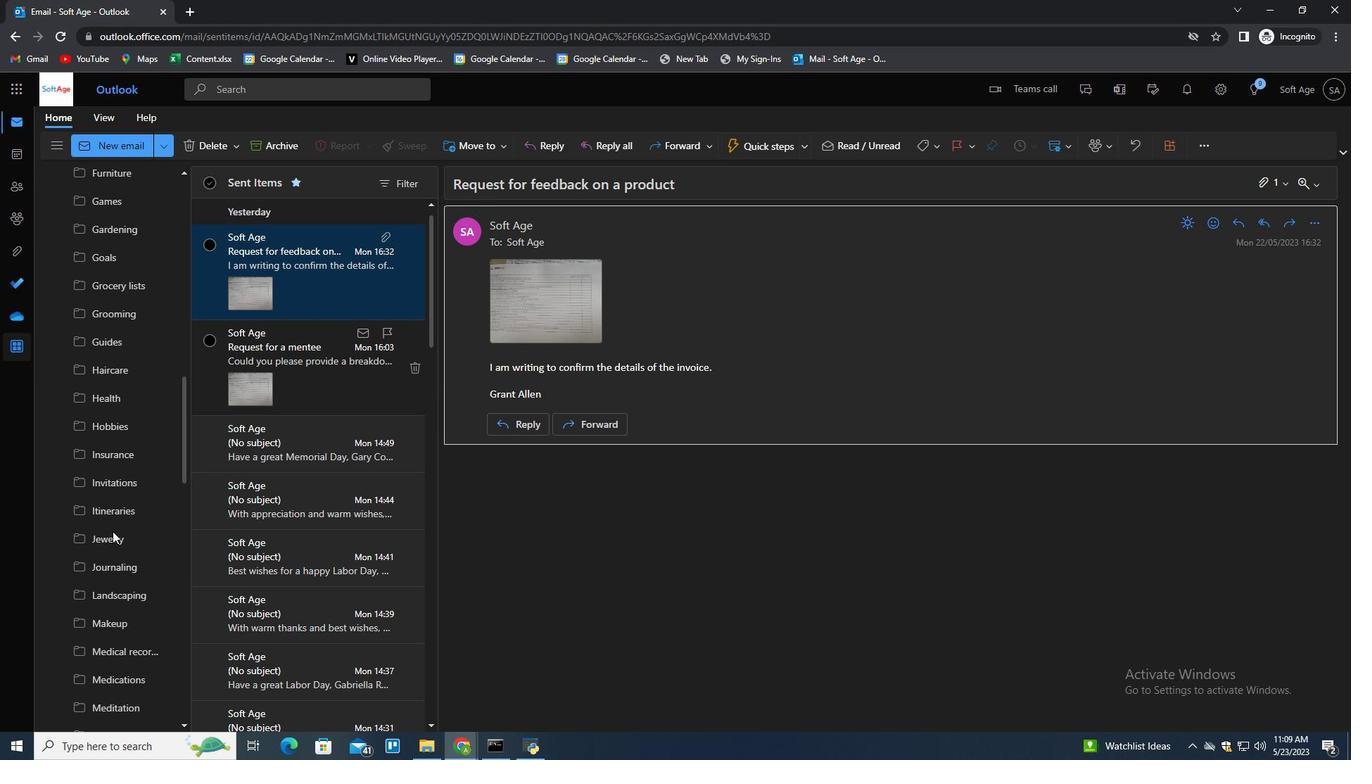 
Action: Mouse scrolled (112, 530) with delta (0, 0)
Screenshot: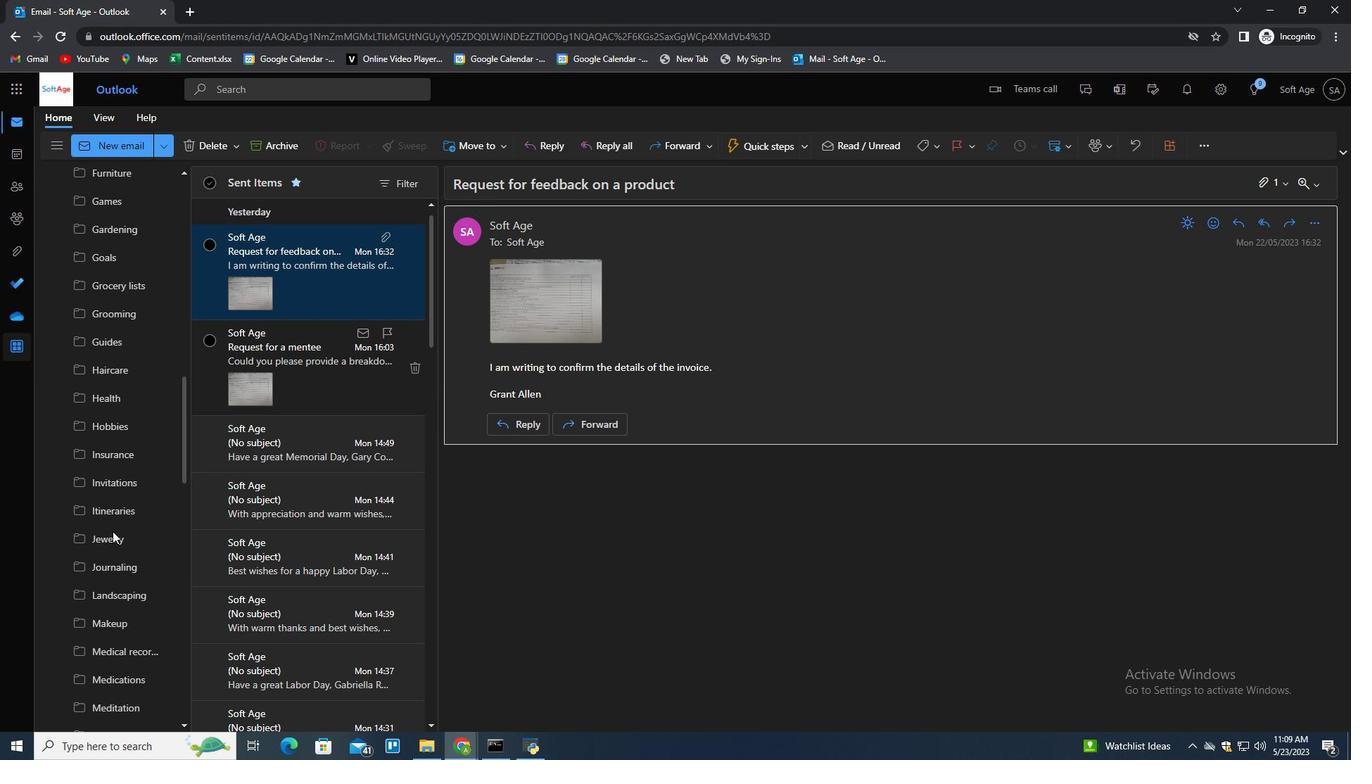 
Action: Mouse scrolled (112, 530) with delta (0, 0)
Screenshot: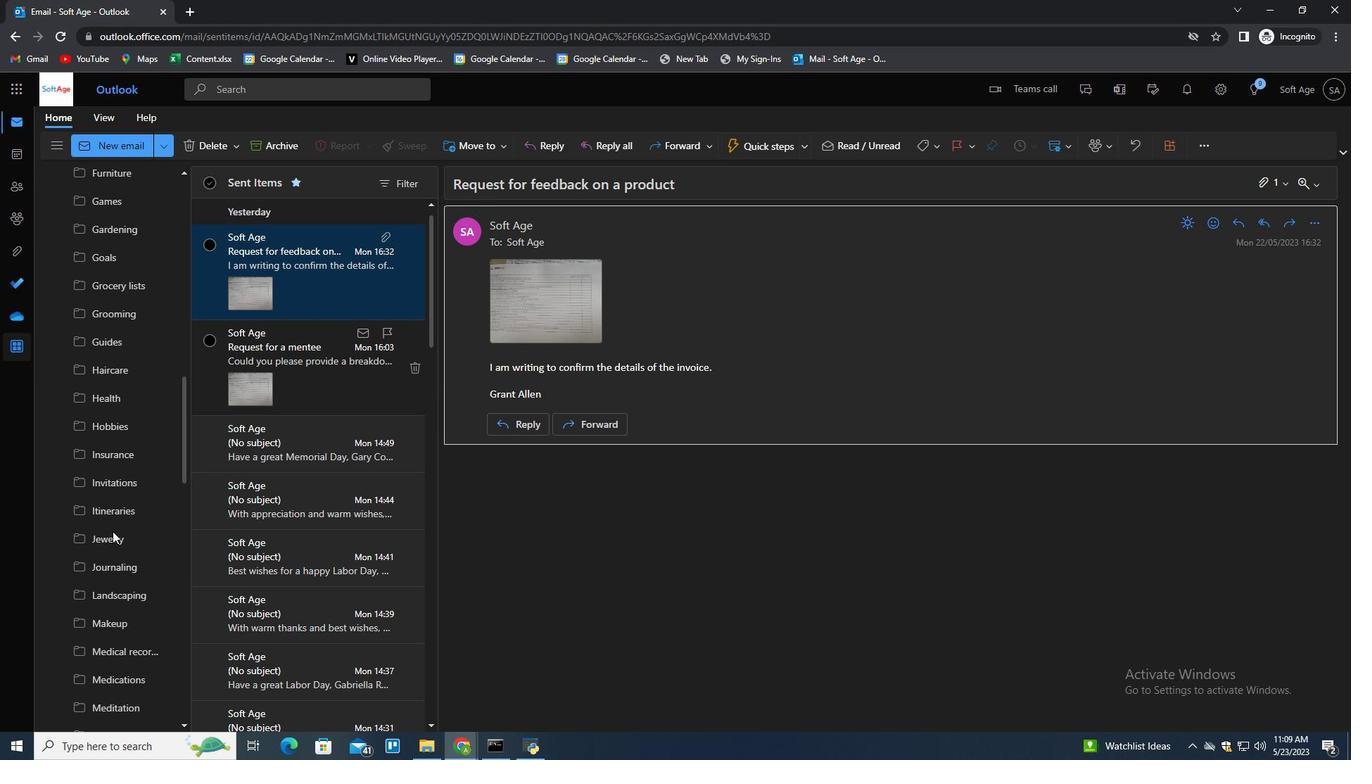 
Action: Mouse moved to (111, 531)
Screenshot: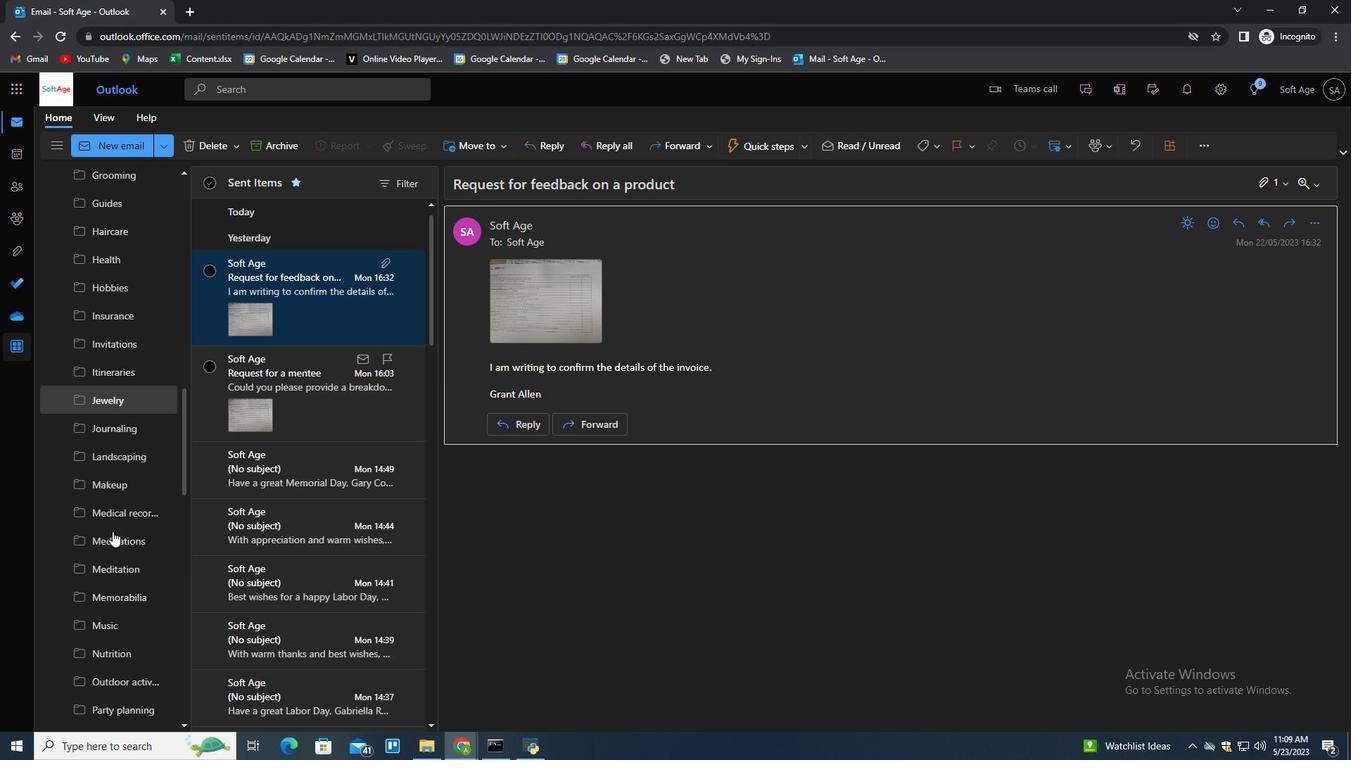 
Action: Mouse scrolled (112, 530) with delta (0, 0)
Screenshot: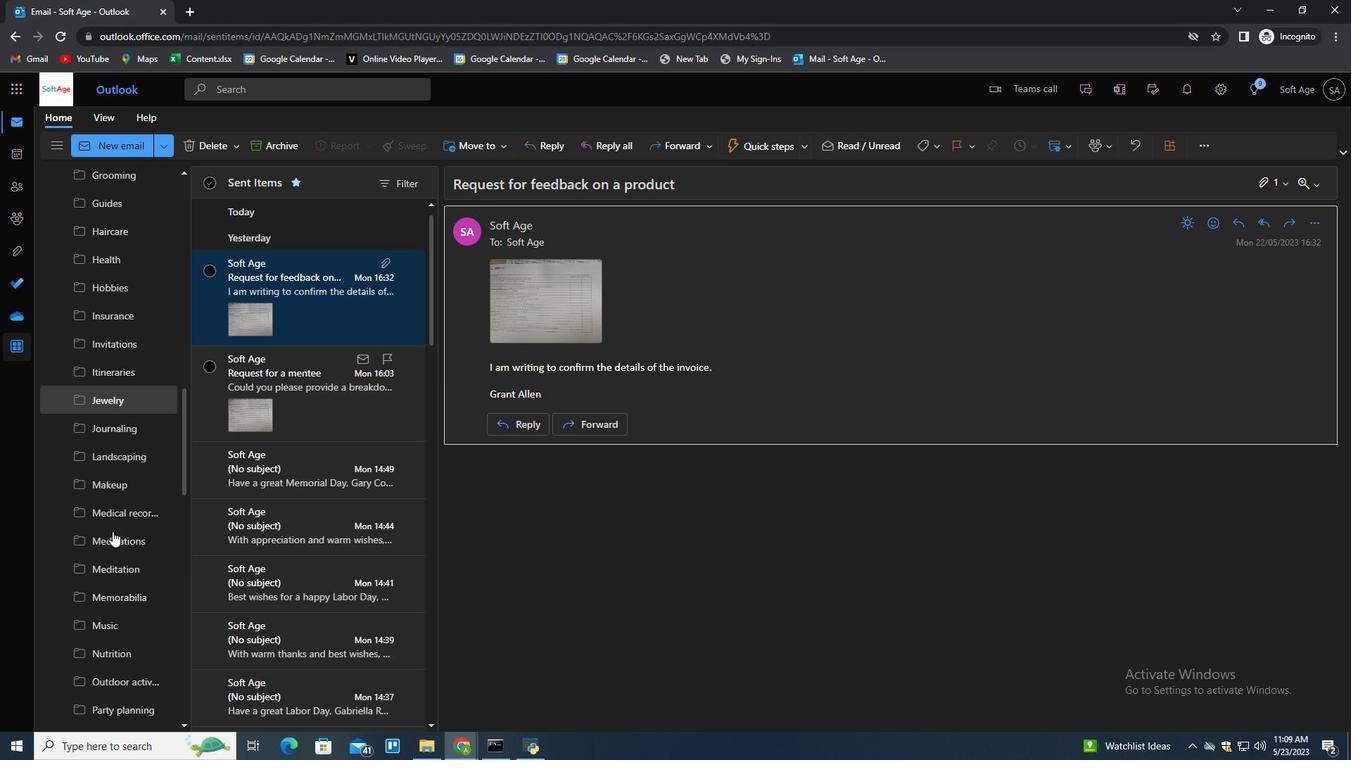 
Action: Mouse scrolled (112, 530) with delta (0, 0)
Screenshot: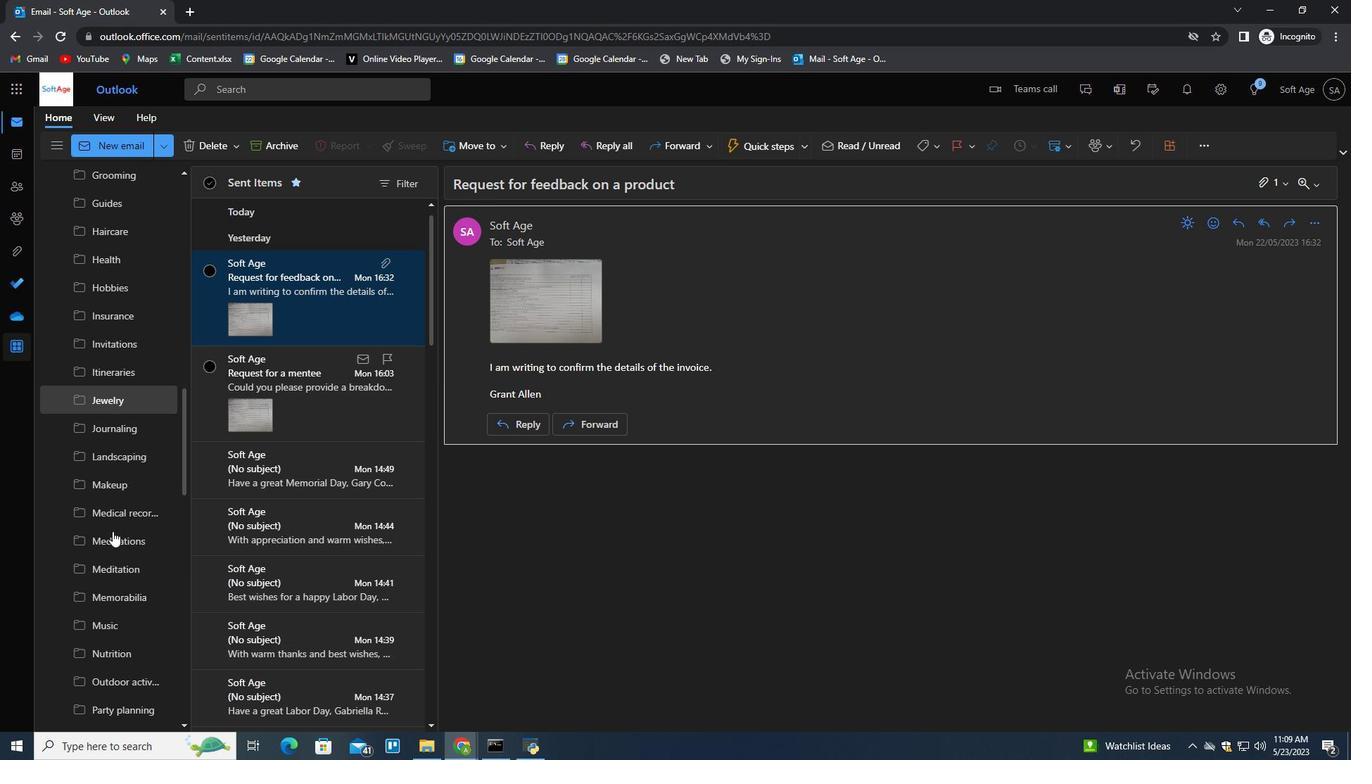
Action: Mouse moved to (111, 531)
Screenshot: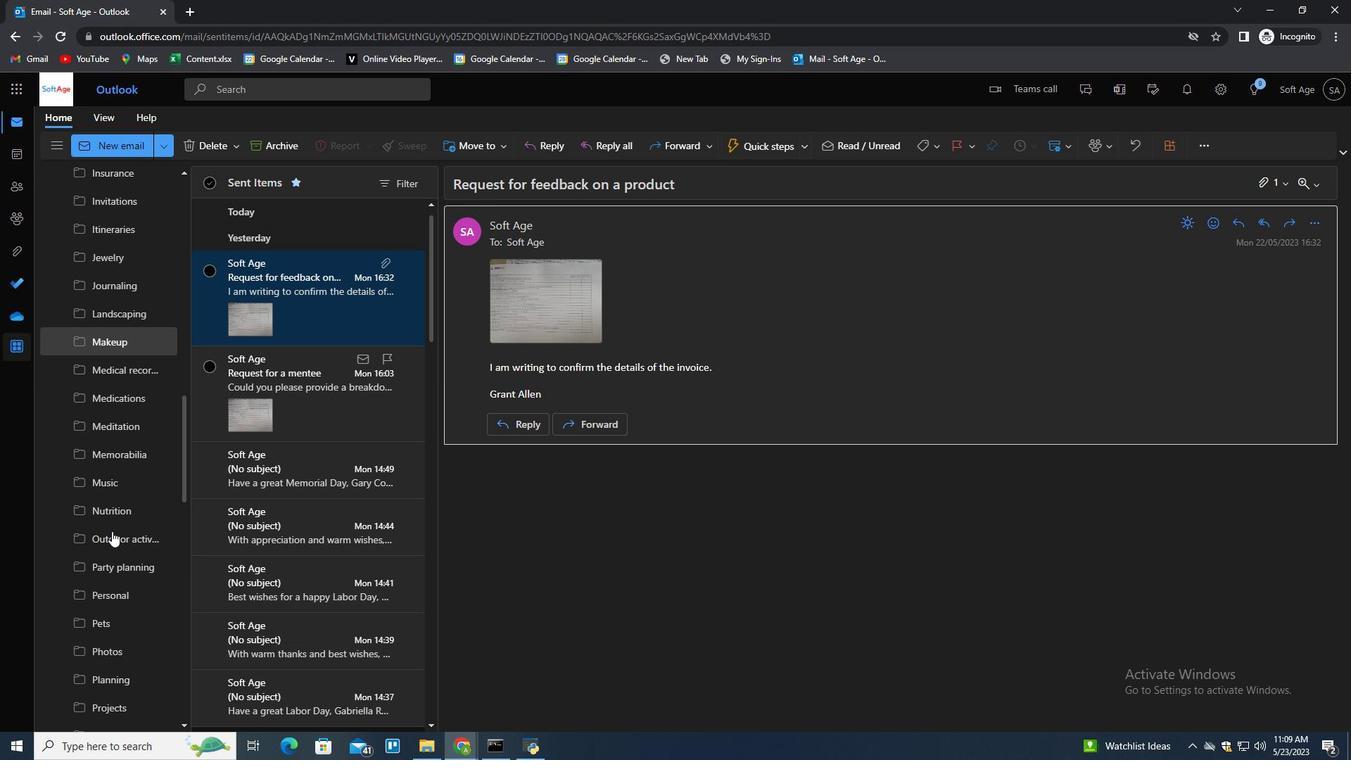 
Action: Mouse scrolled (111, 530) with delta (0, 0)
Screenshot: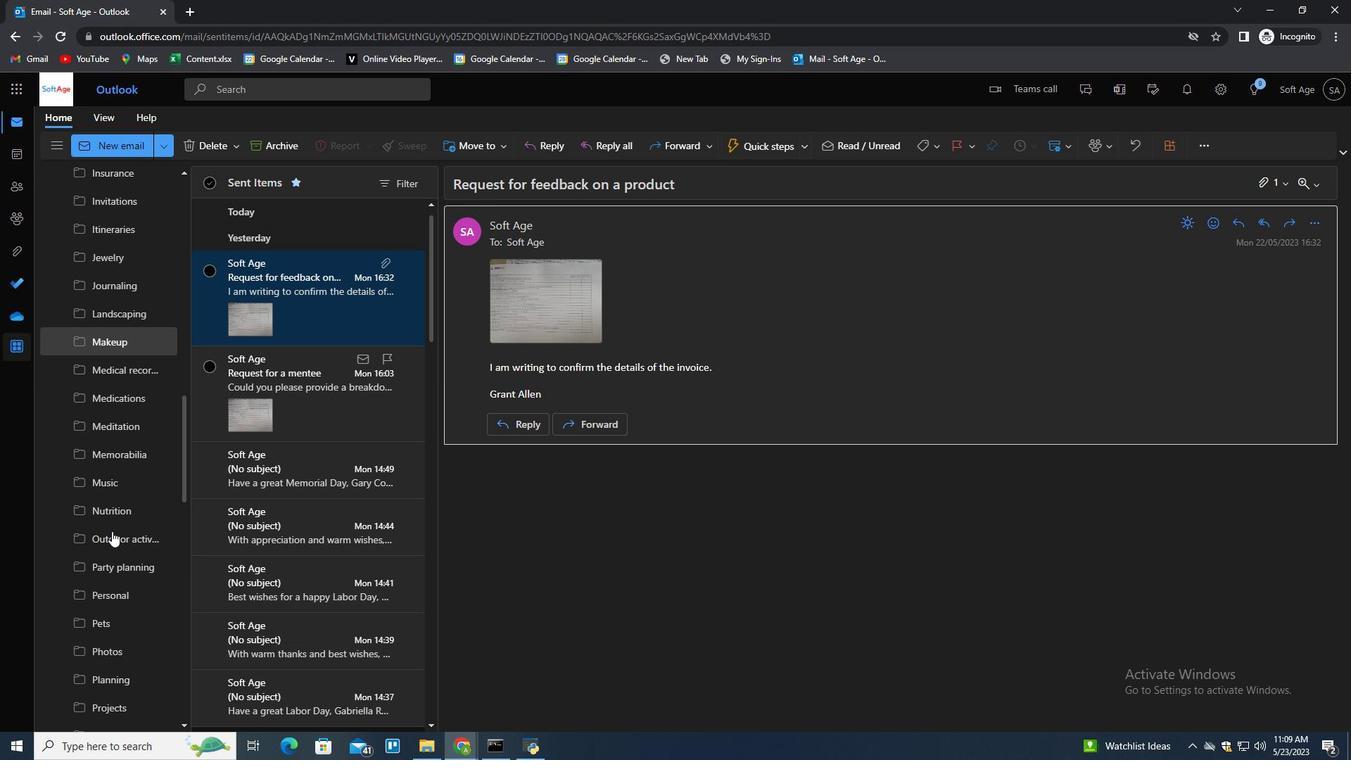 
Action: Mouse scrolled (111, 530) with delta (0, 0)
Screenshot: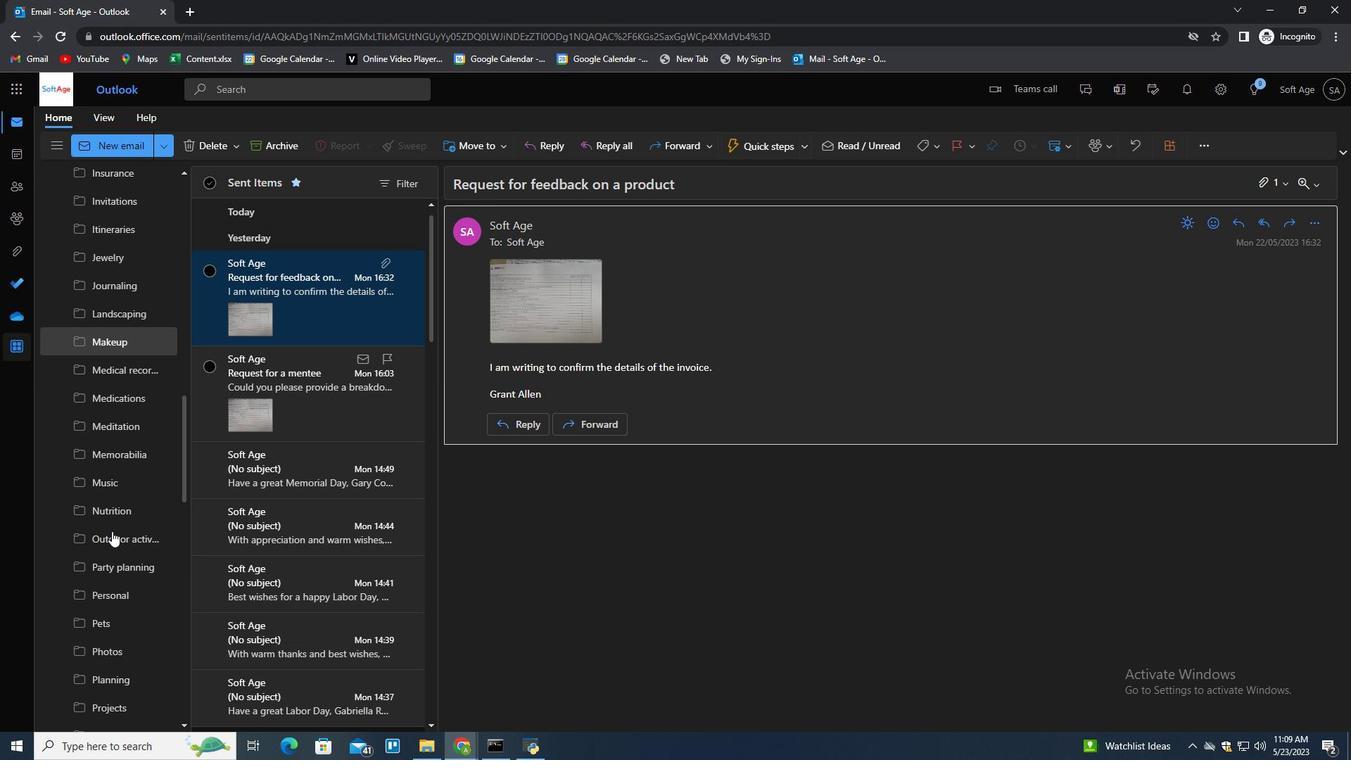 
Action: Mouse scrolled (111, 530) with delta (0, 0)
Screenshot: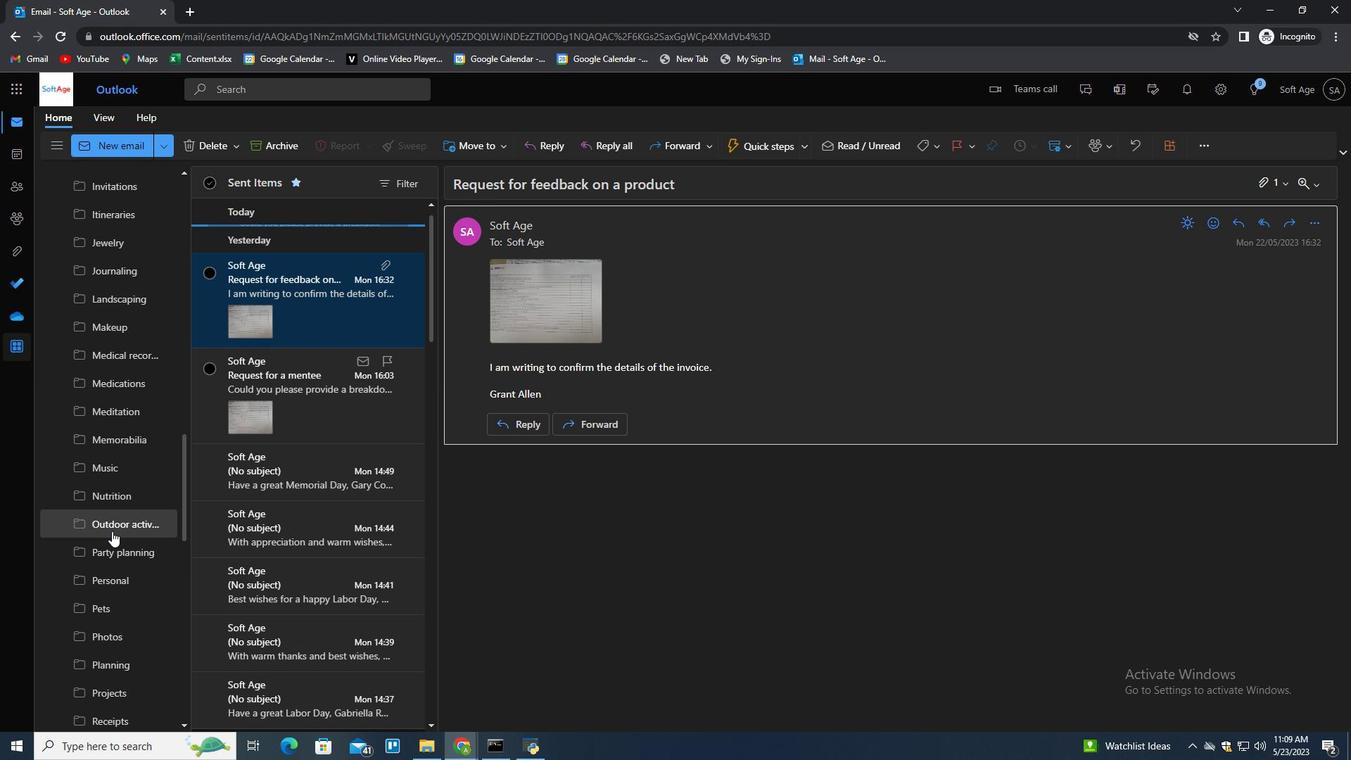
Action: Mouse scrolled (111, 530) with delta (0, 0)
Screenshot: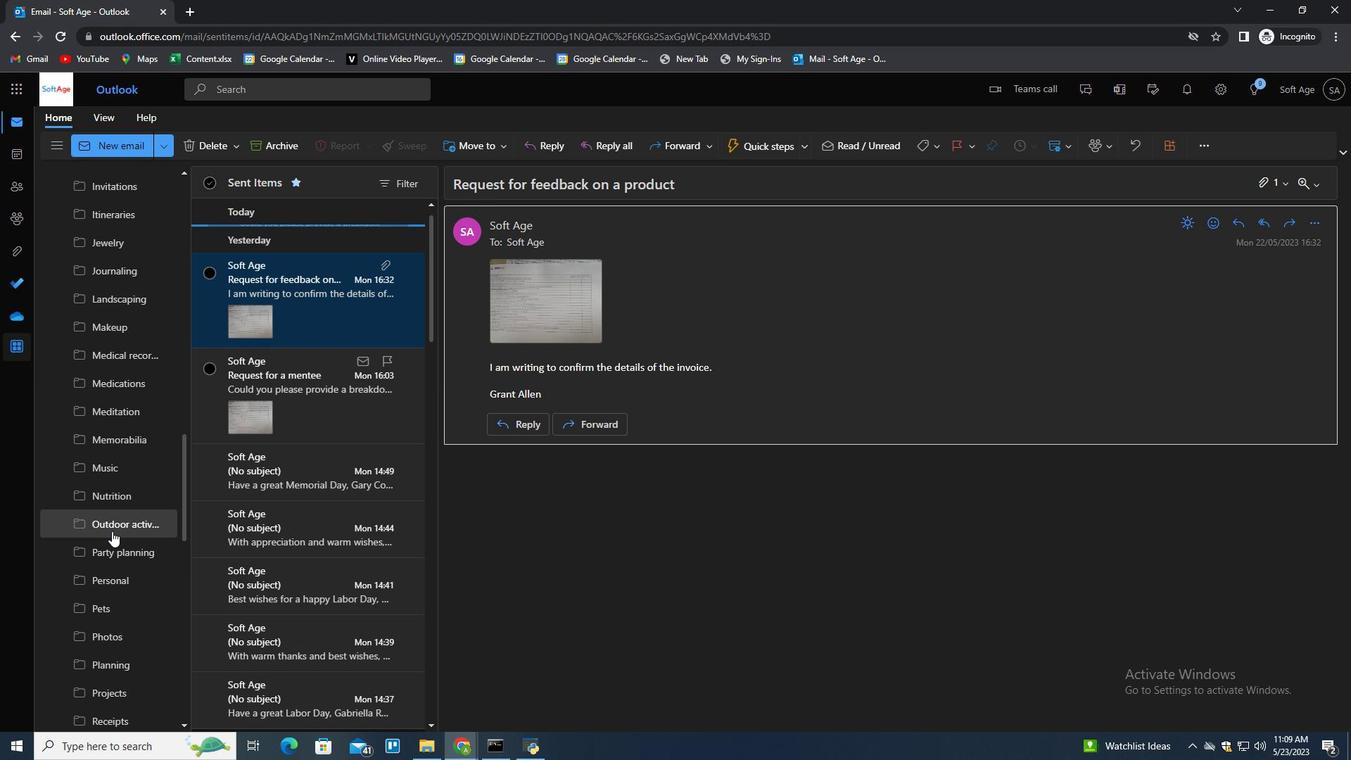 
Action: Mouse scrolled (111, 530) with delta (0, 0)
Screenshot: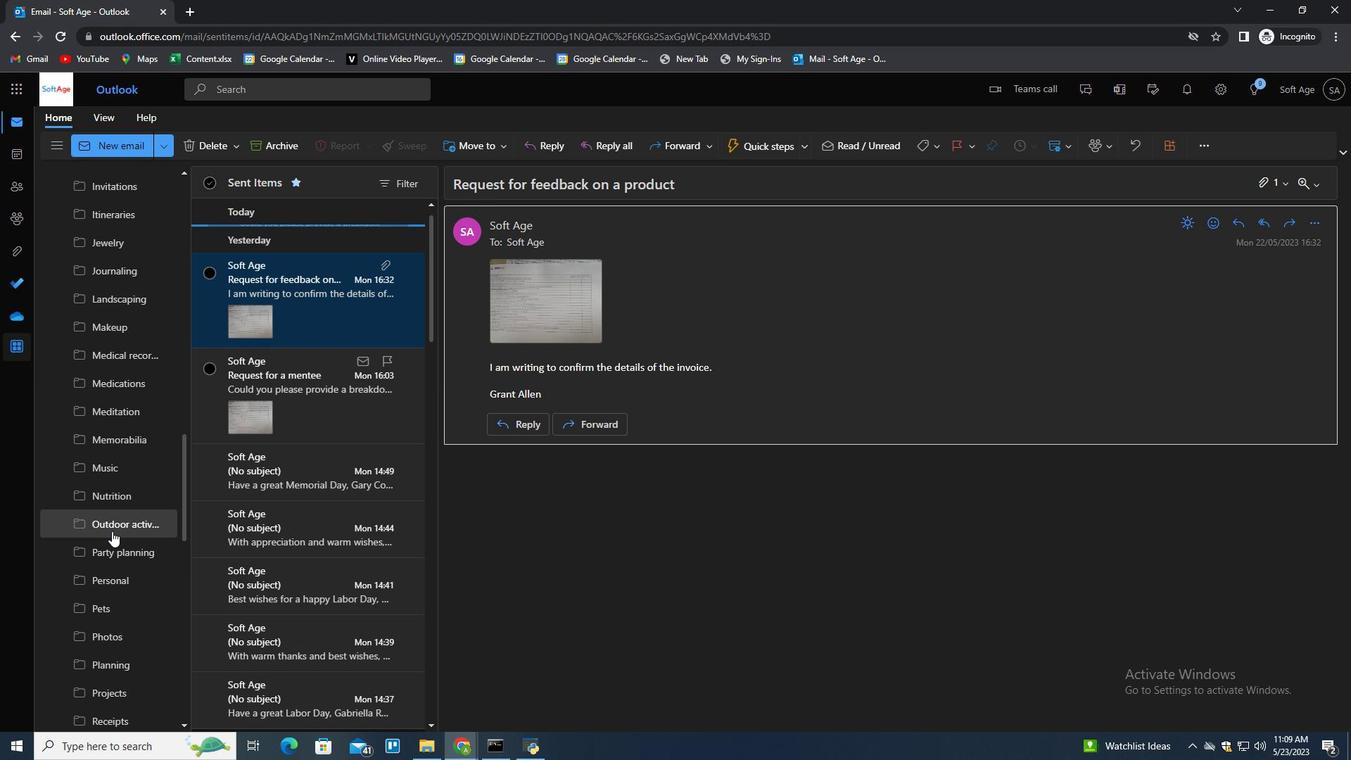 
Action: Mouse scrolled (111, 530) with delta (0, 0)
Screenshot: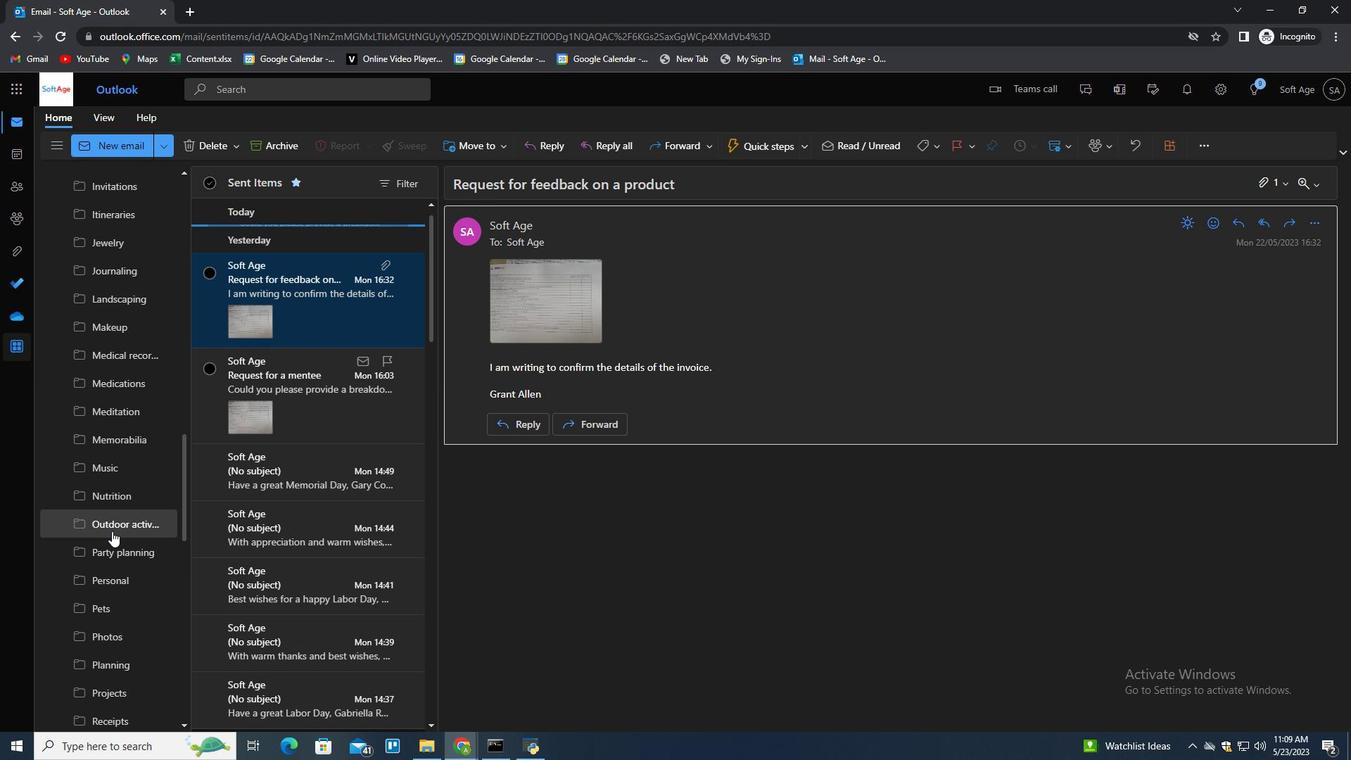 
Action: Mouse moved to (111, 532)
Screenshot: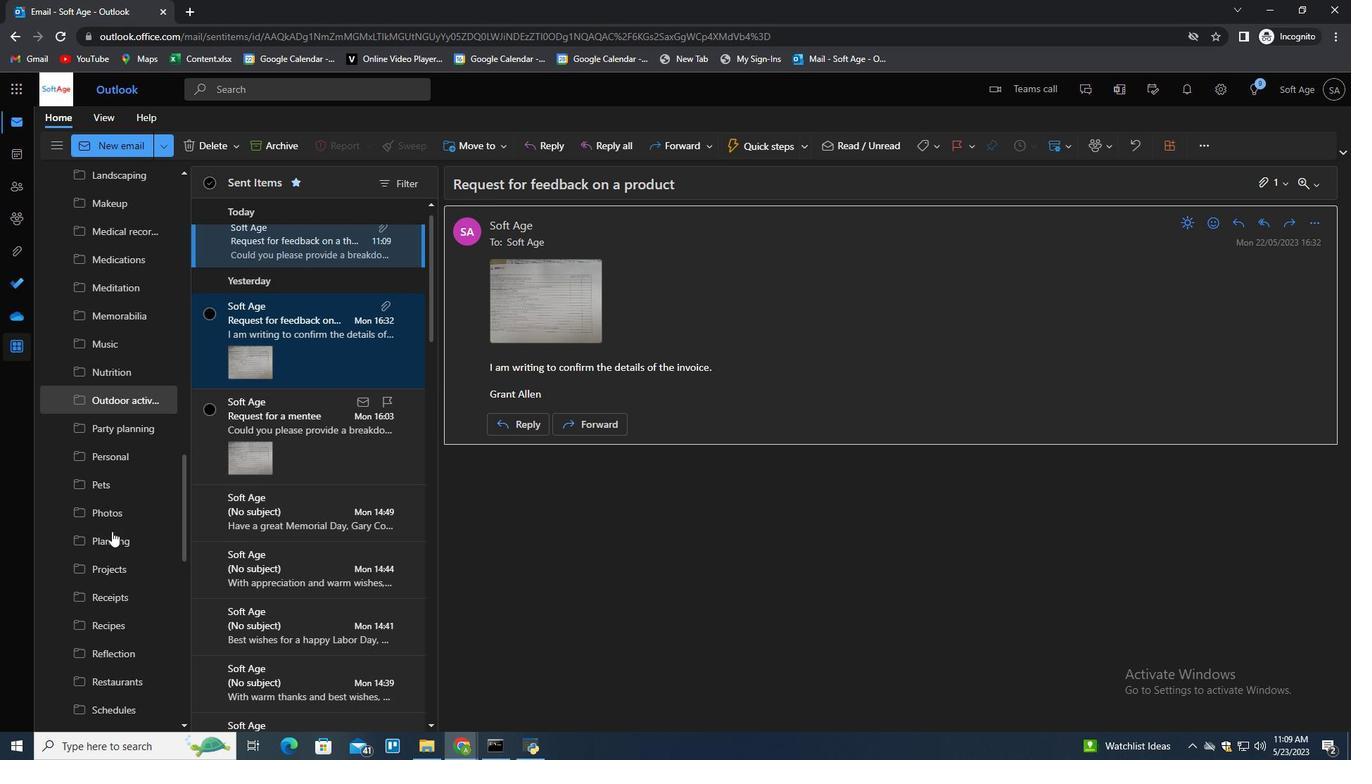 
Action: Mouse scrolled (111, 531) with delta (0, 0)
Screenshot: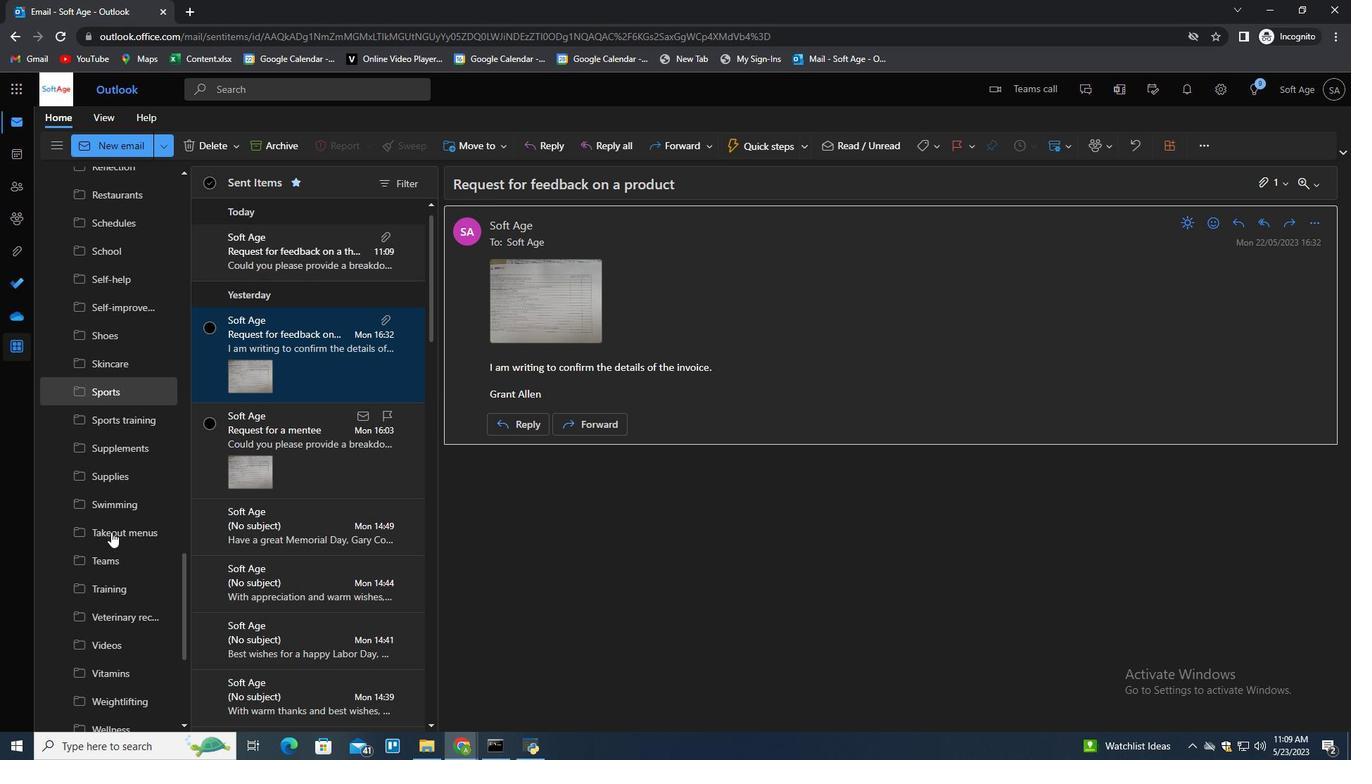 
Action: Mouse scrolled (111, 531) with delta (0, 0)
Screenshot: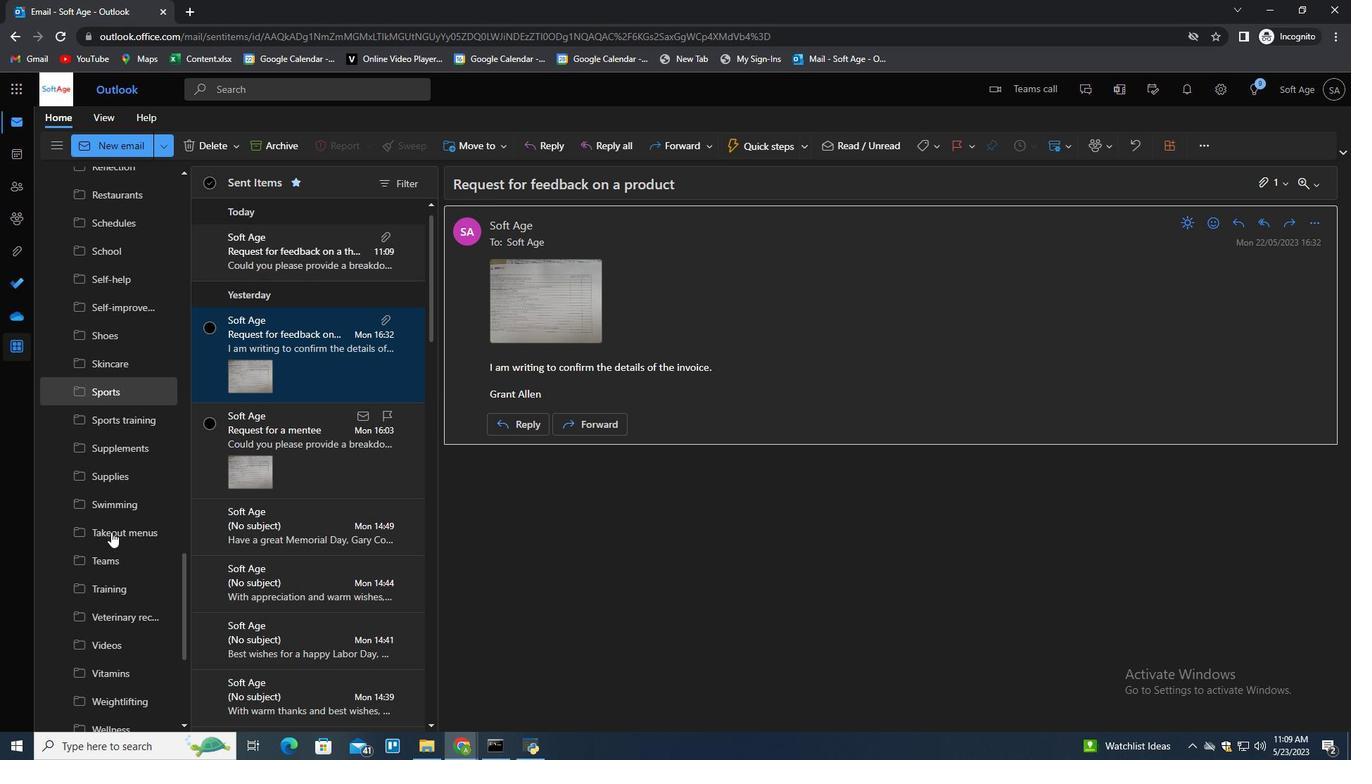 
Action: Mouse scrolled (111, 531) with delta (0, 0)
Screenshot: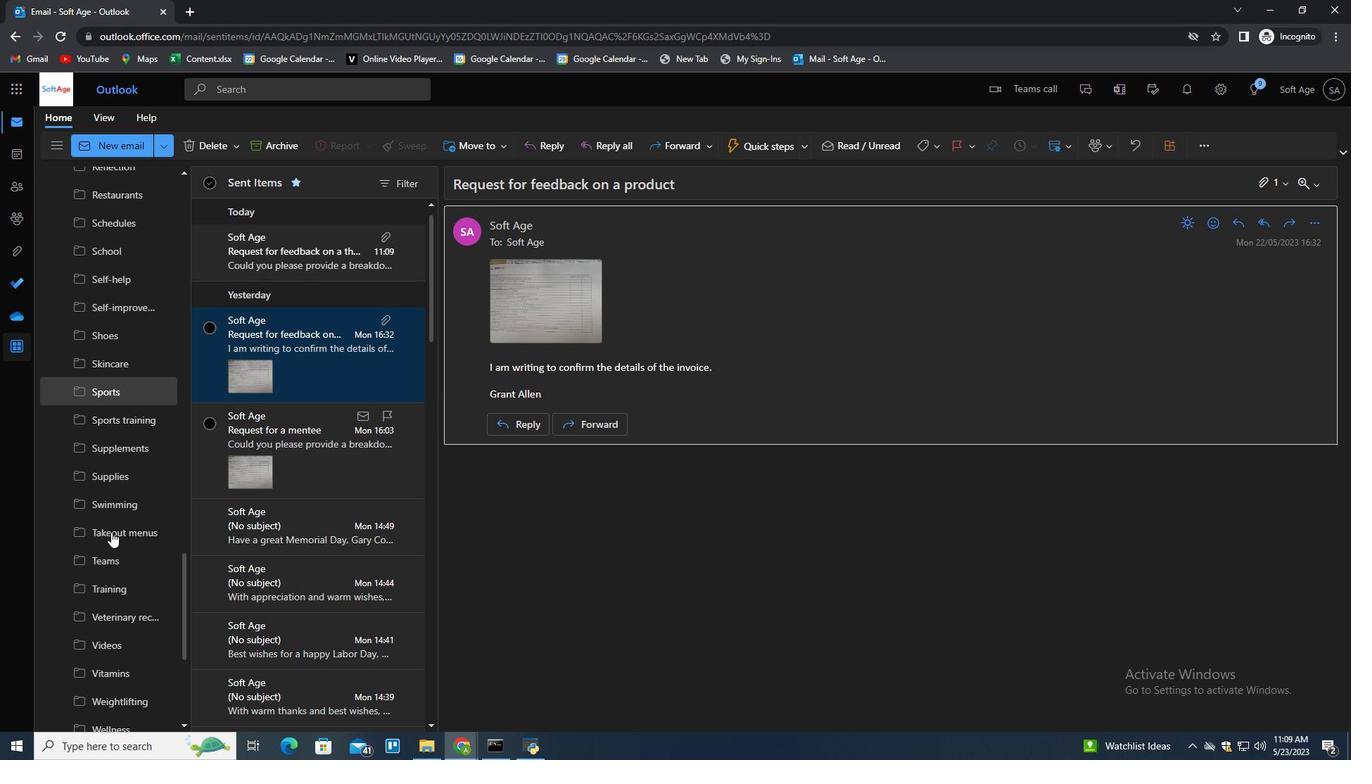 
Action: Mouse scrolled (111, 531) with delta (0, 0)
Screenshot: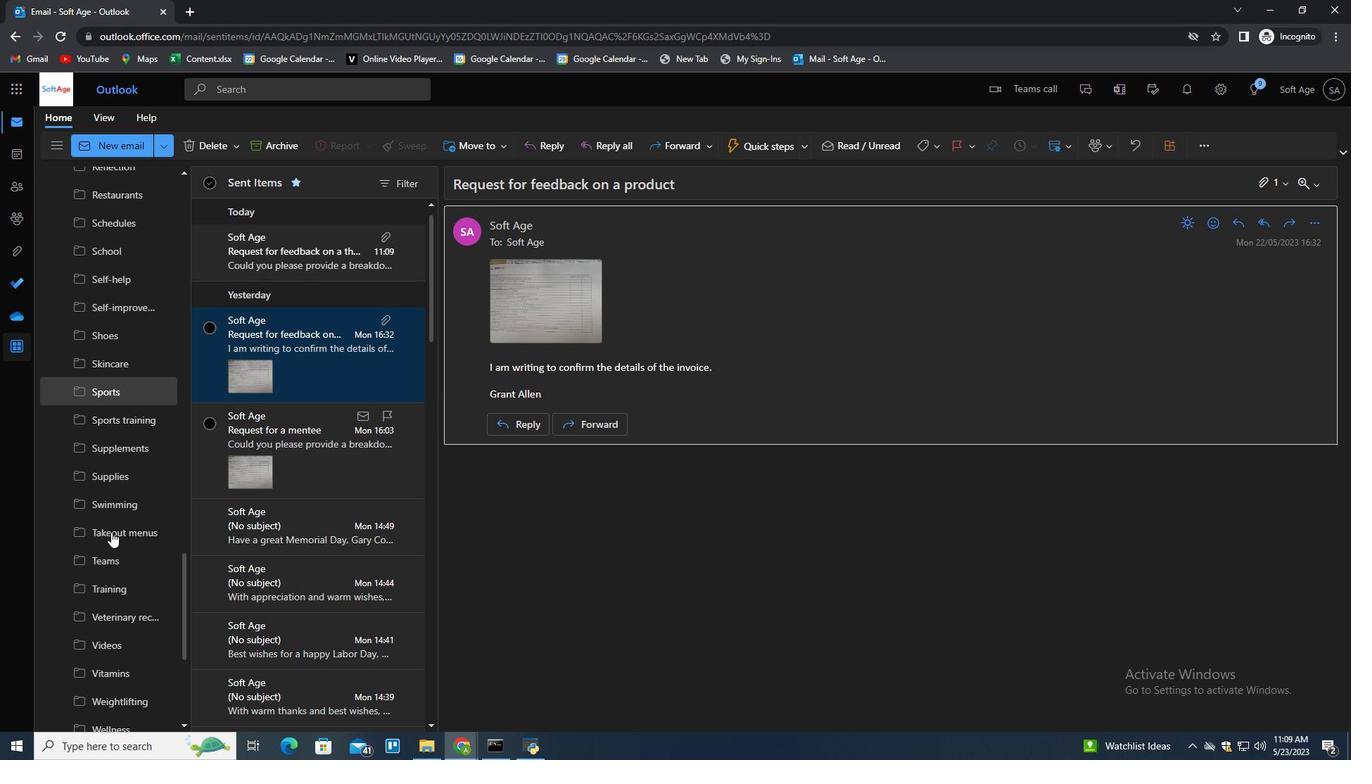 
Action: Mouse scrolled (111, 531) with delta (0, 0)
Screenshot: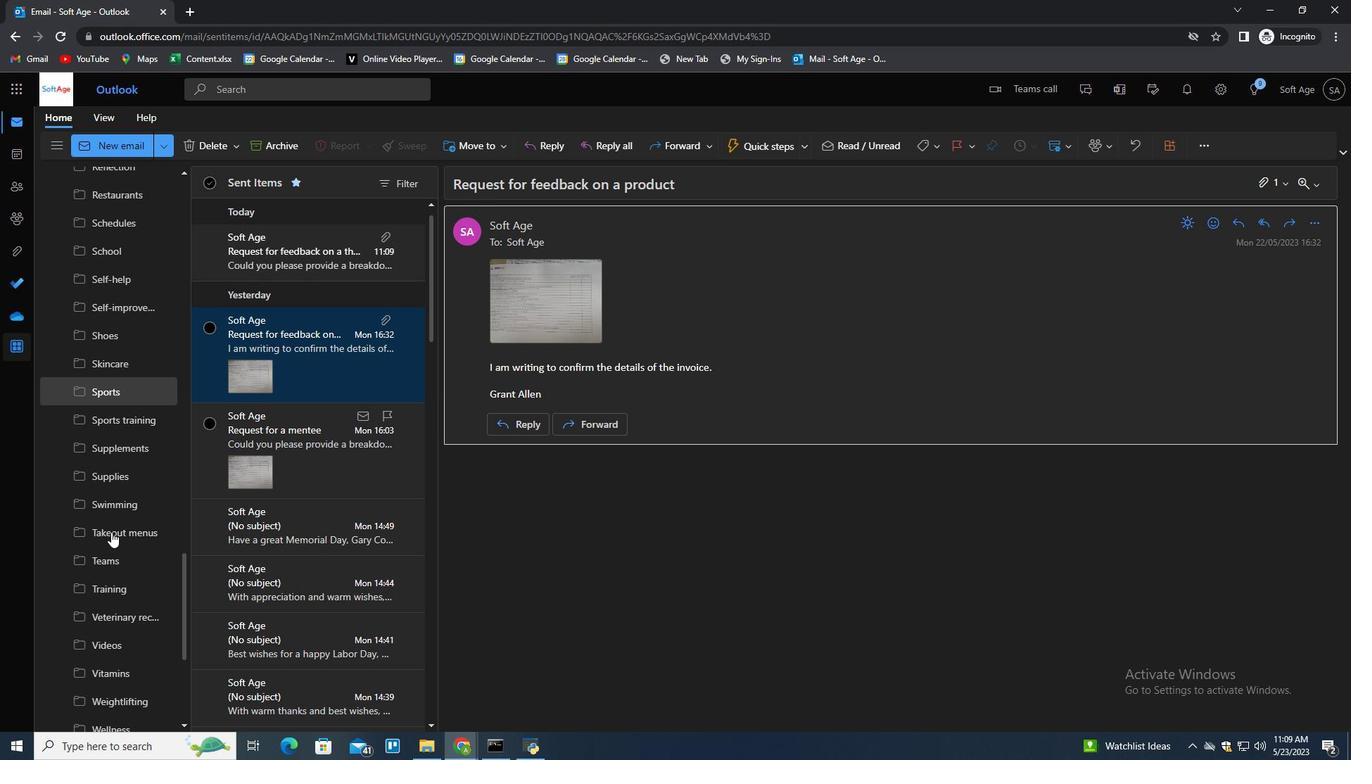 
Action: Mouse scrolled (111, 531) with delta (0, 0)
Screenshot: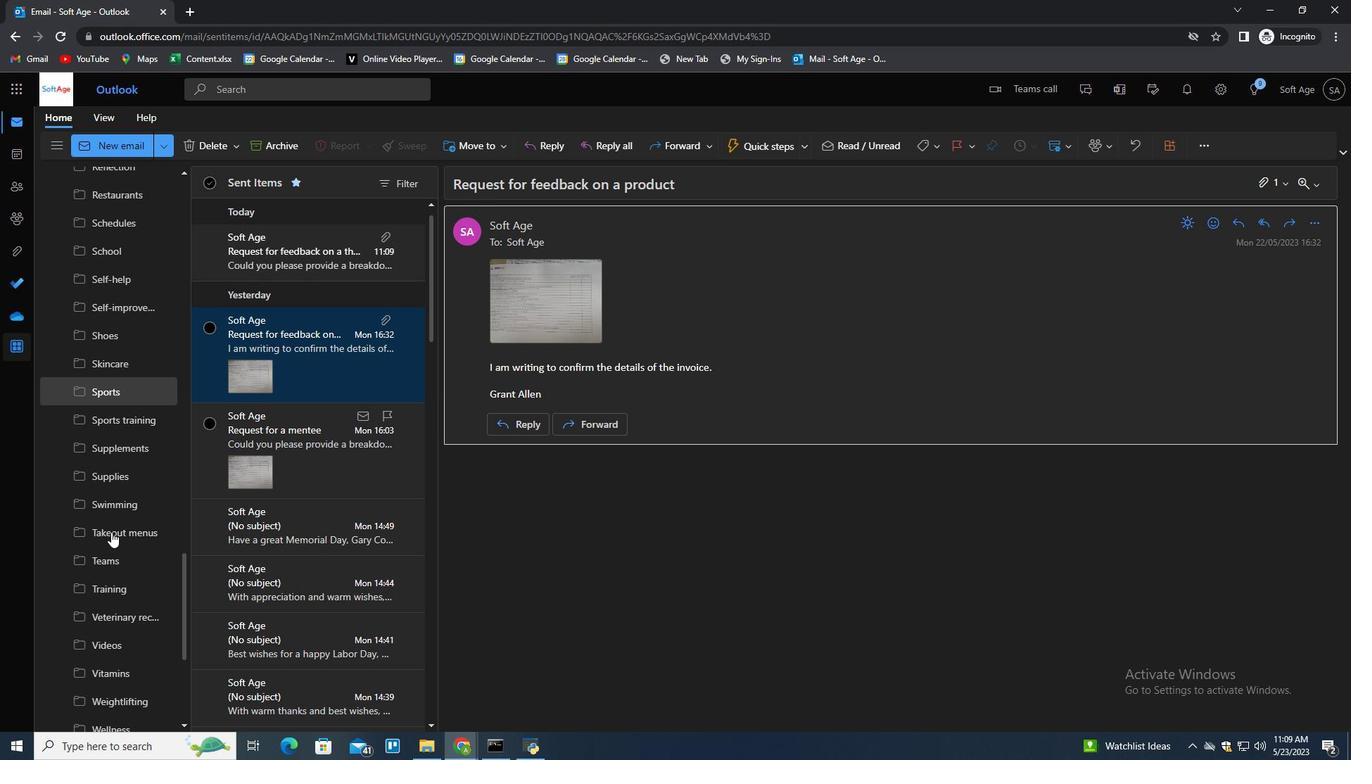 
Action: Mouse scrolled (111, 531) with delta (0, 0)
Screenshot: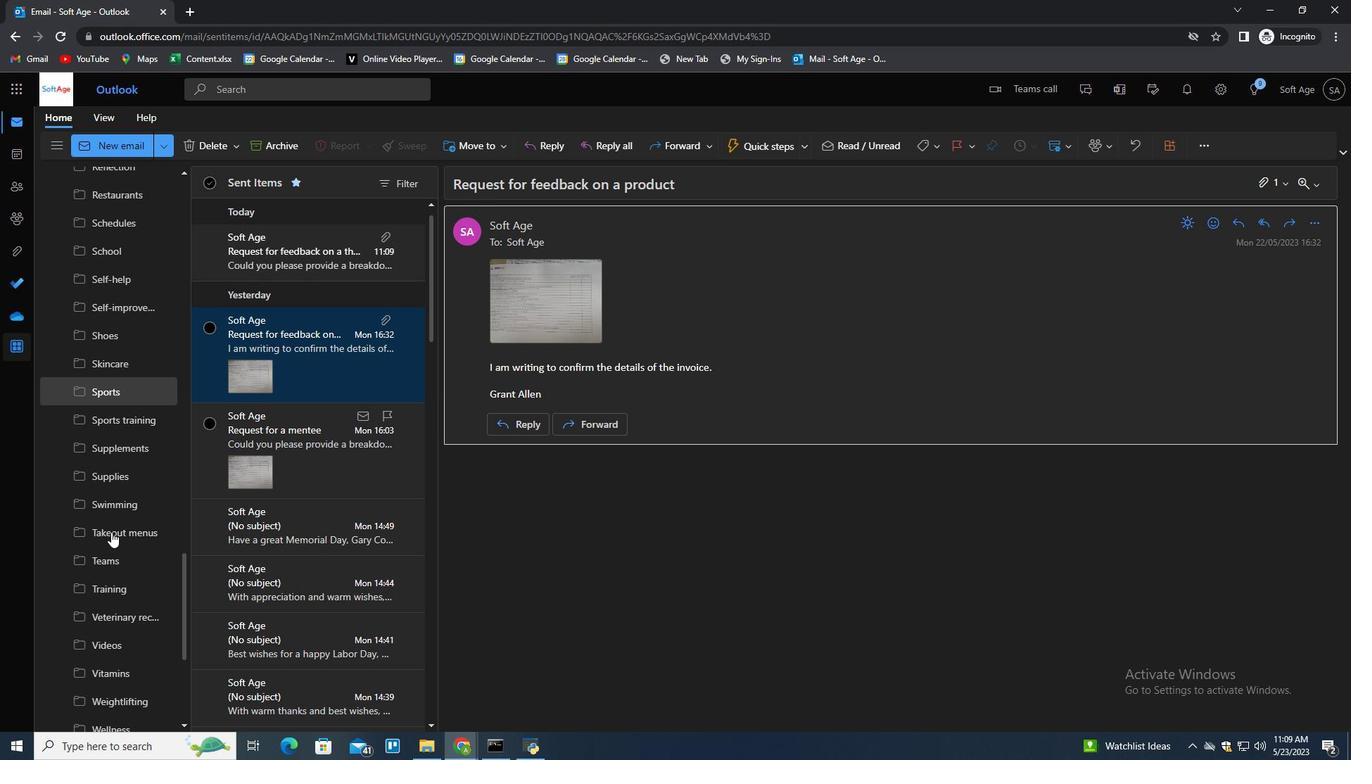
Action: Mouse moved to (110, 532)
Screenshot: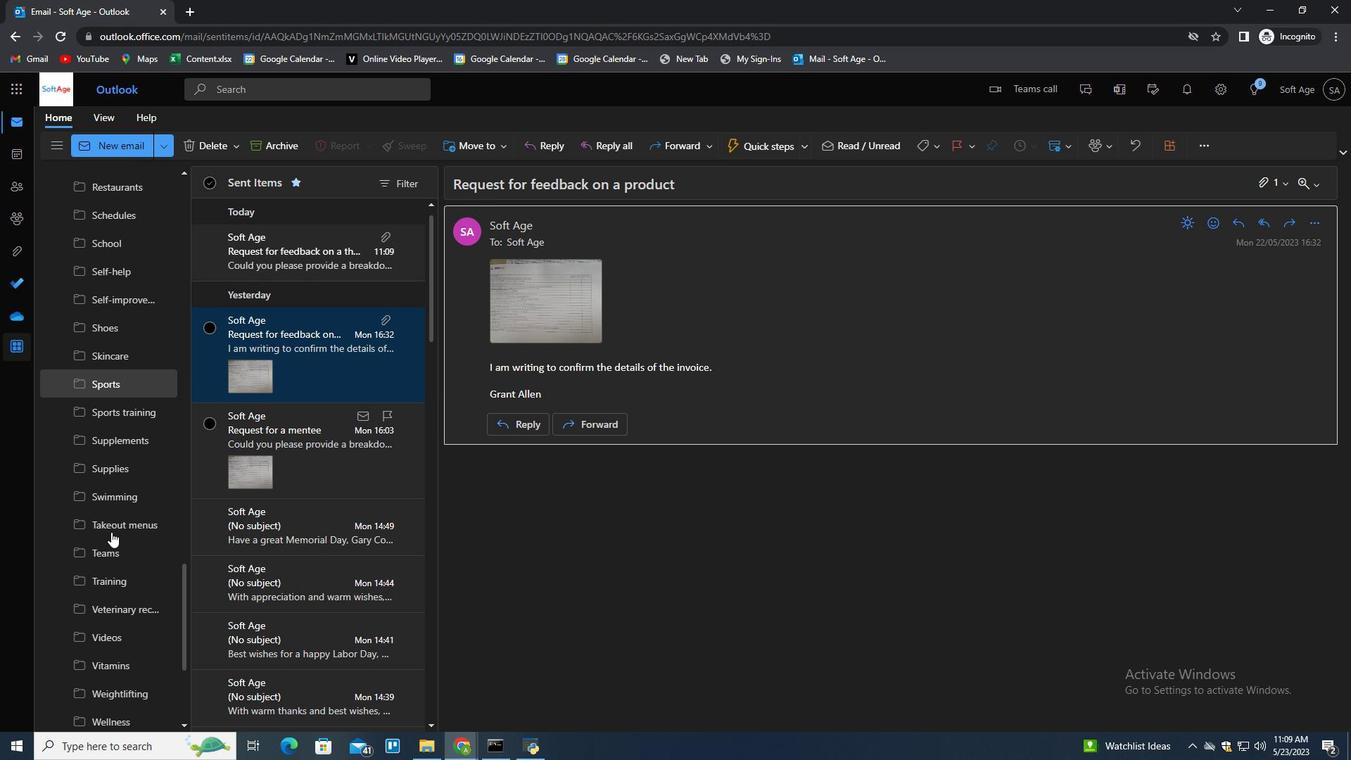 
Action: Mouse scrolled (110, 531) with delta (0, 0)
Screenshot: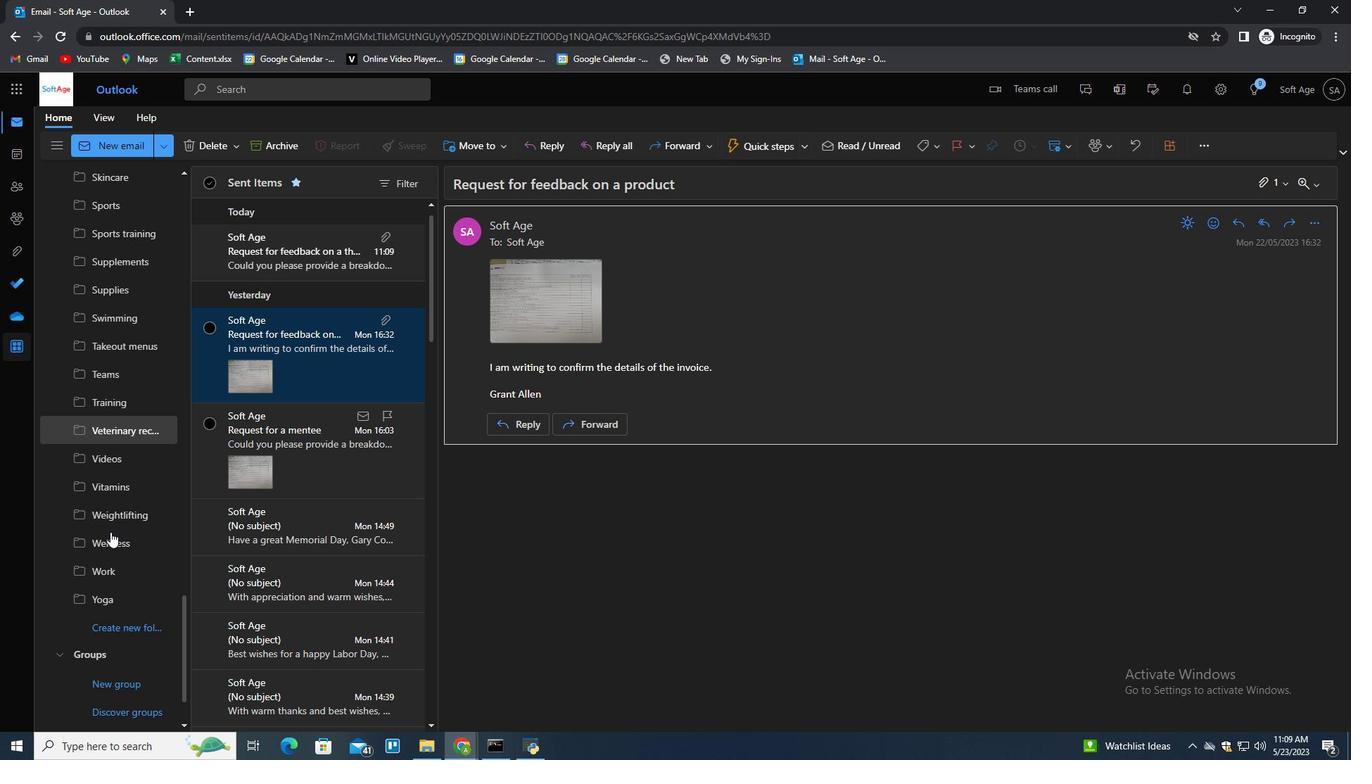 
Action: Mouse scrolled (110, 531) with delta (0, 0)
Screenshot: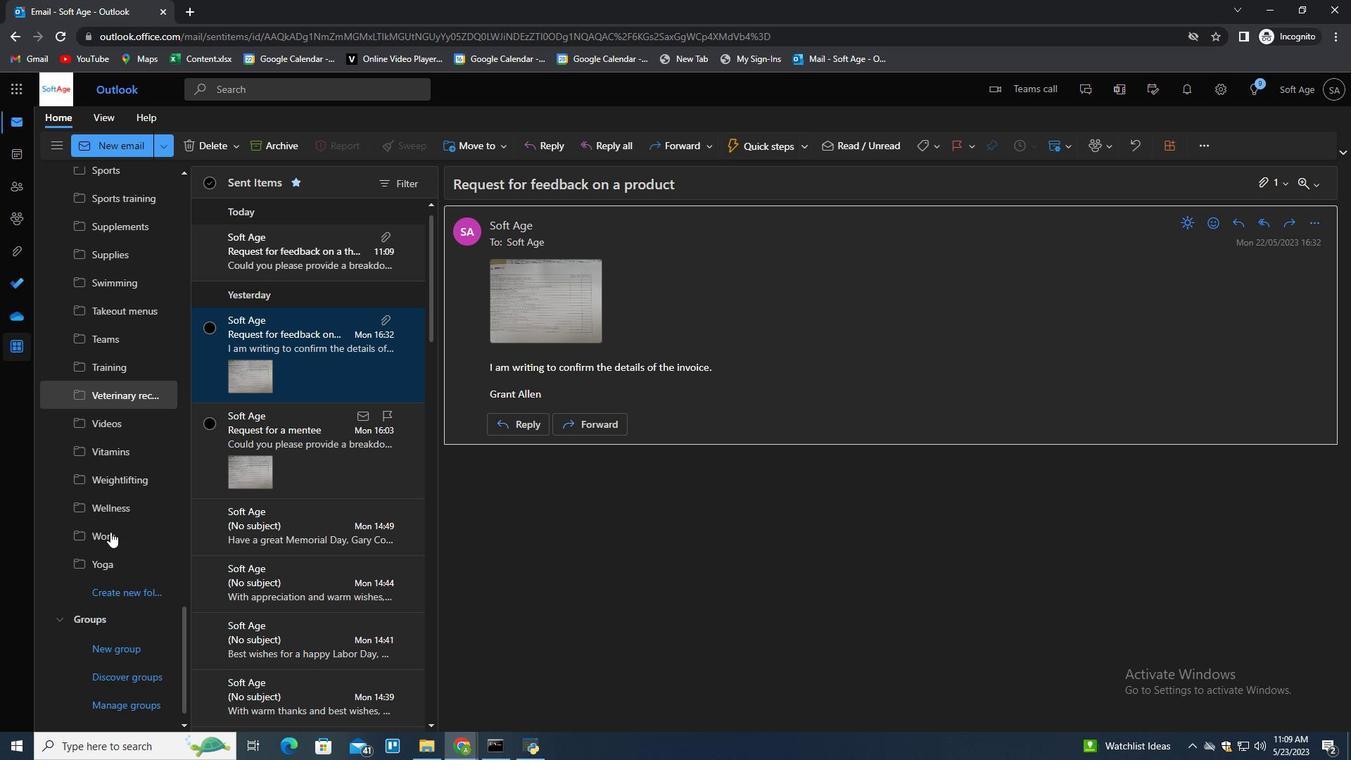 
Action: Mouse scrolled (110, 531) with delta (0, 0)
Screenshot: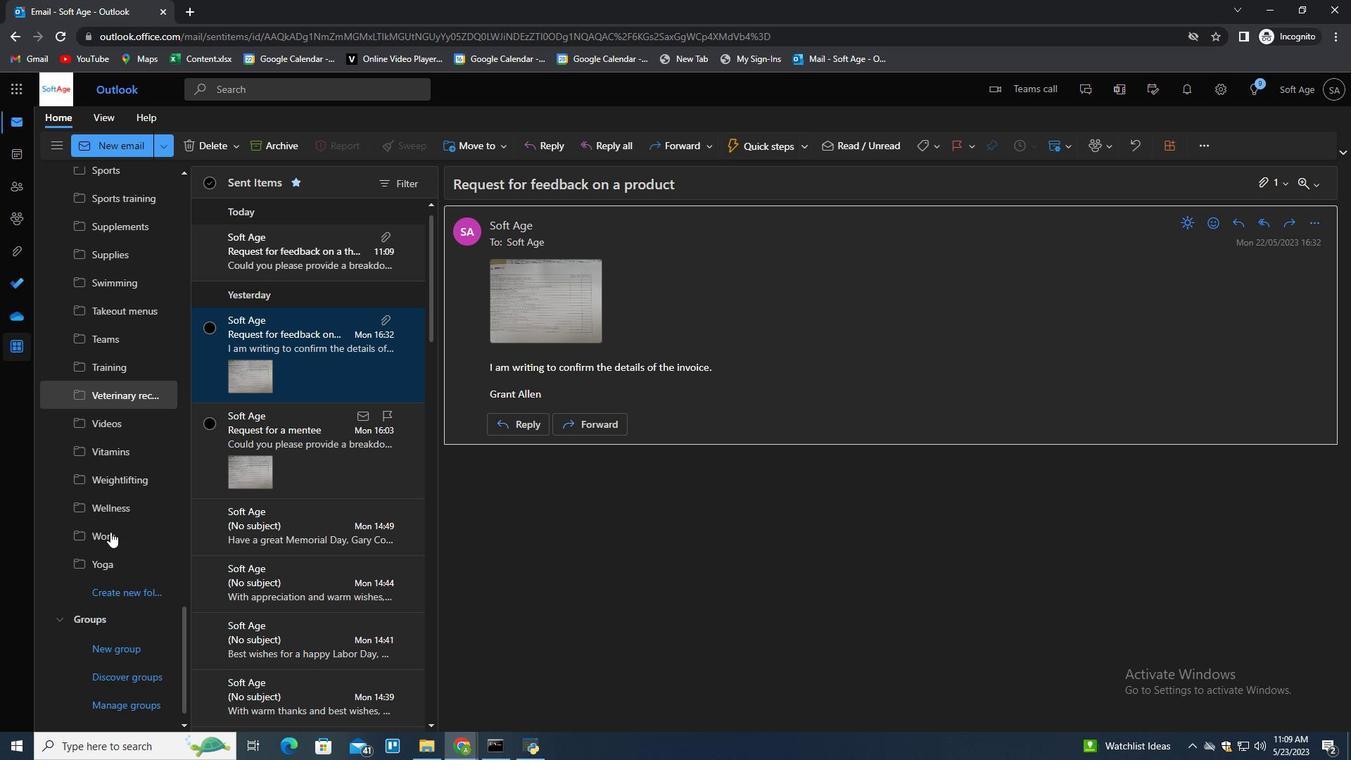 
Action: Mouse scrolled (110, 531) with delta (0, 0)
Screenshot: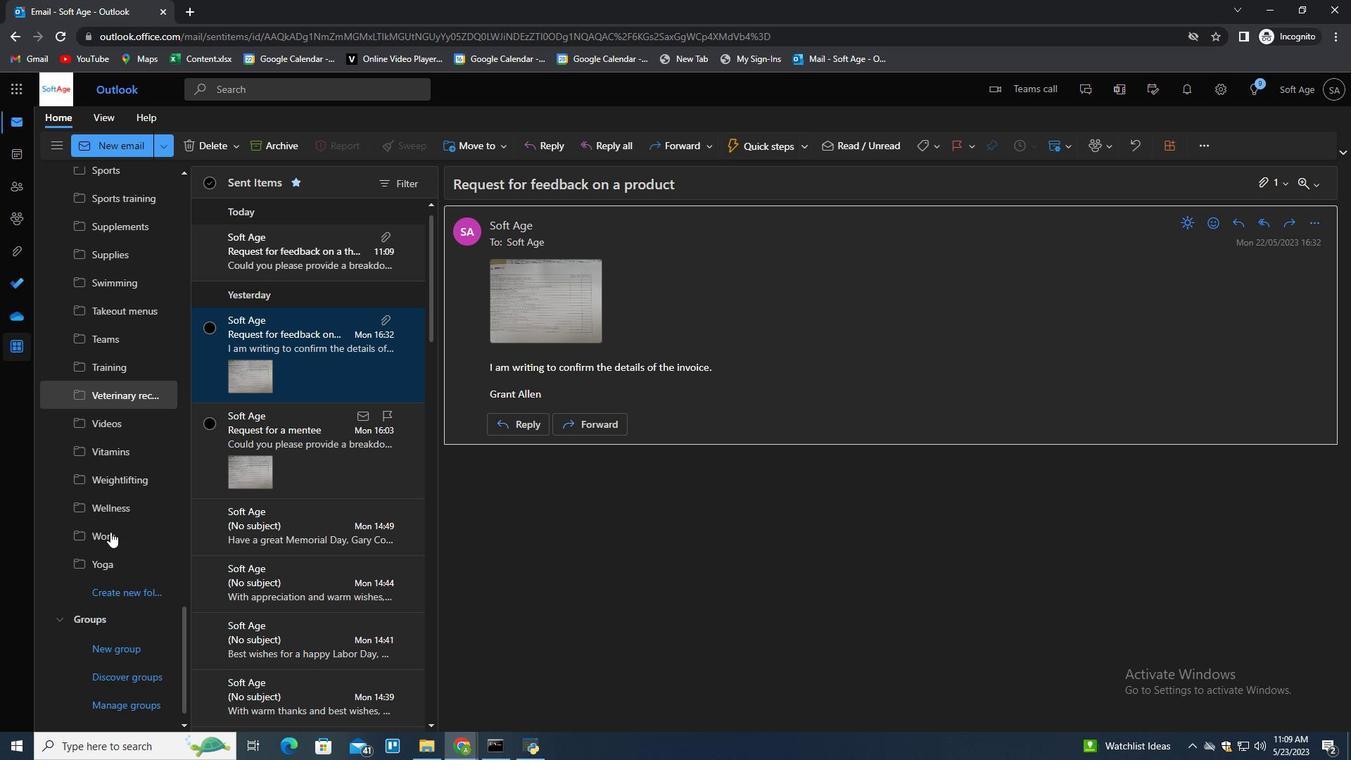 
Action: Mouse scrolled (110, 531) with delta (0, 0)
Screenshot: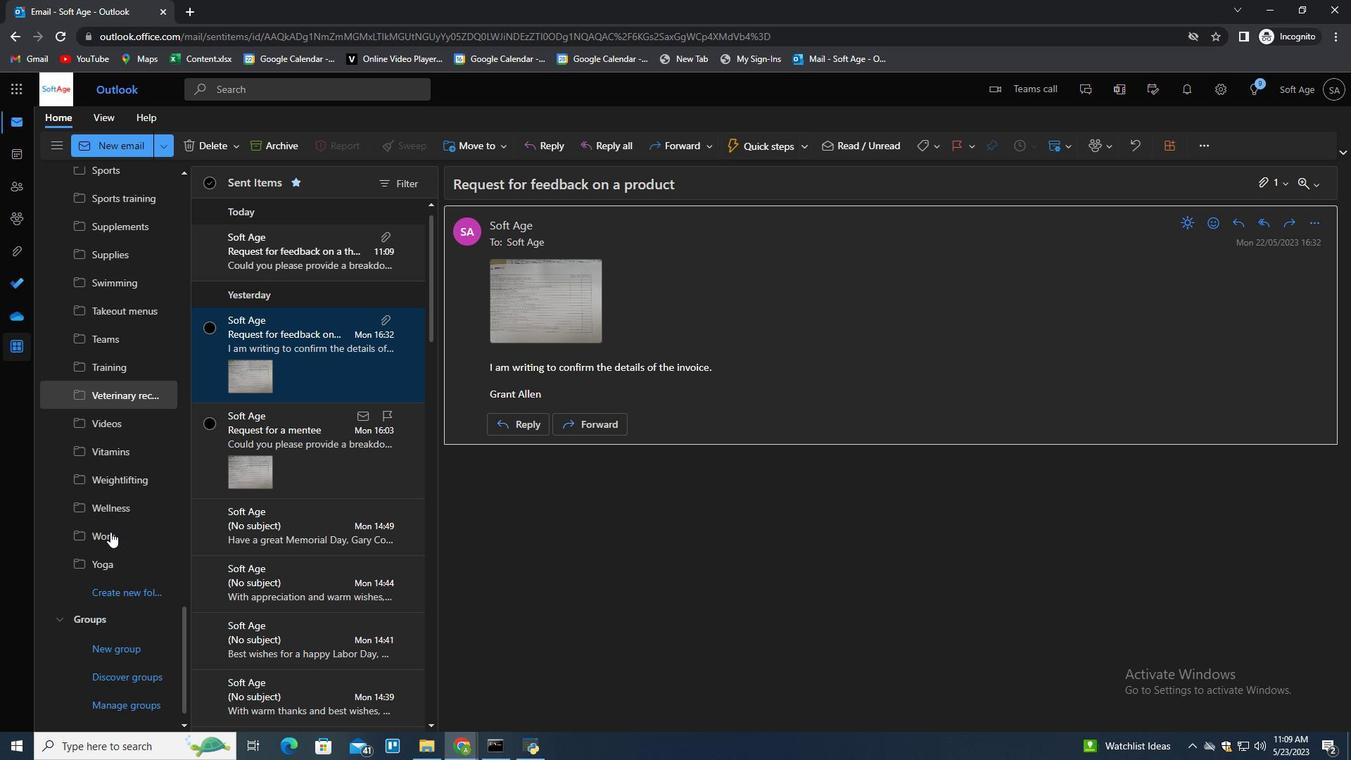 
Action: Mouse scrolled (110, 531) with delta (0, 0)
Screenshot: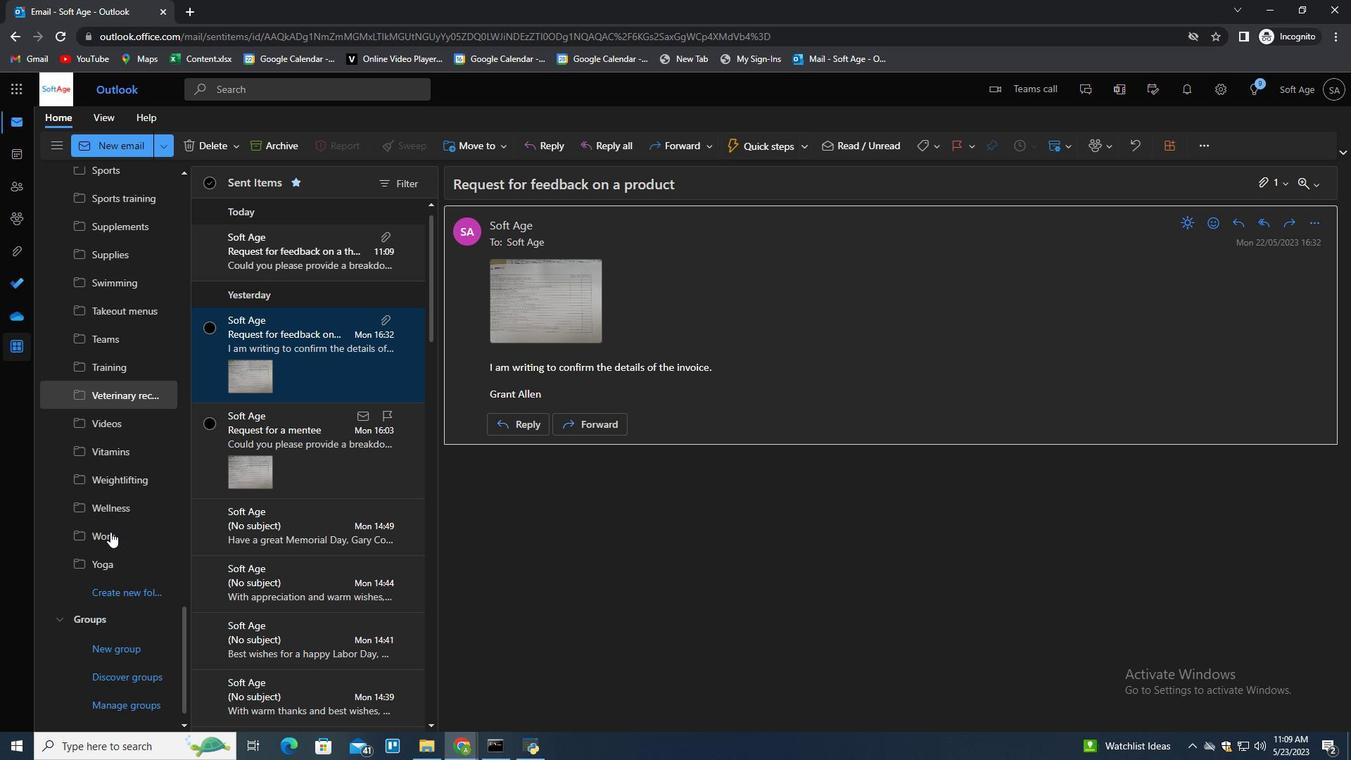
Action: Mouse moved to (121, 589)
Screenshot: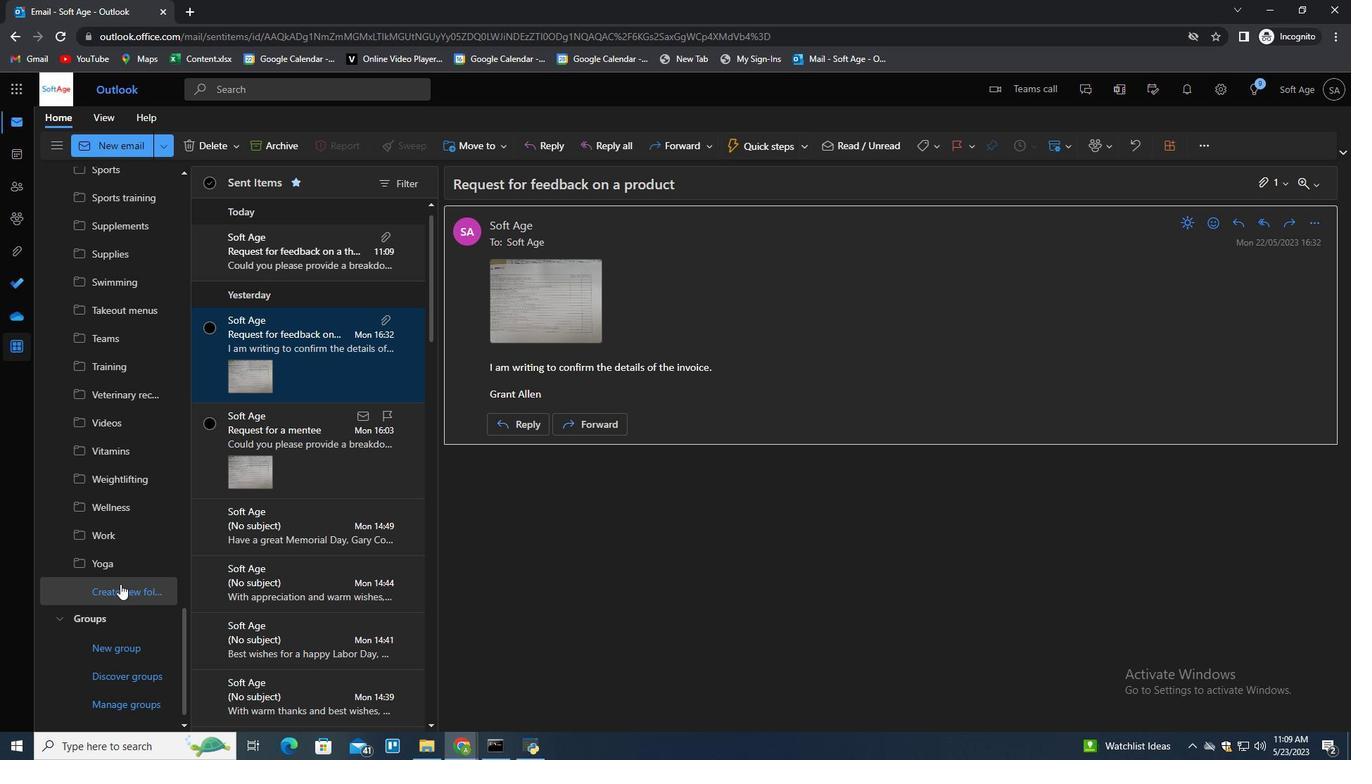 
Action: Mouse pressed left at (121, 589)
Screenshot: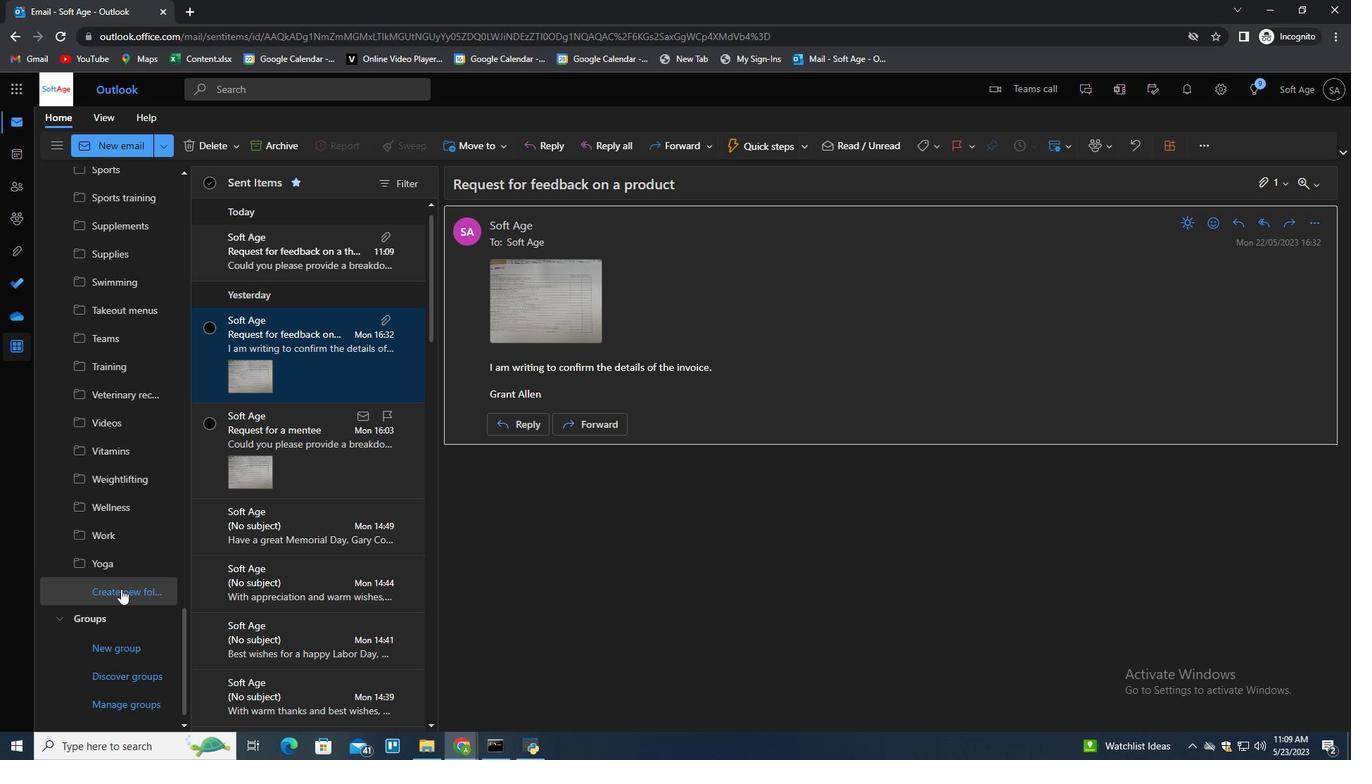 
Action: Mouse moved to (108, 599)
Screenshot: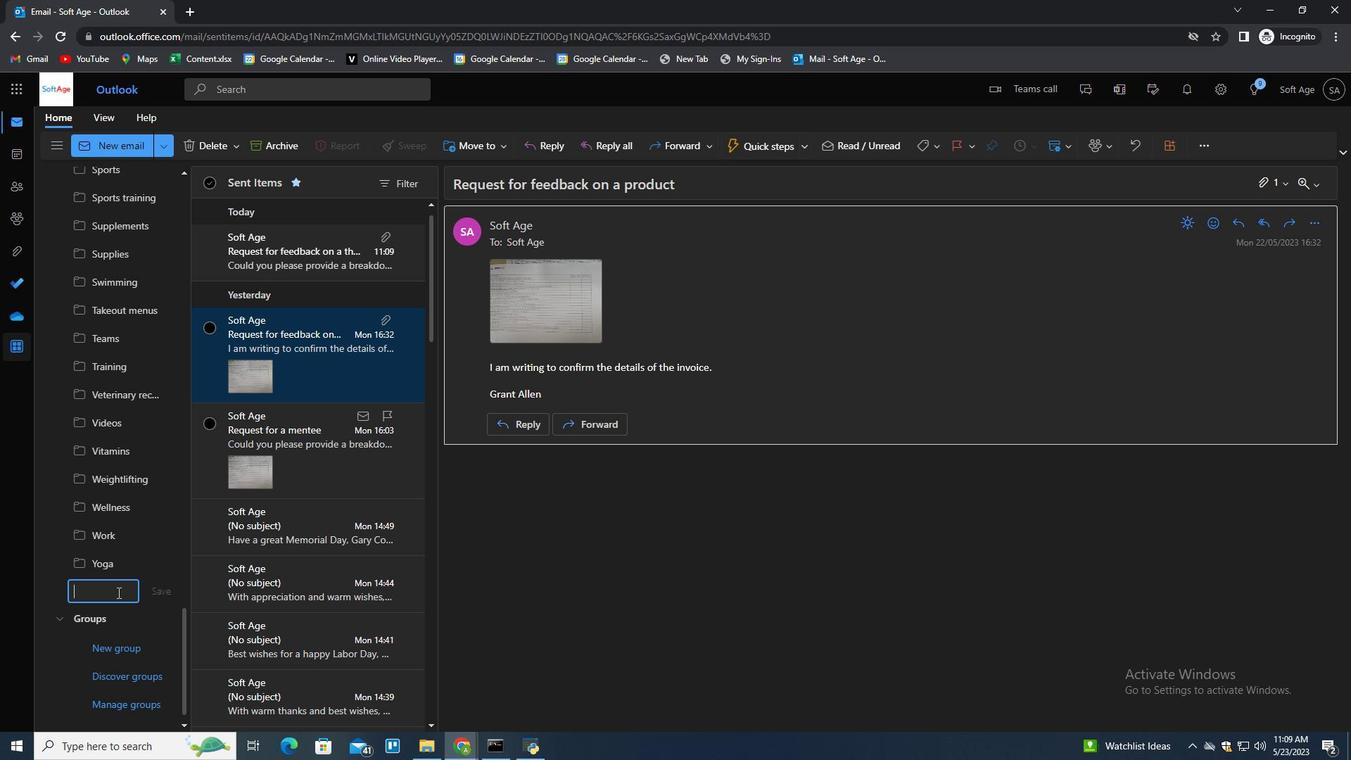 
Action: Key pressed <Key.shift>Gn<Key.backspace>ames<Key.enter>
Screenshot: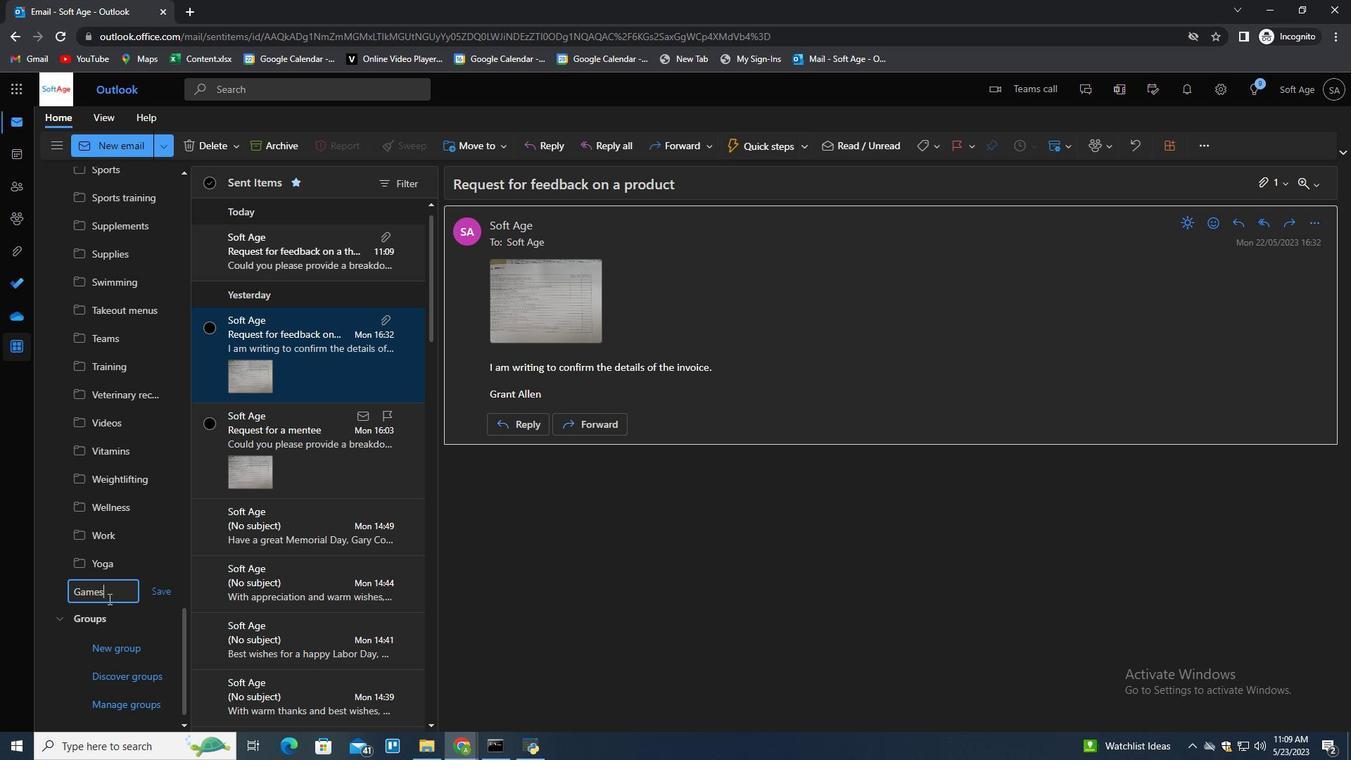 
Action: Mouse moved to (663, 561)
Screenshot: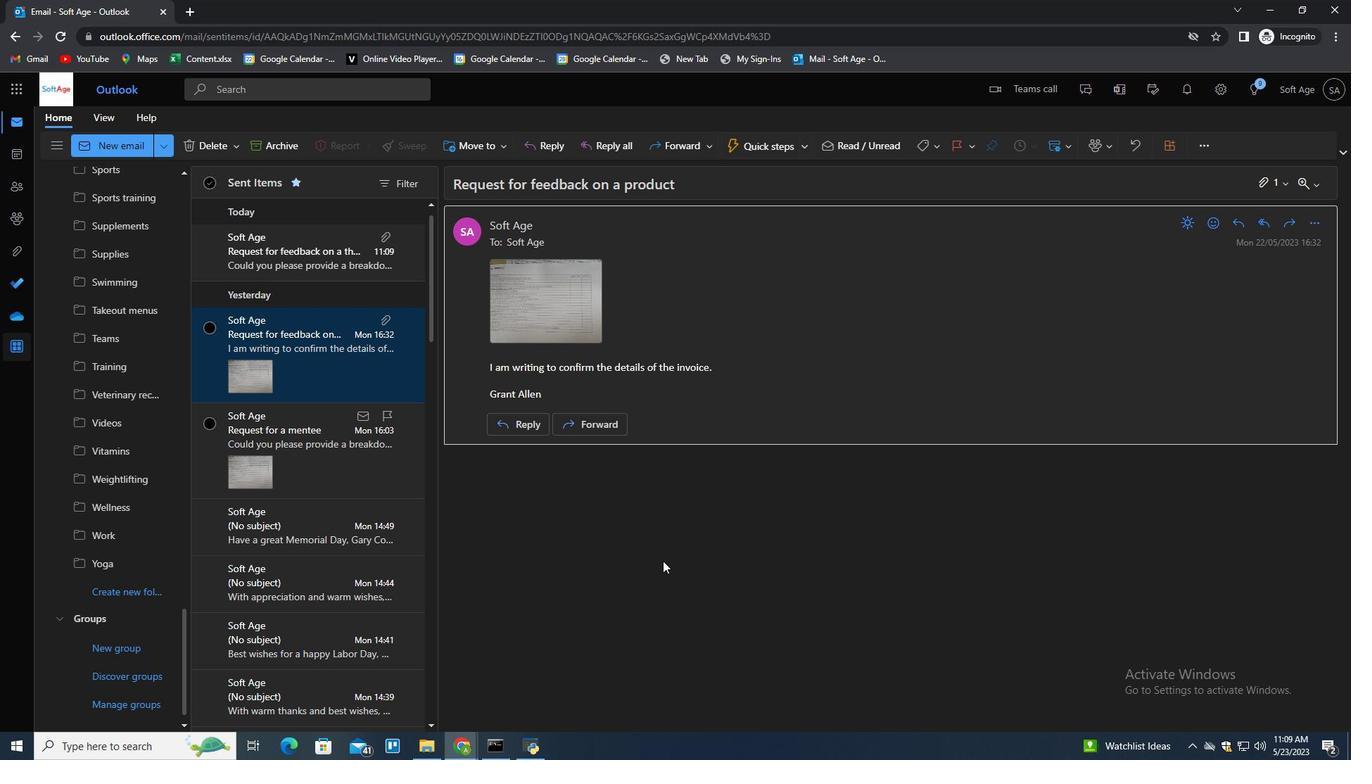 
Action: Mouse pressed left at (663, 561)
Screenshot: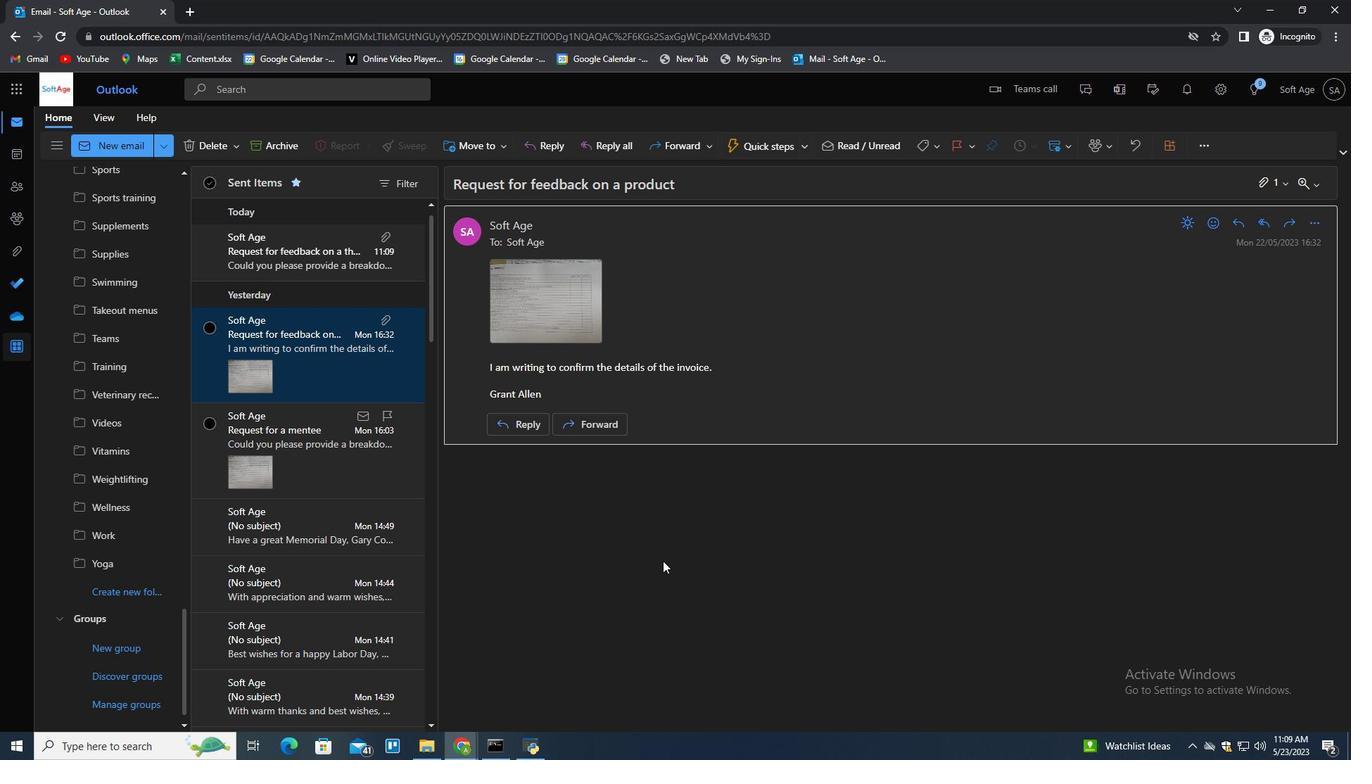 
Action: Mouse moved to (242, 265)
Screenshot: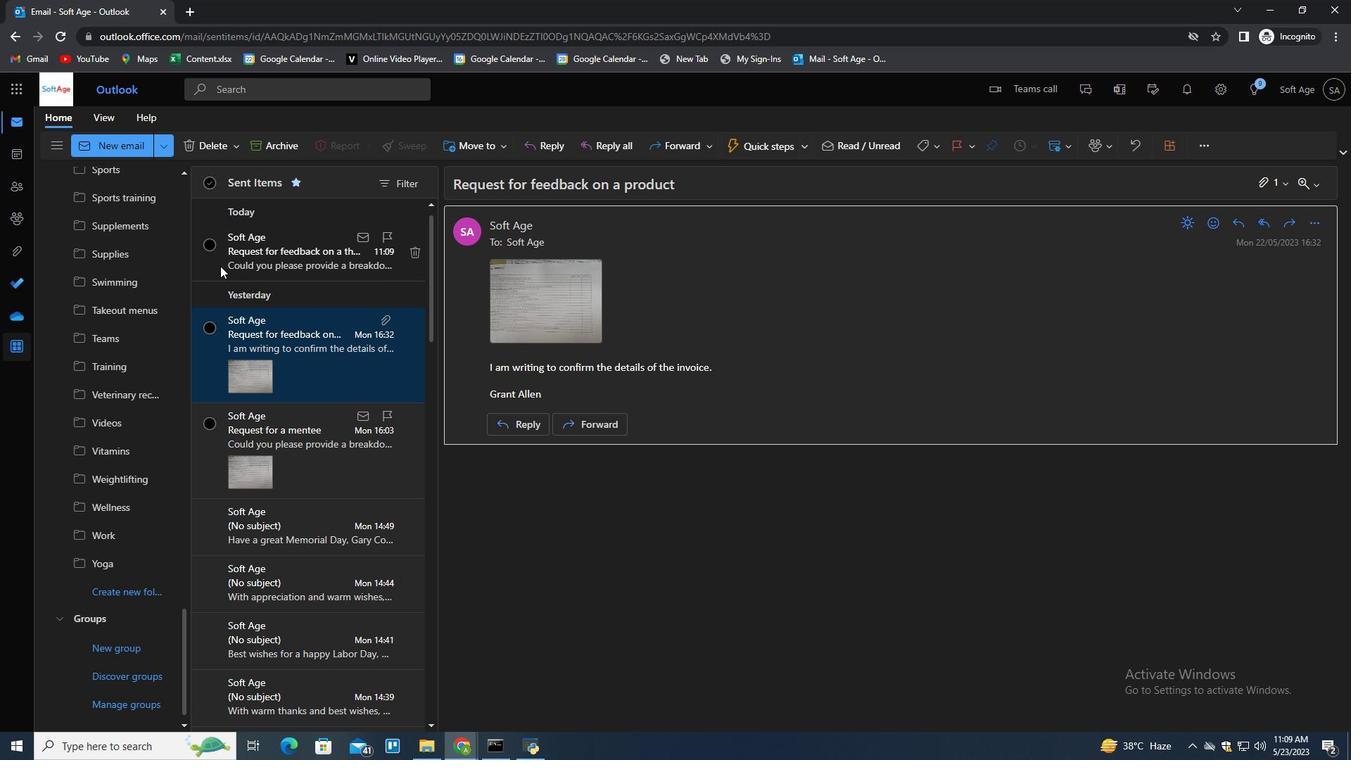 
Action: Mouse pressed right at (242, 265)
Screenshot: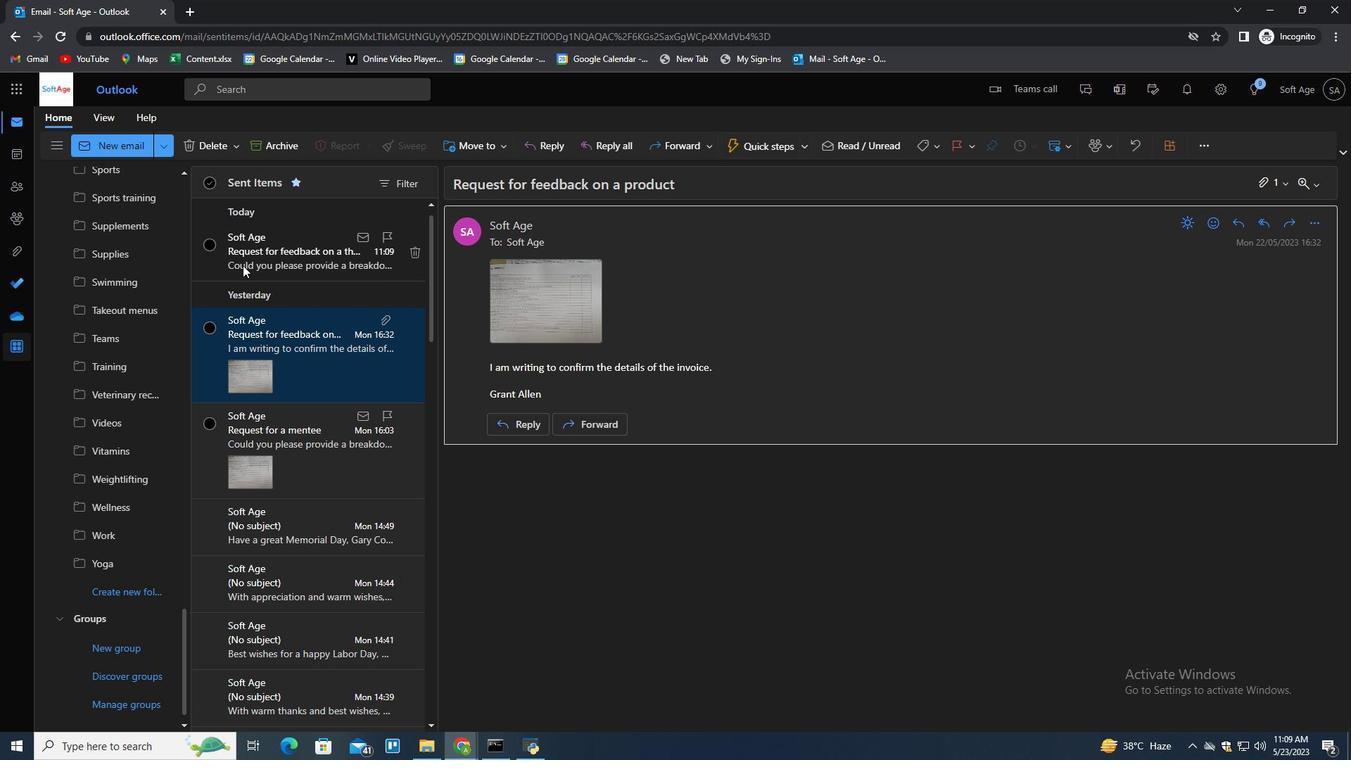 
Action: Mouse moved to (282, 334)
Screenshot: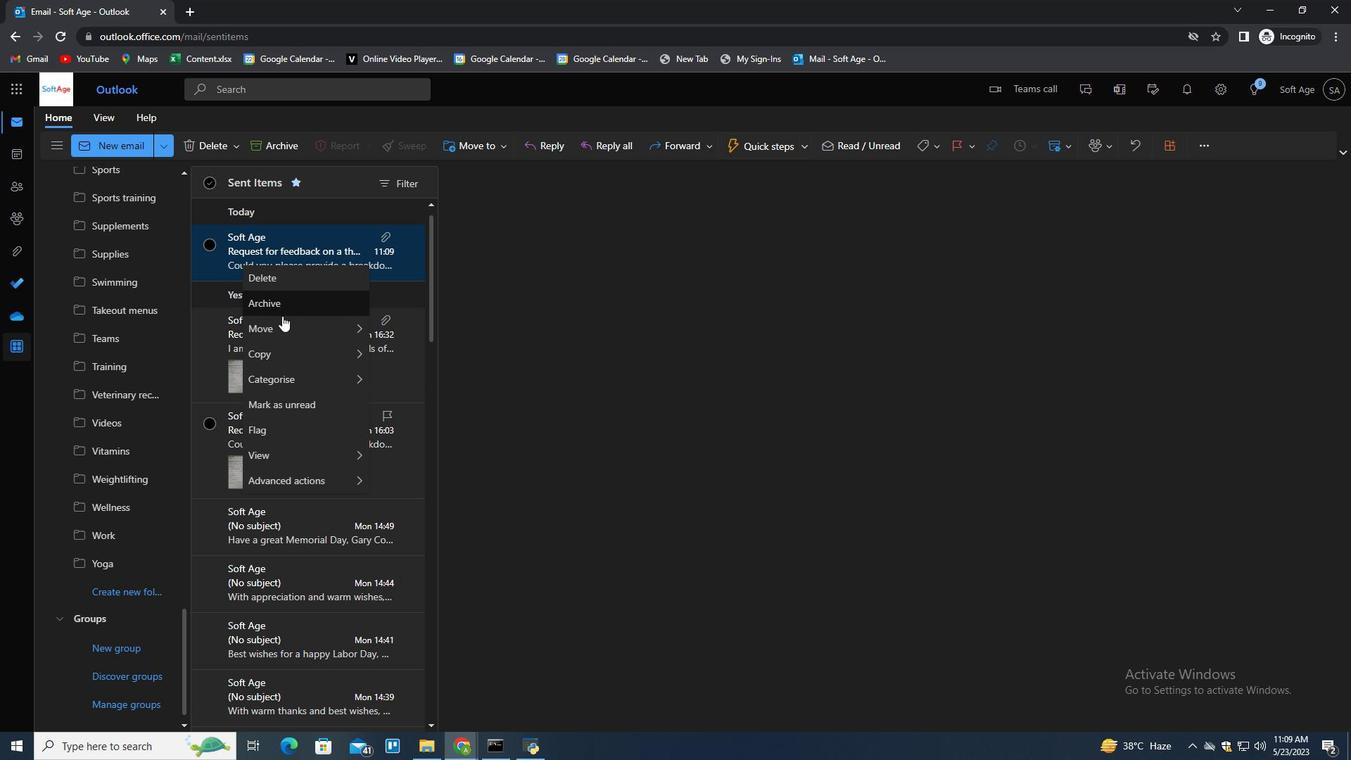 
Action: Mouse pressed left at (282, 334)
Screenshot: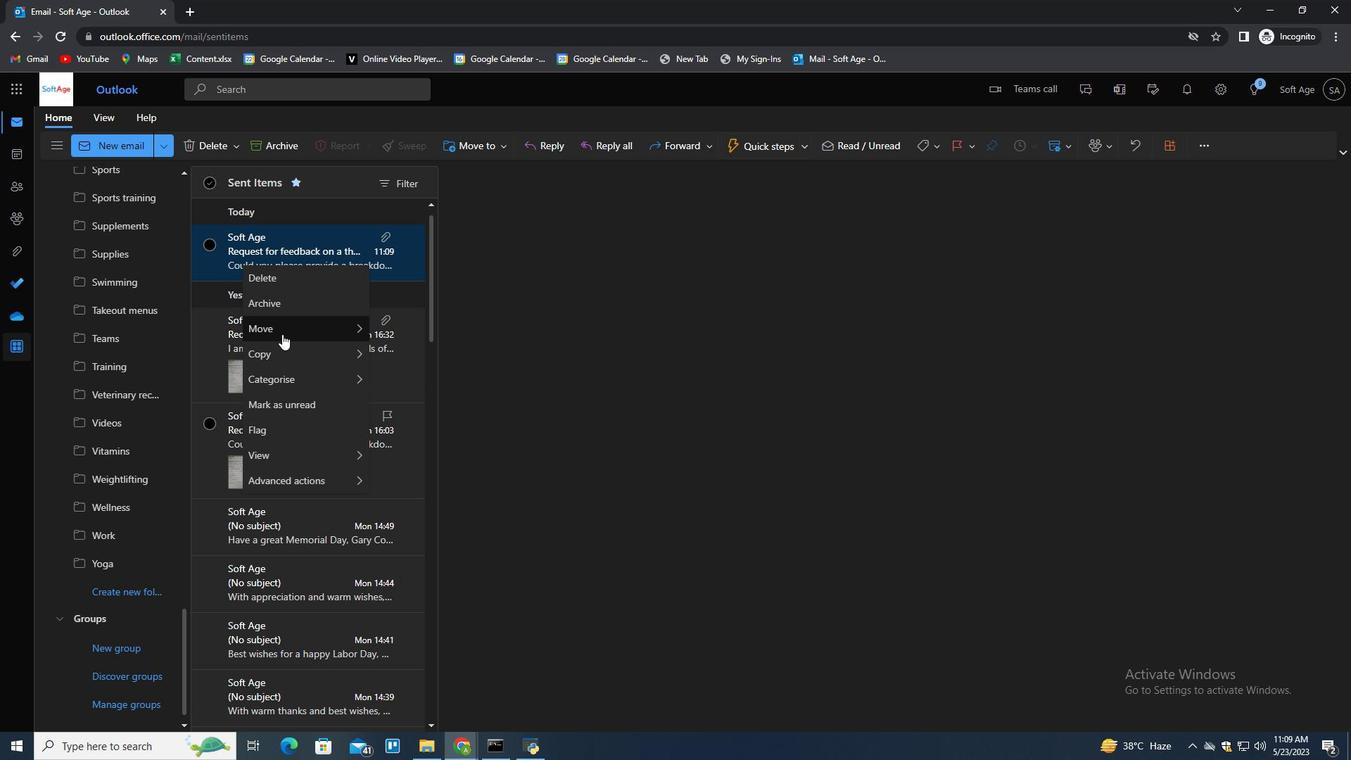 
Action: Mouse moved to (452, 335)
Screenshot: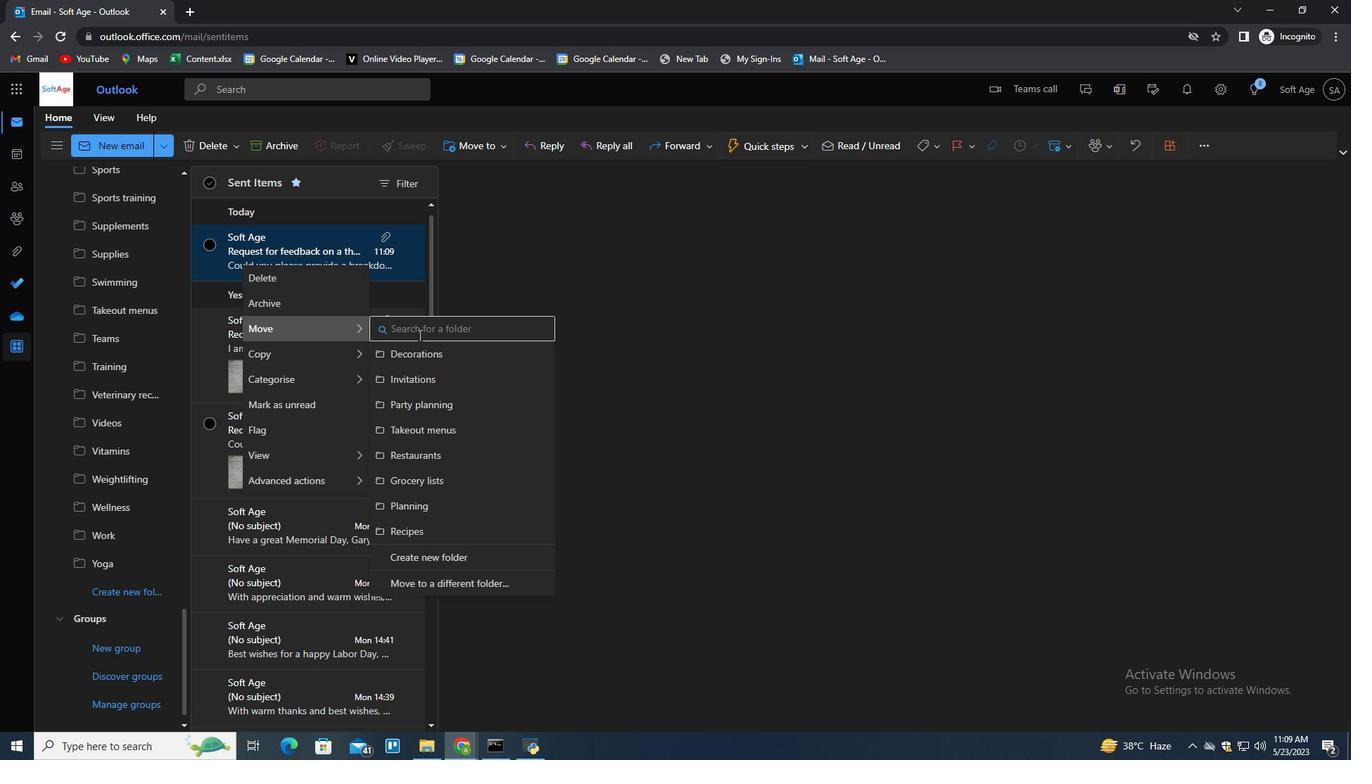 
Action: Mouse pressed left at (452, 335)
Screenshot: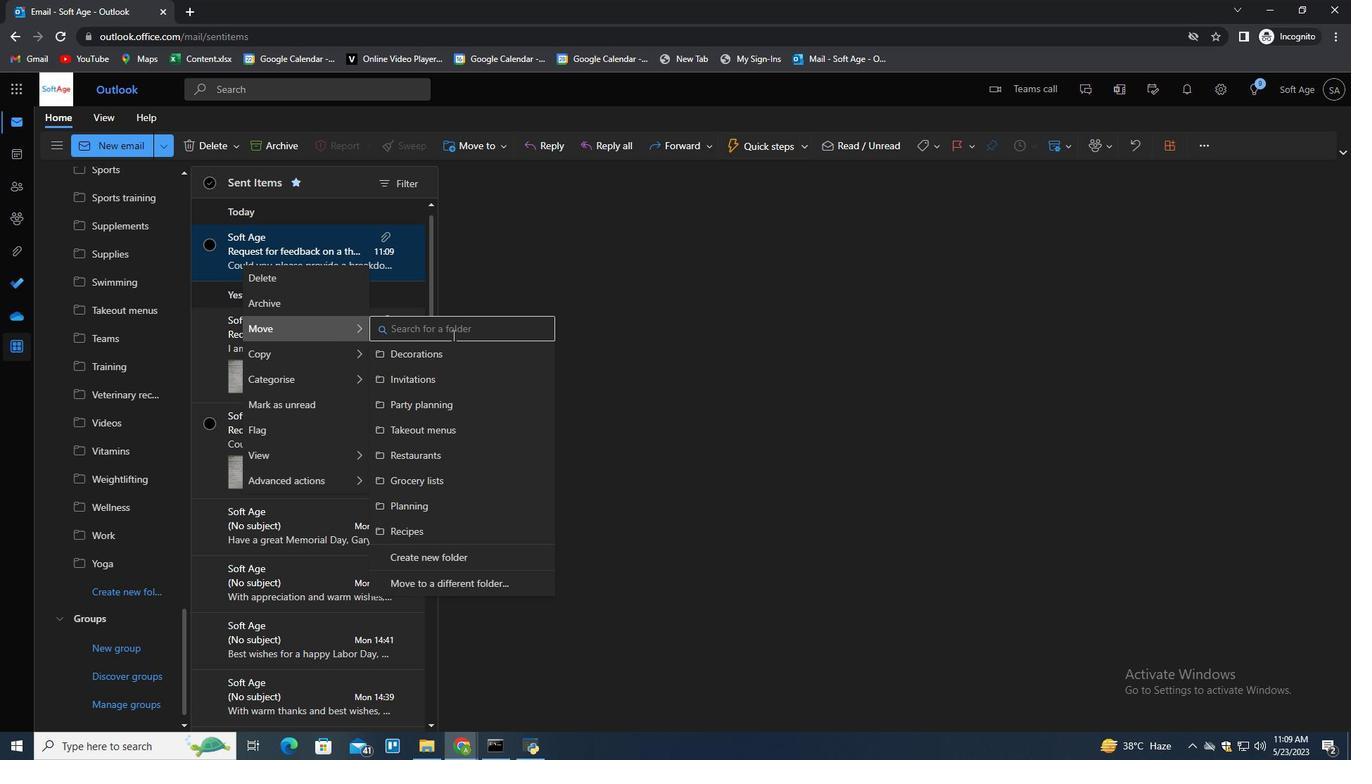 
Action: Key pressed <Key.shift>
Screenshot: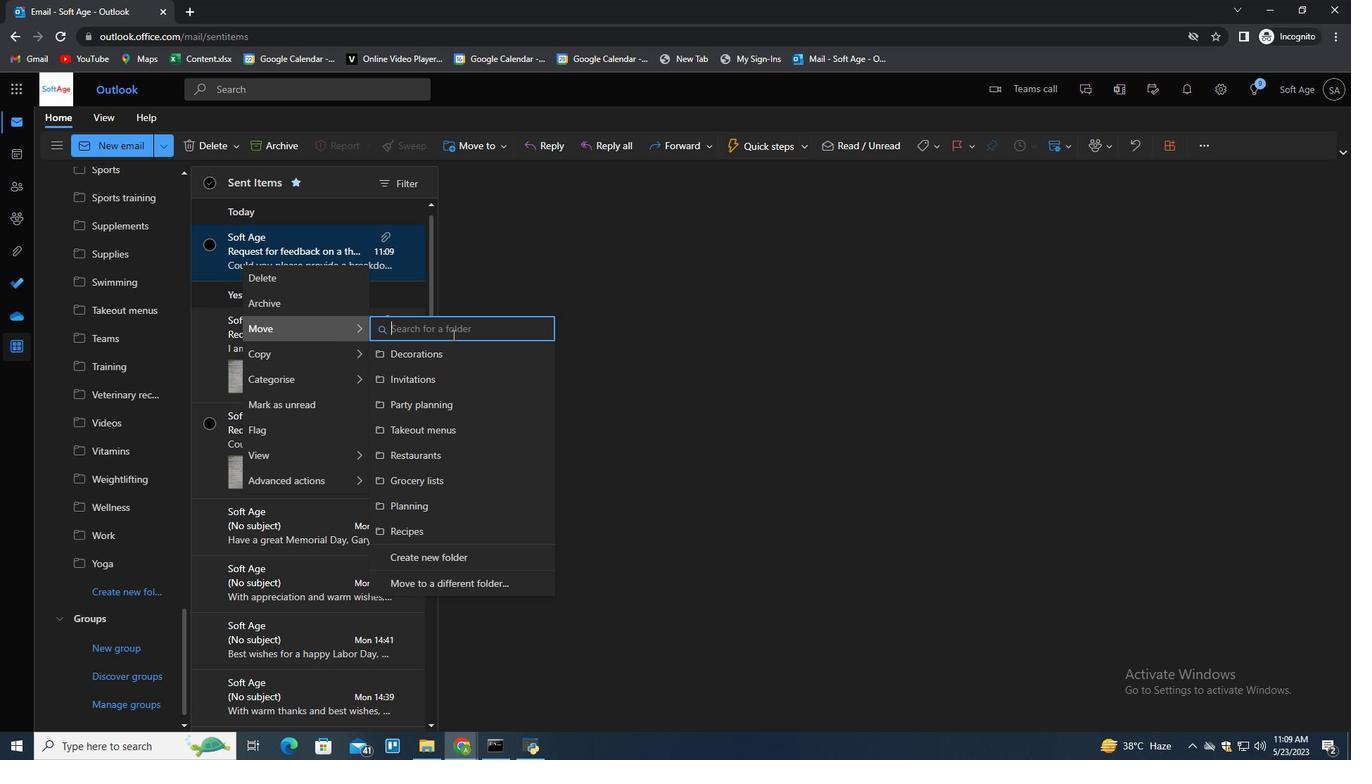 
Action: Mouse moved to (453, 335)
Screenshot: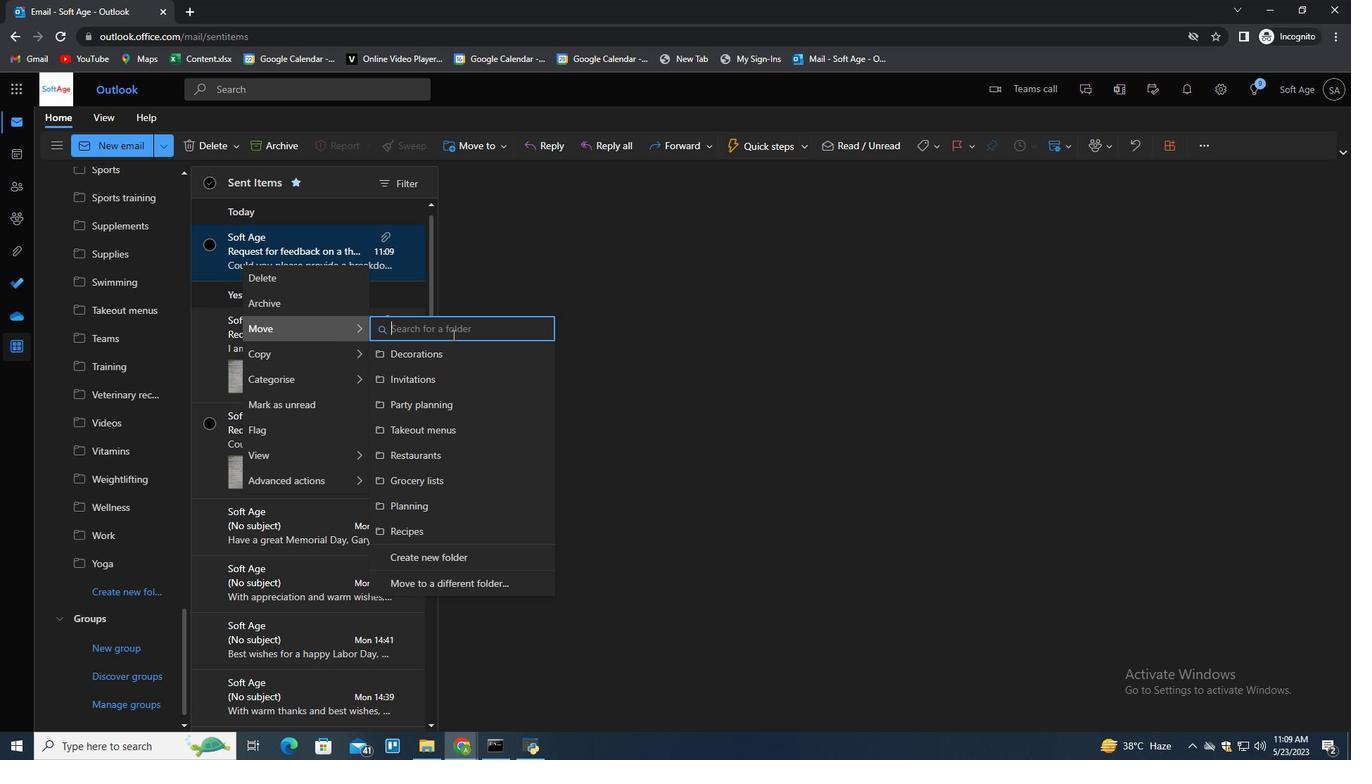 
Action: Key pressed G
Screenshot: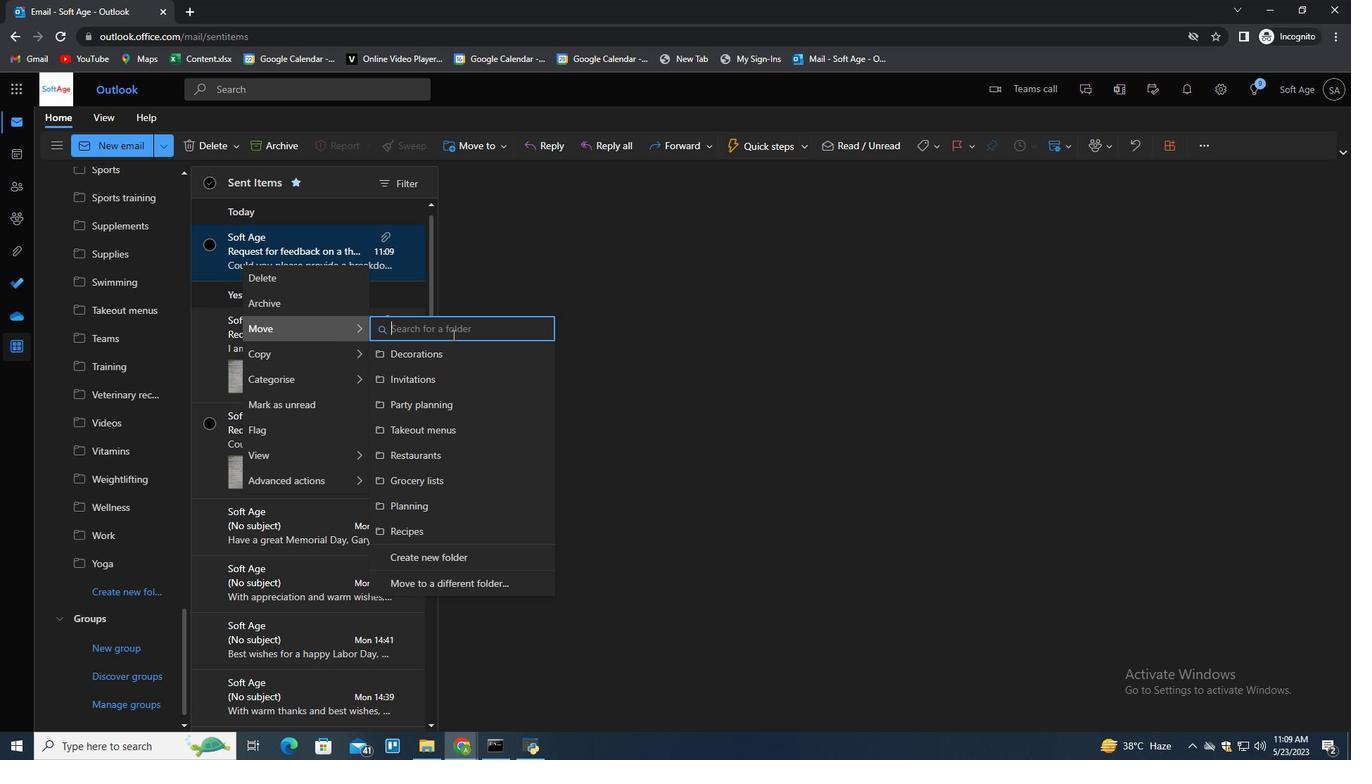 
Action: Mouse moved to (453, 335)
Screenshot: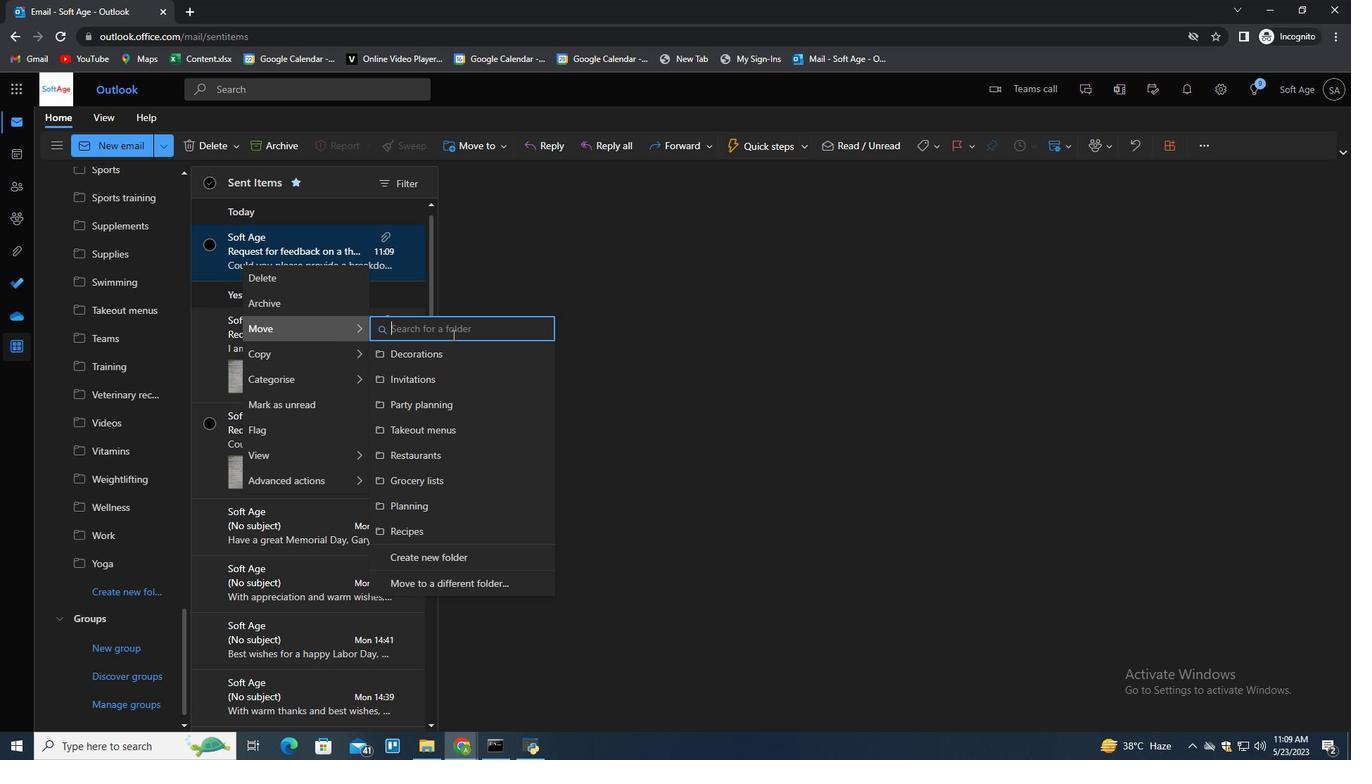 
Action: Key pressed a
Screenshot: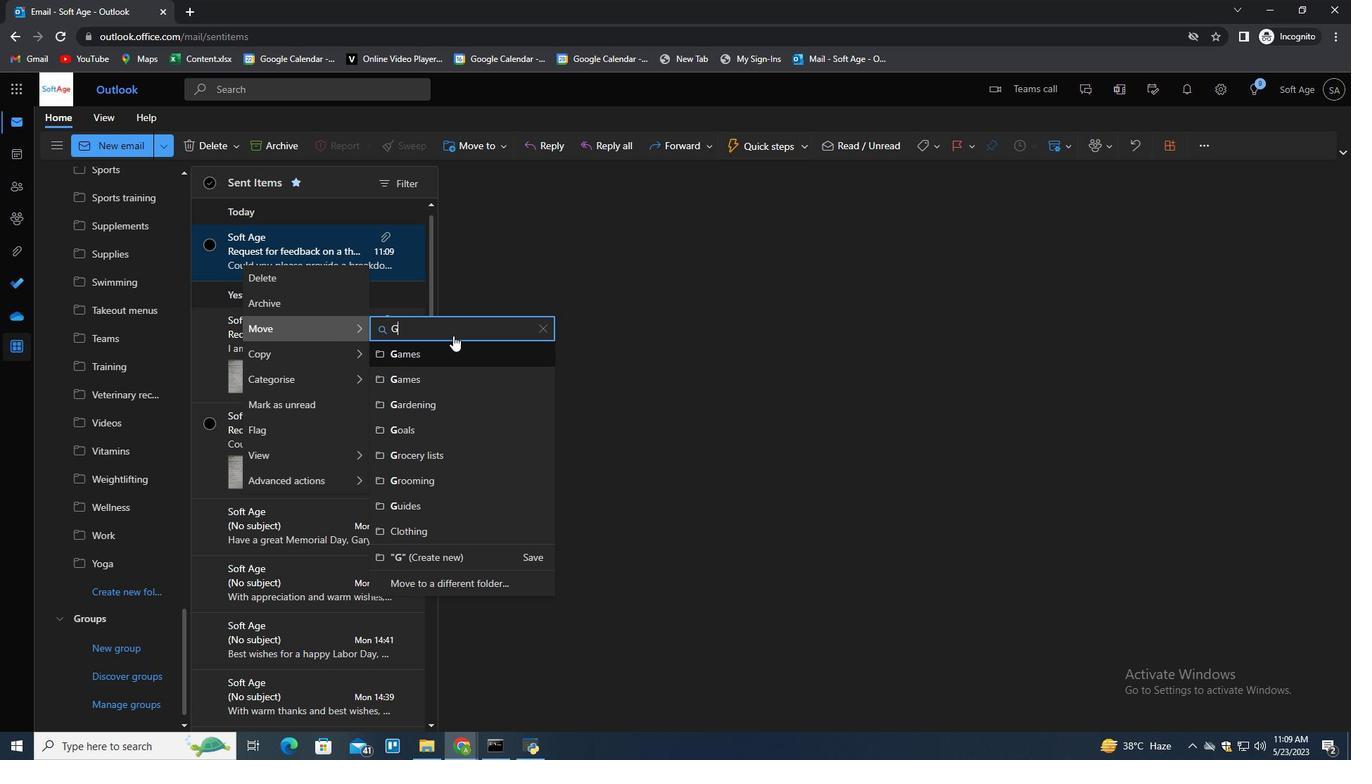 
Action: Mouse moved to (452, 336)
Screenshot: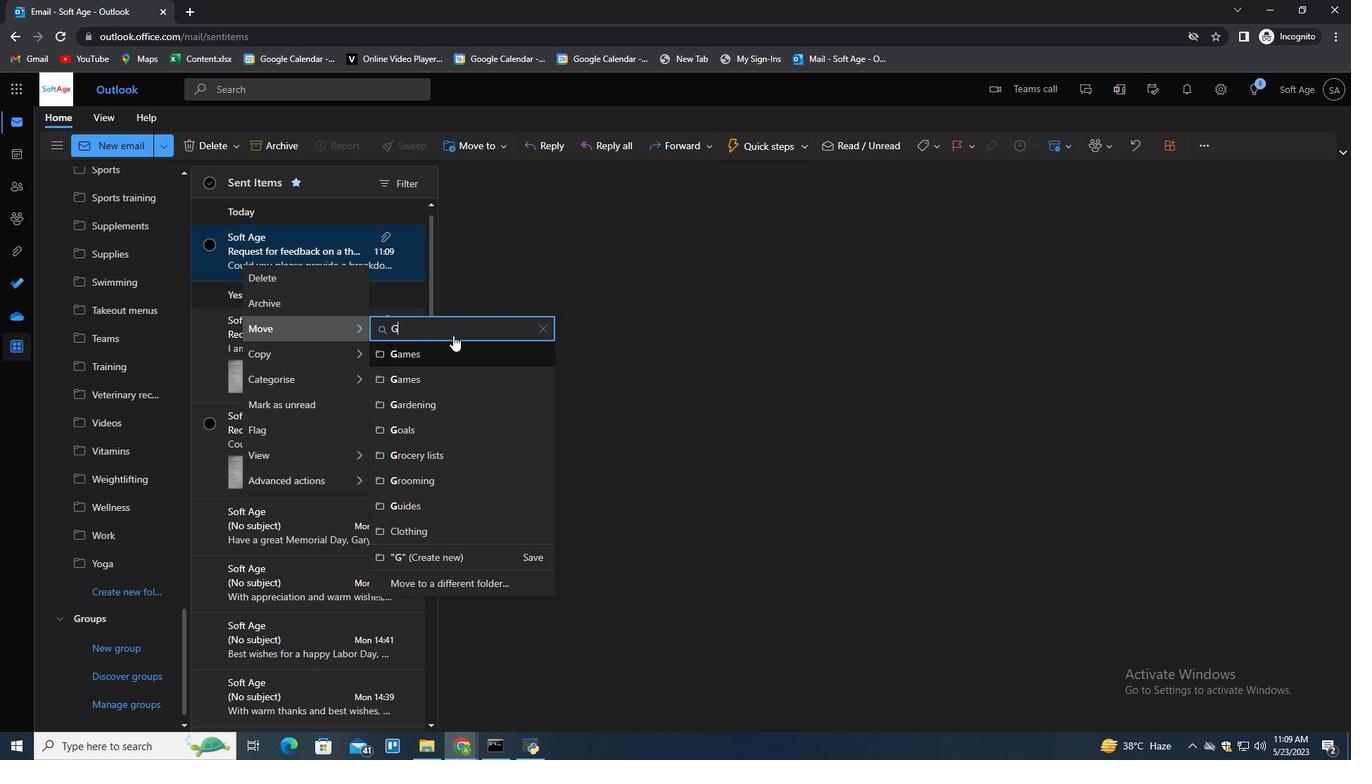
Action: Key pressed mes<Key.down><Key.enter>
Screenshot: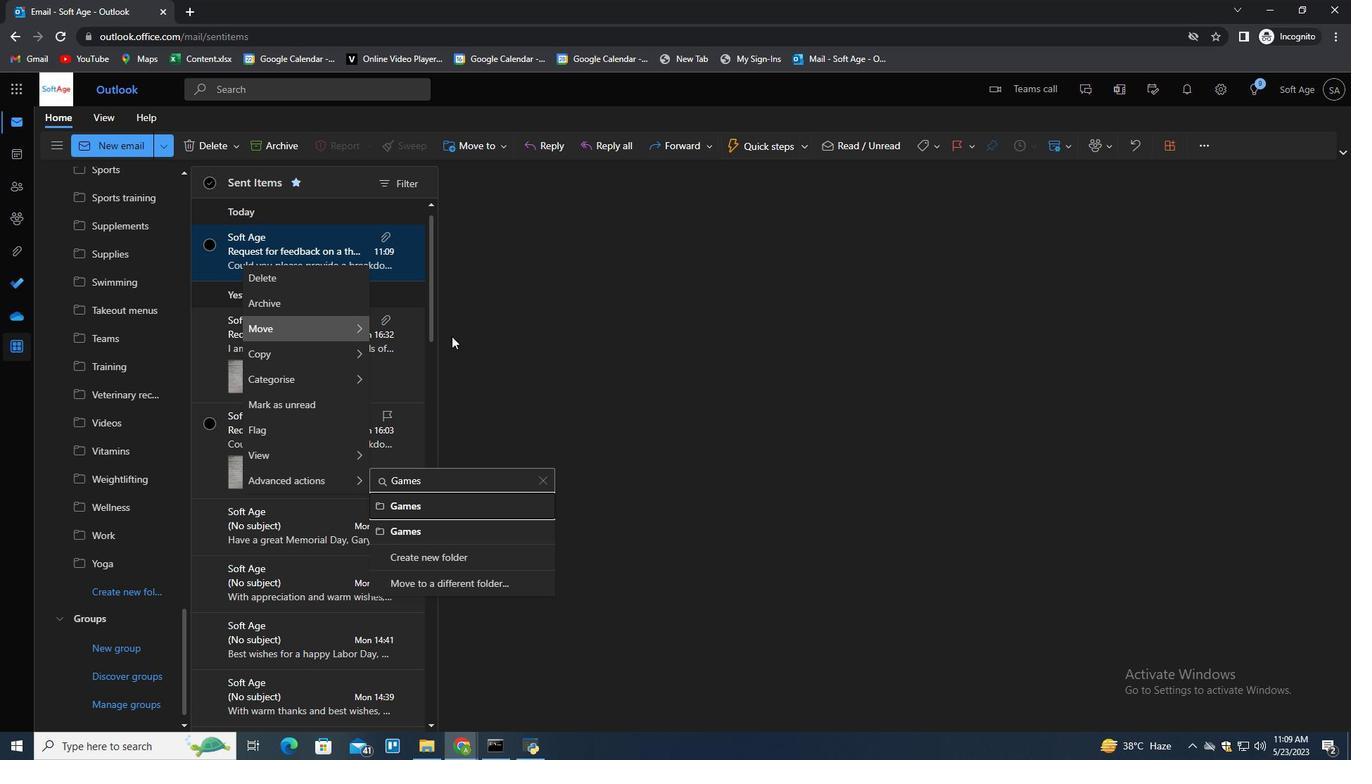 
Action: Mouse moved to (820, 591)
Screenshot: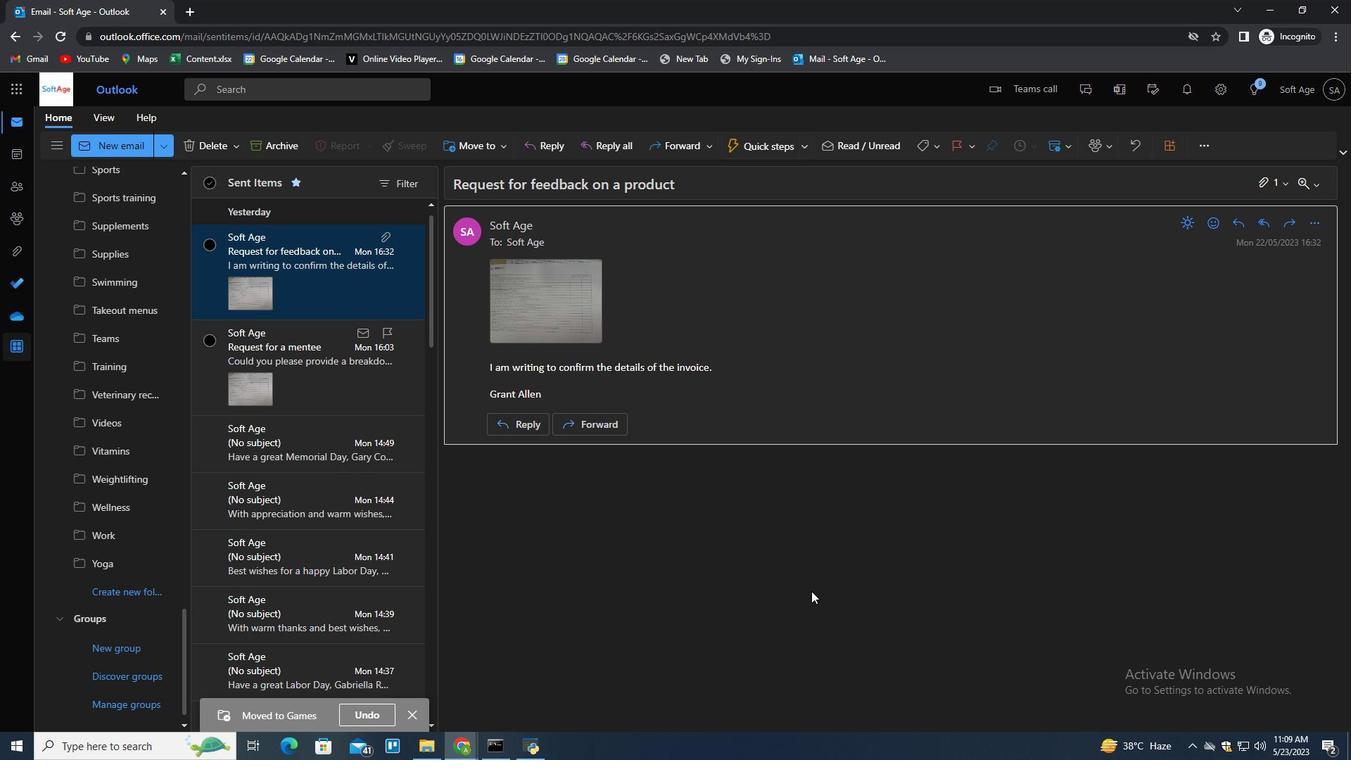 
